 Task: Find connections with filter location Kemrī with filter topic #Strategywith filter profile language French with filter current company HDFC Bank with filter school Indraprastha Institute of Information Technology, Delhi with filter industry Appliances, Electrical, and Electronics Manufacturing with filter service category Personal Injury Law with filter keywords title Shareholders
Action: Mouse moved to (142, 237)
Screenshot: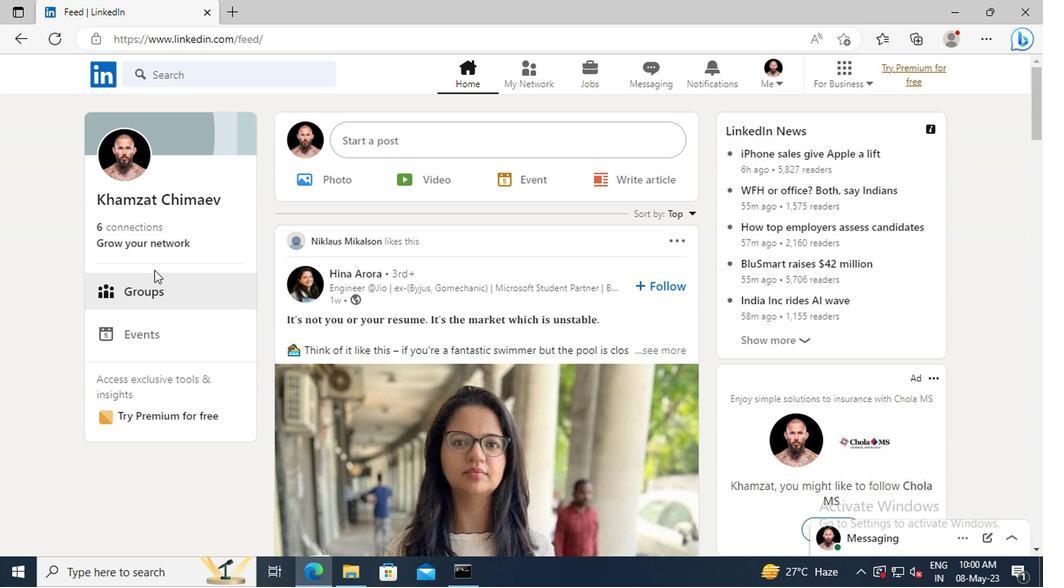 
Action: Mouse pressed left at (142, 237)
Screenshot: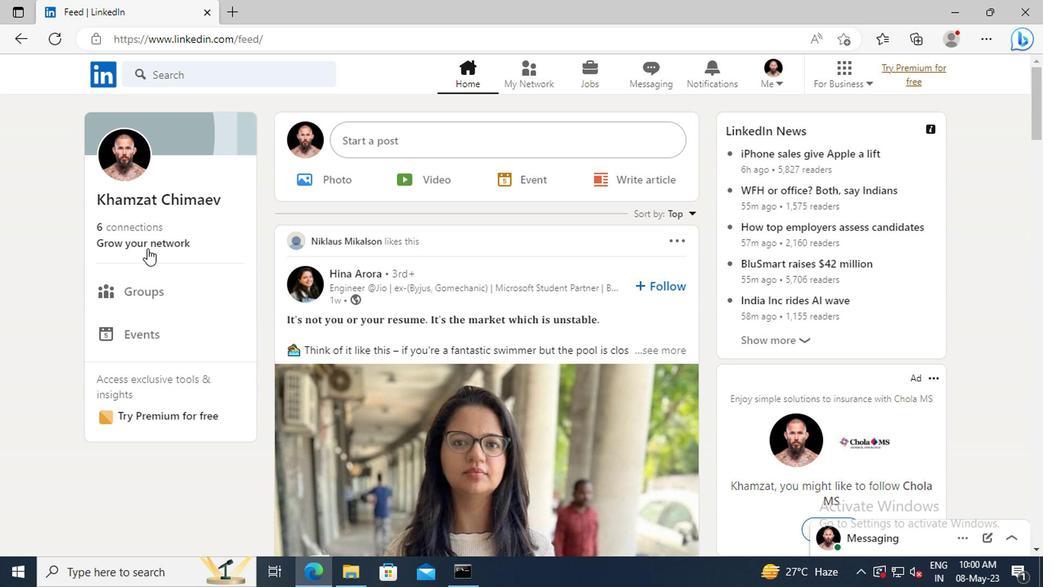
Action: Mouse moved to (154, 162)
Screenshot: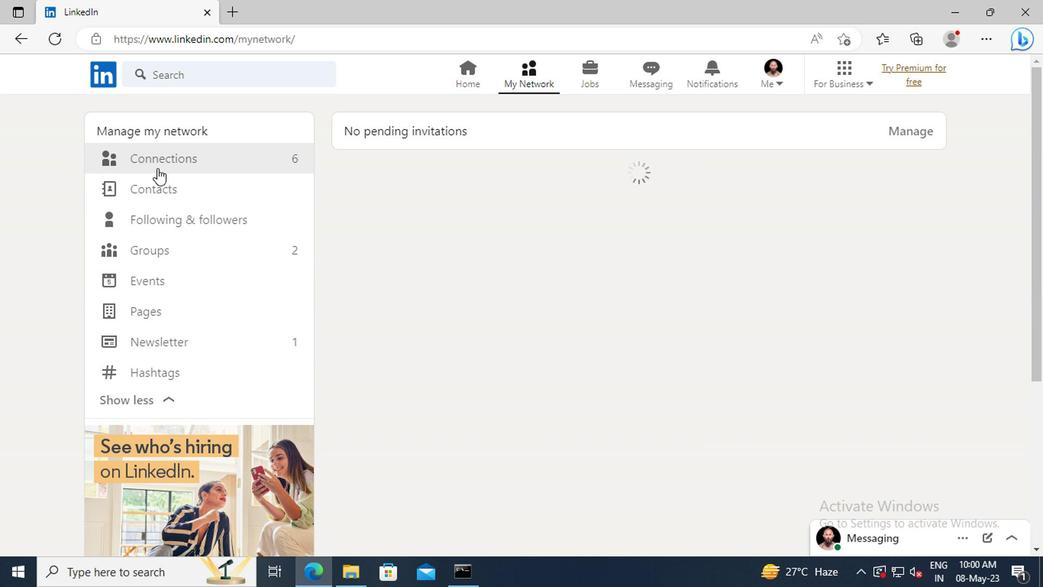 
Action: Mouse pressed left at (154, 162)
Screenshot: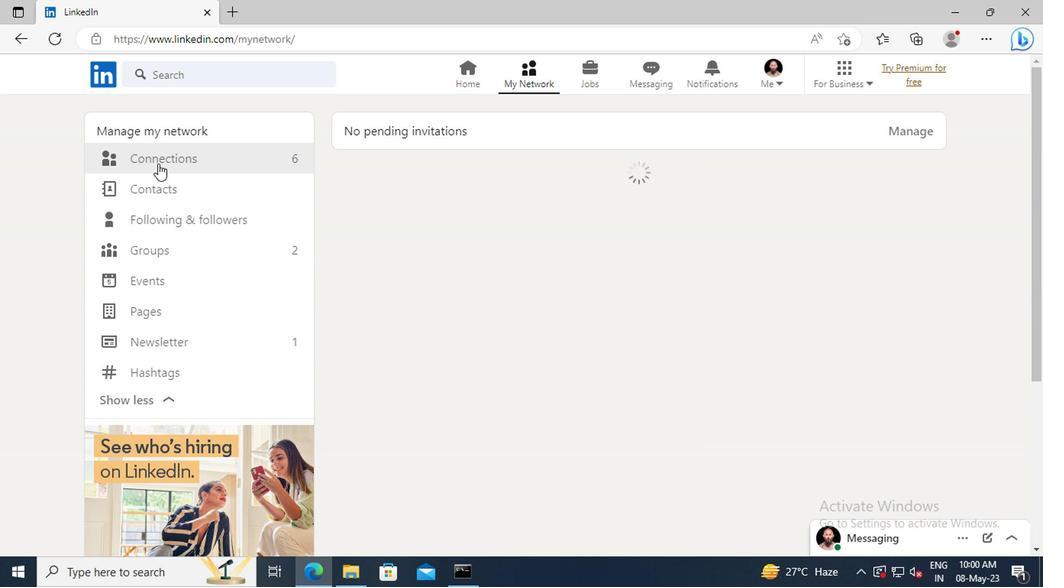 
Action: Mouse moved to (633, 162)
Screenshot: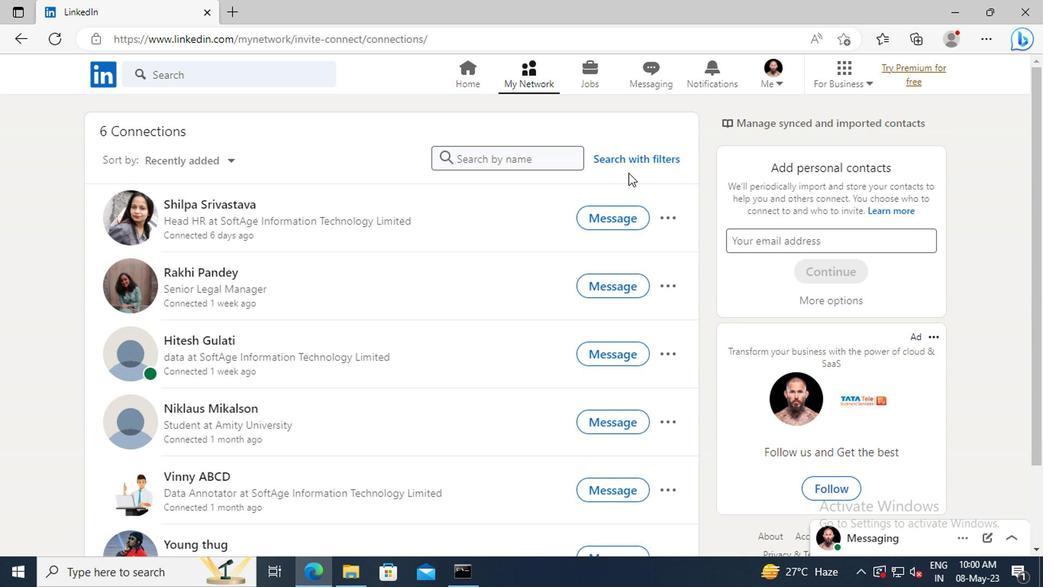 
Action: Mouse pressed left at (633, 162)
Screenshot: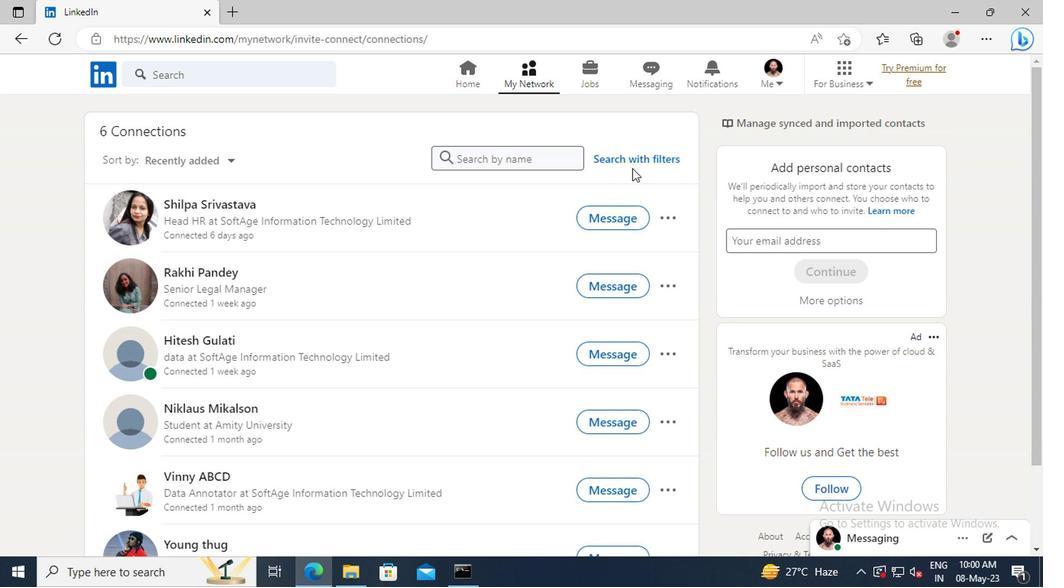 
Action: Mouse moved to (576, 120)
Screenshot: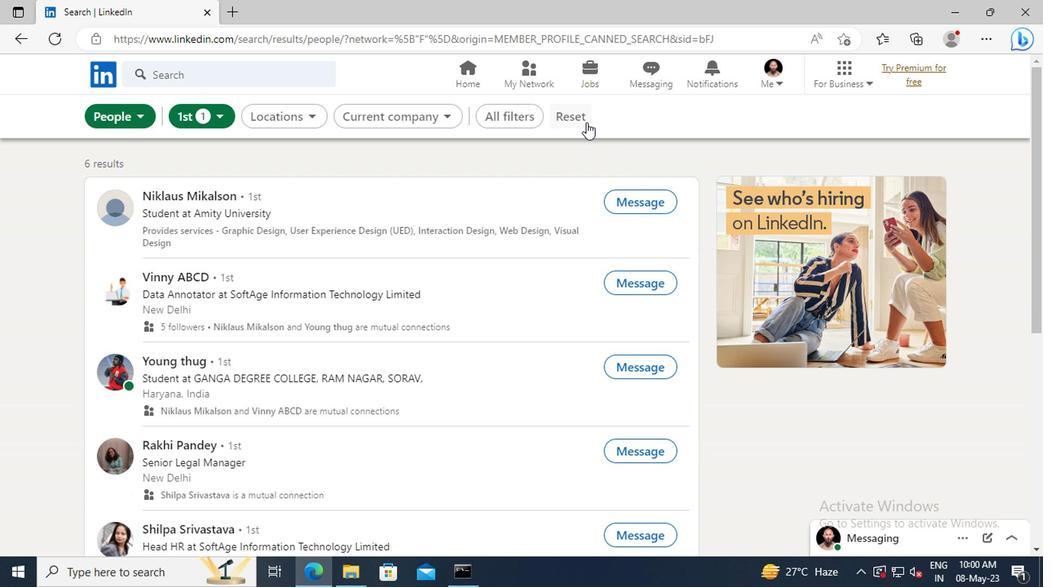 
Action: Mouse pressed left at (576, 120)
Screenshot: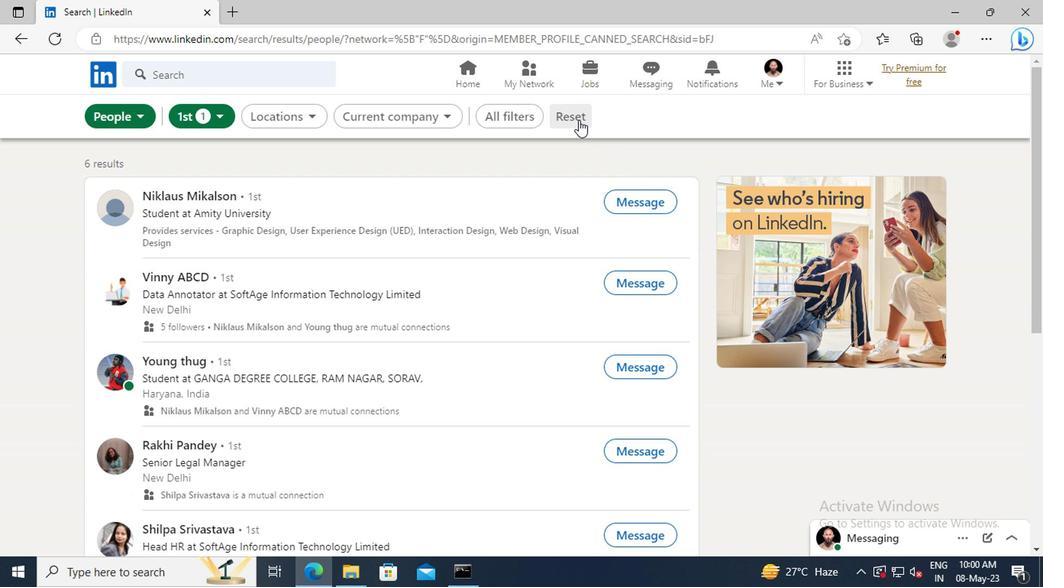
Action: Mouse moved to (556, 117)
Screenshot: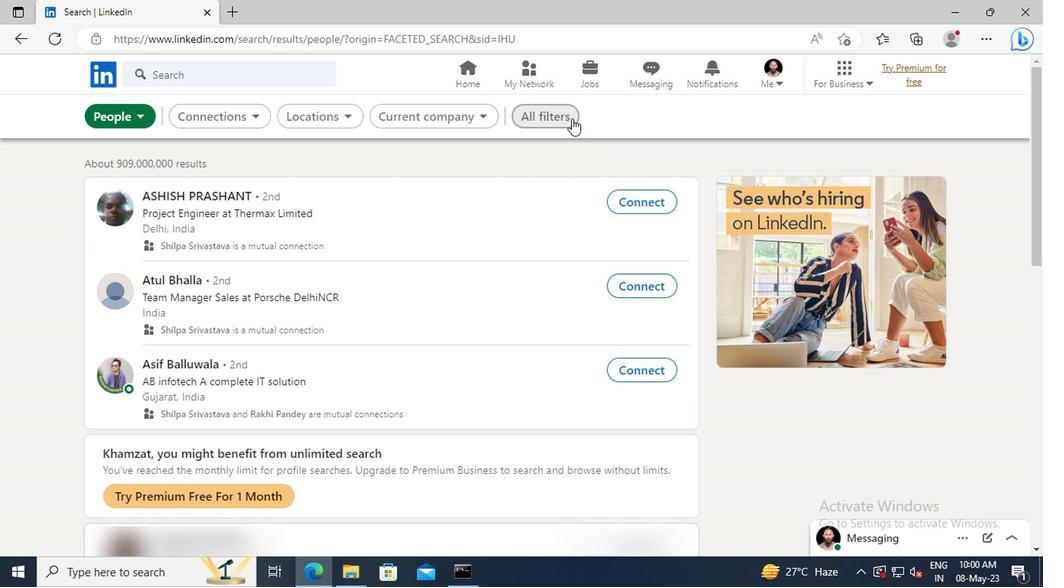 
Action: Mouse pressed left at (556, 117)
Screenshot: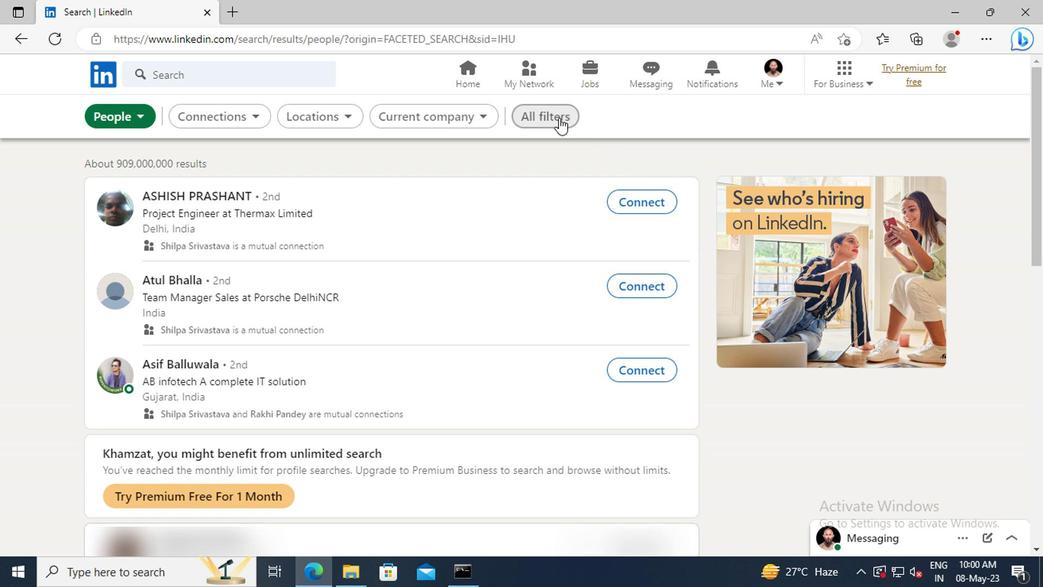 
Action: Mouse moved to (851, 294)
Screenshot: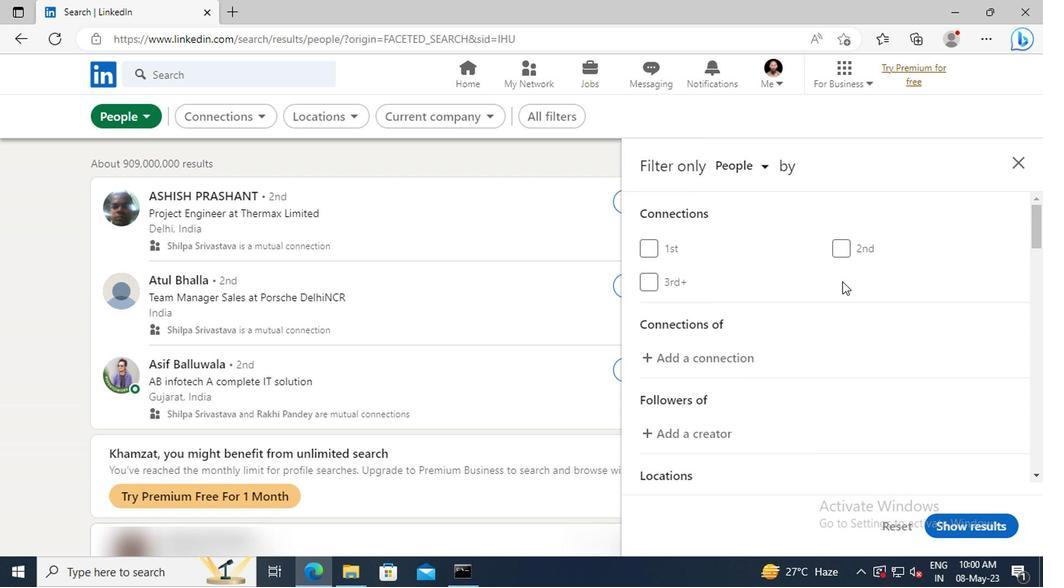 
Action: Mouse scrolled (851, 293) with delta (0, 0)
Screenshot: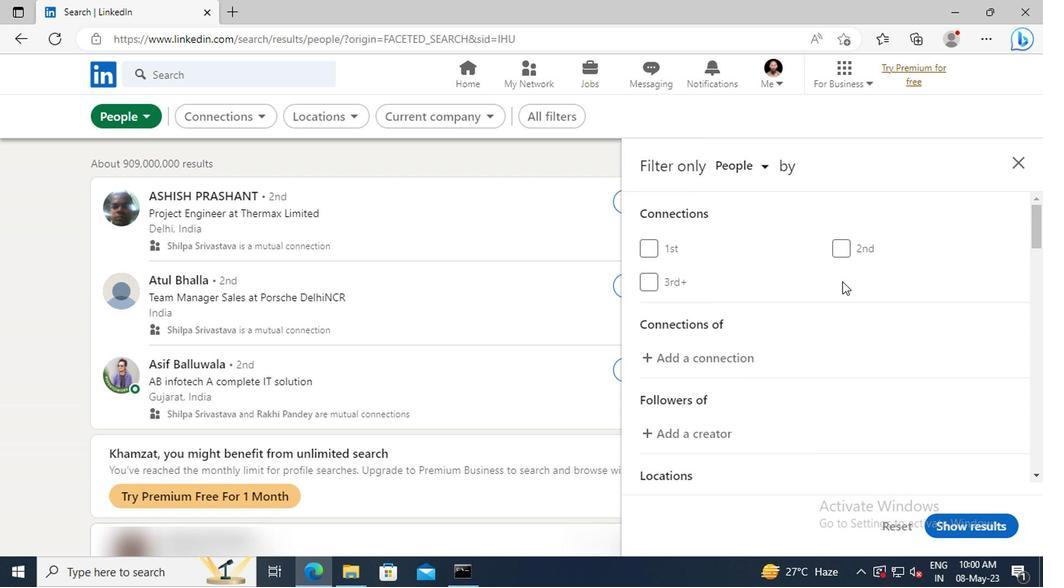 
Action: Mouse moved to (852, 295)
Screenshot: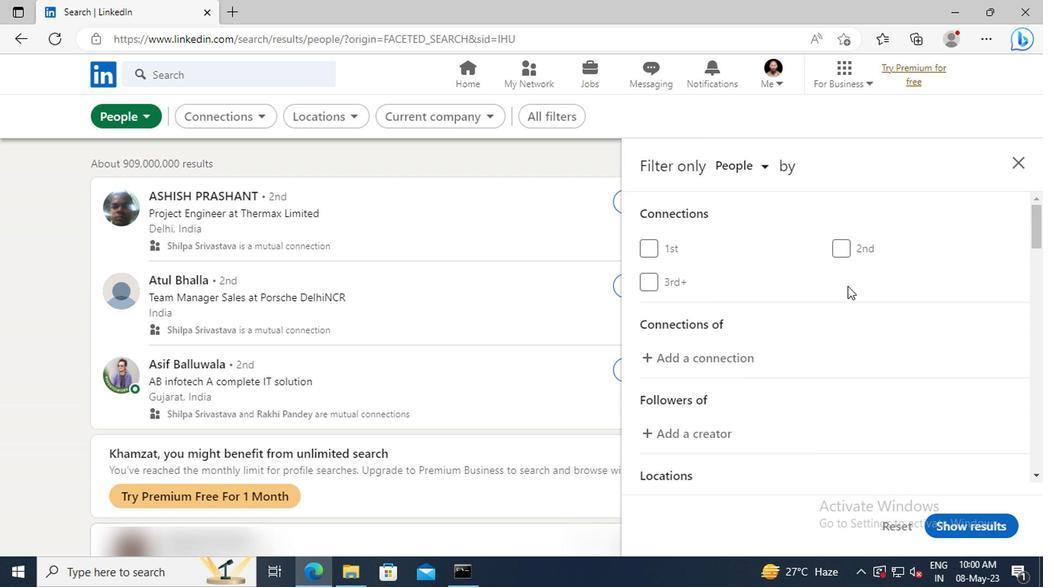 
Action: Mouse scrolled (852, 295) with delta (0, 0)
Screenshot: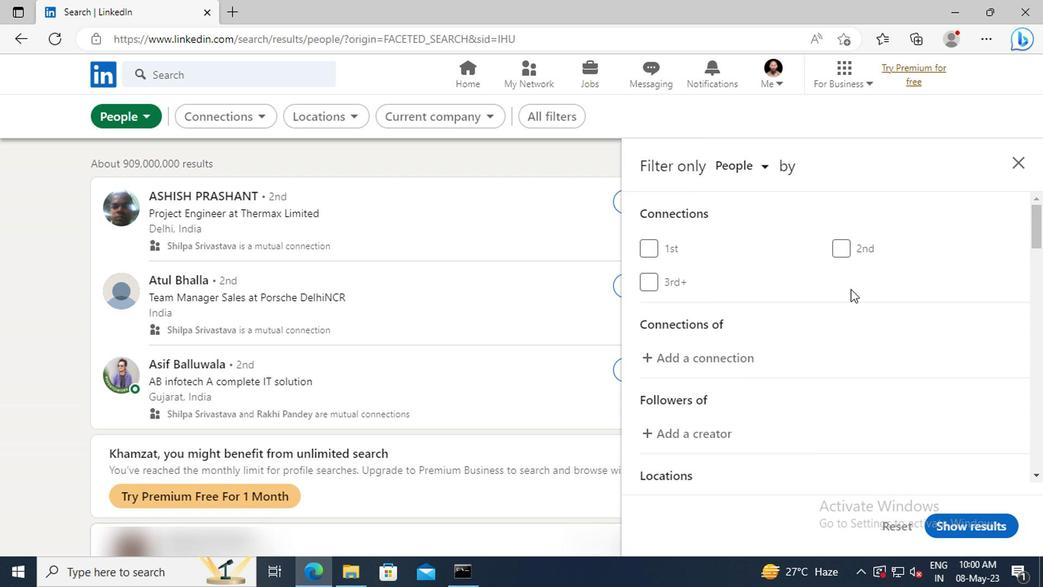 
Action: Mouse moved to (852, 296)
Screenshot: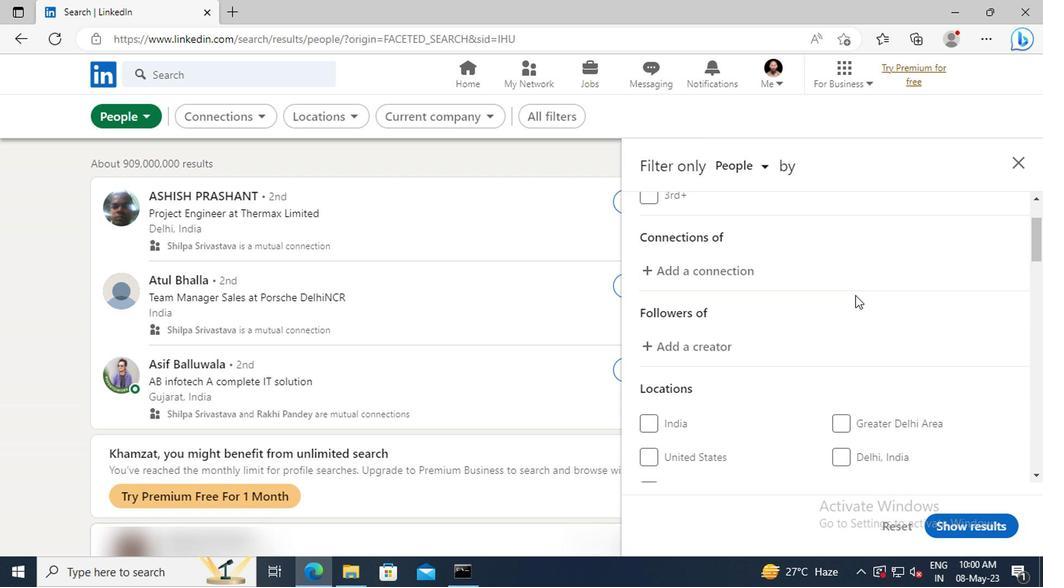 
Action: Mouse scrolled (852, 295) with delta (0, 0)
Screenshot: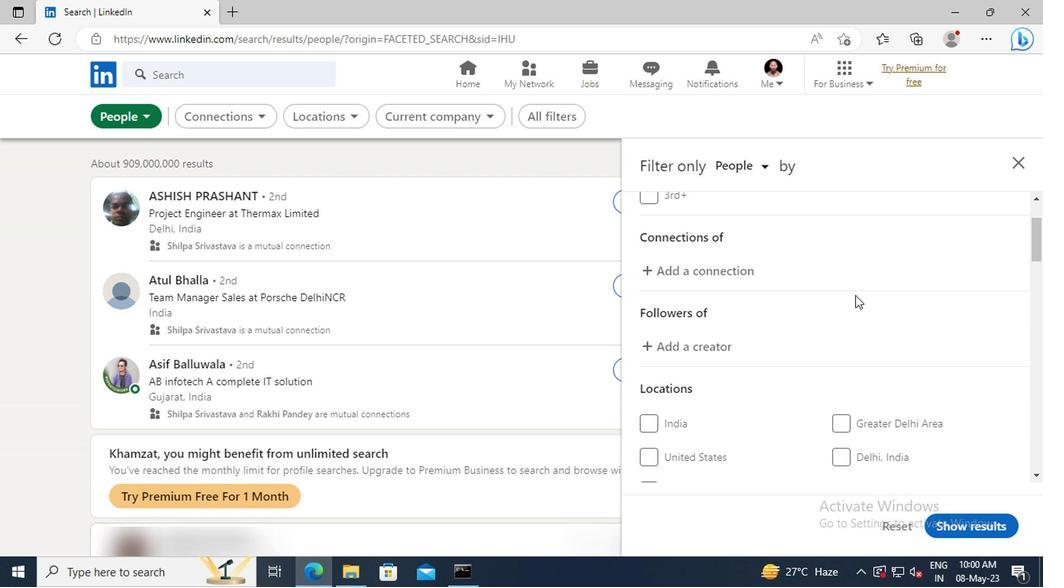
Action: Mouse scrolled (852, 295) with delta (0, 0)
Screenshot: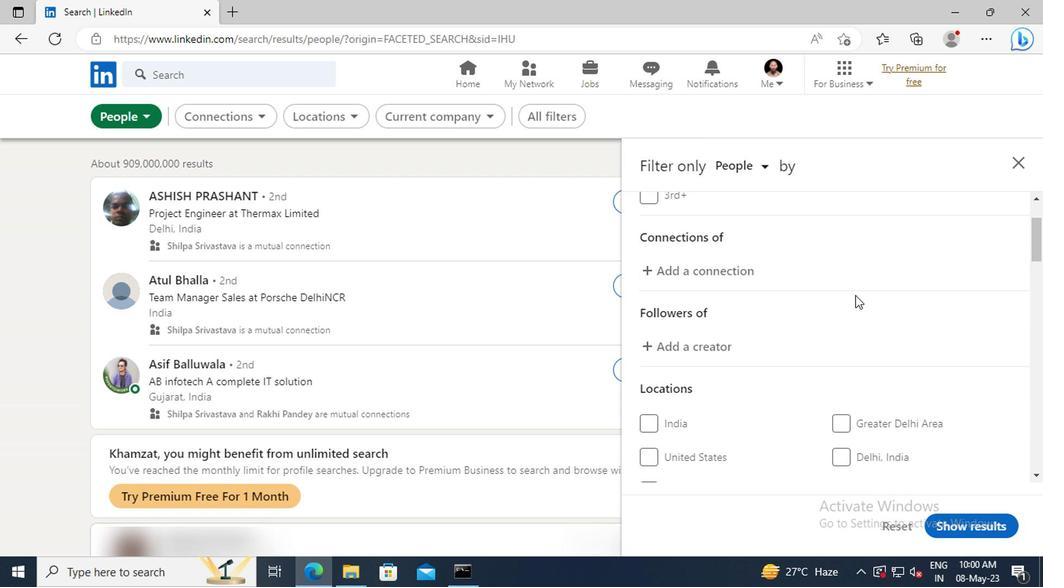 
Action: Mouse scrolled (852, 295) with delta (0, 0)
Screenshot: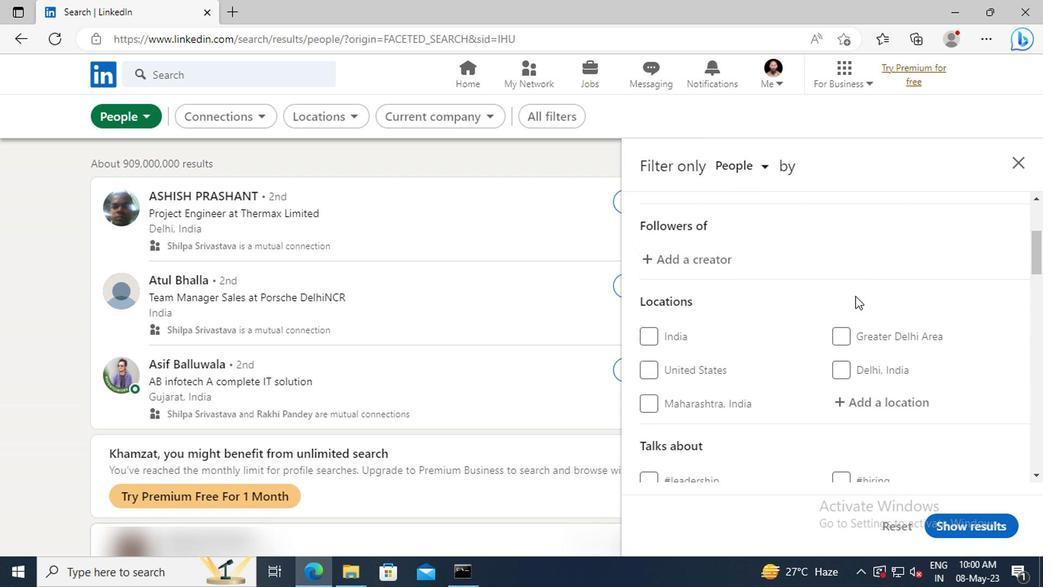 
Action: Mouse scrolled (852, 295) with delta (0, 0)
Screenshot: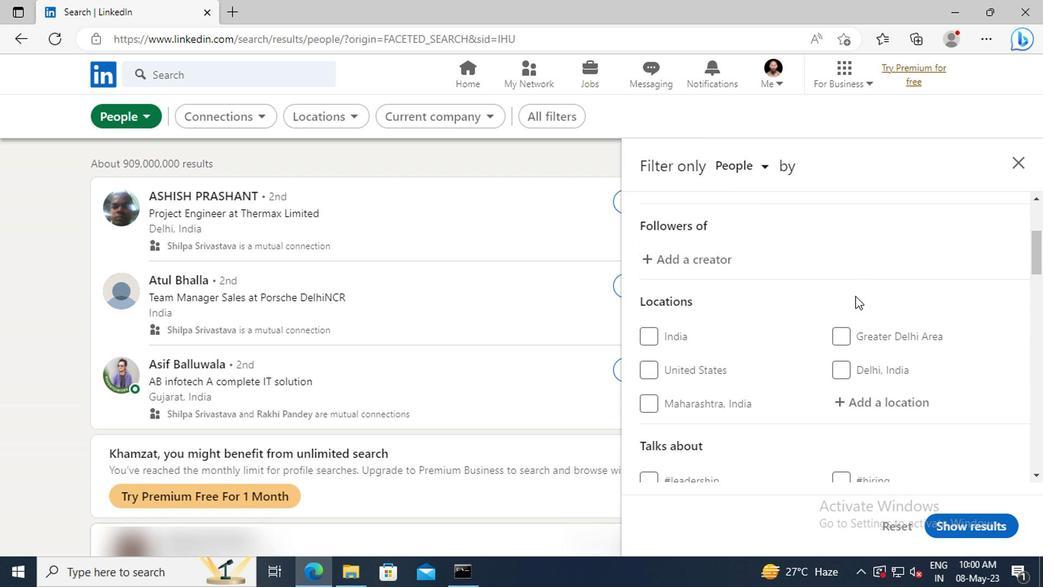 
Action: Mouse moved to (857, 315)
Screenshot: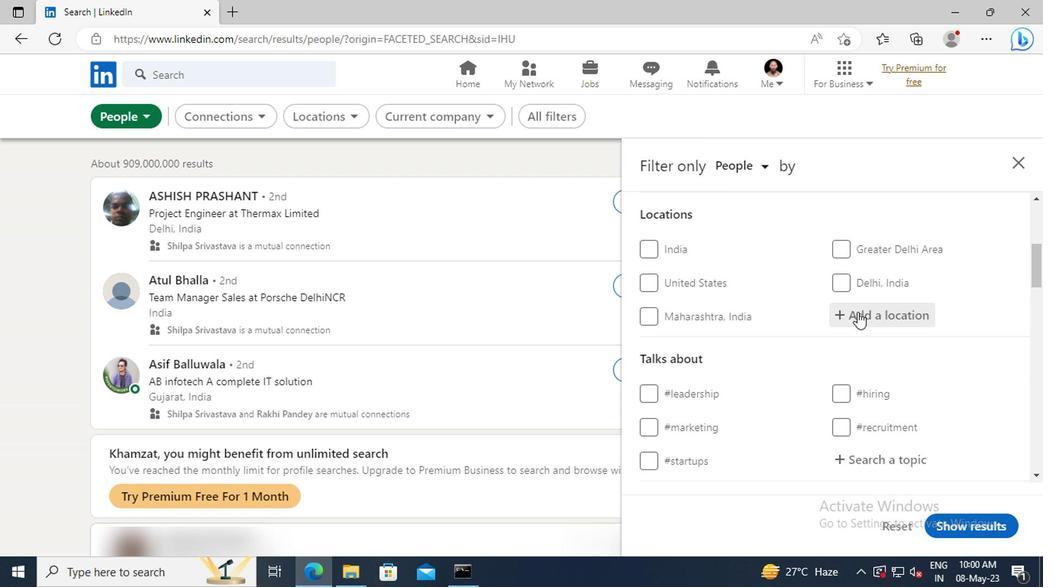 
Action: Mouse pressed left at (857, 315)
Screenshot: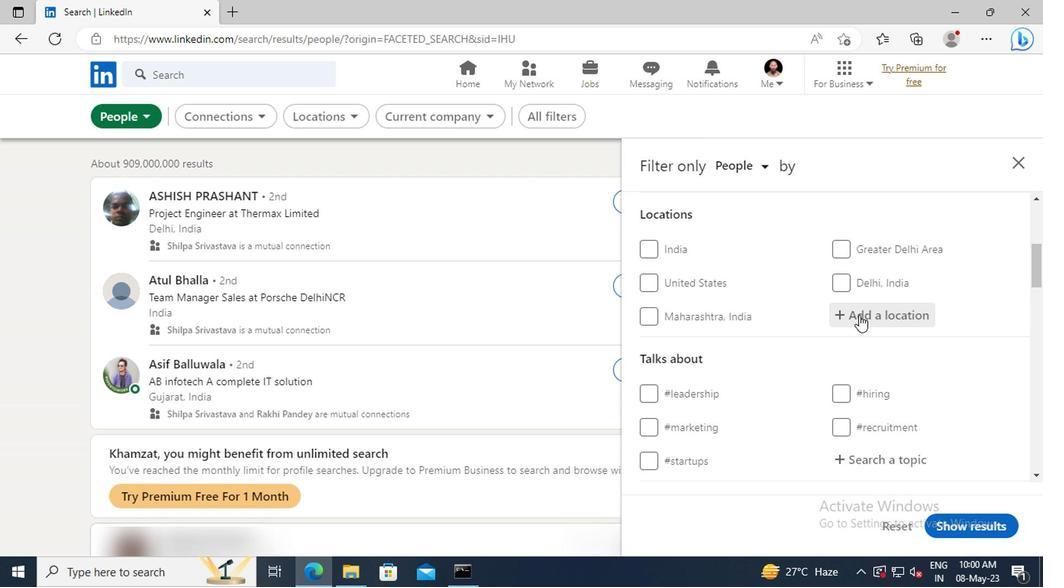 
Action: Key pressed <Key.shift>KEMRI<Key.enter>
Screenshot: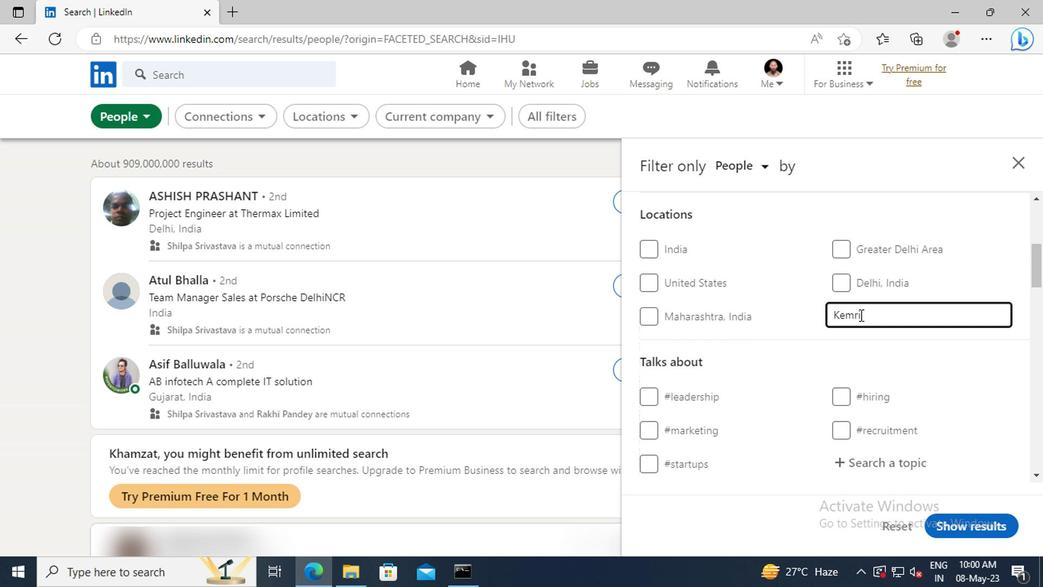 
Action: Mouse moved to (859, 318)
Screenshot: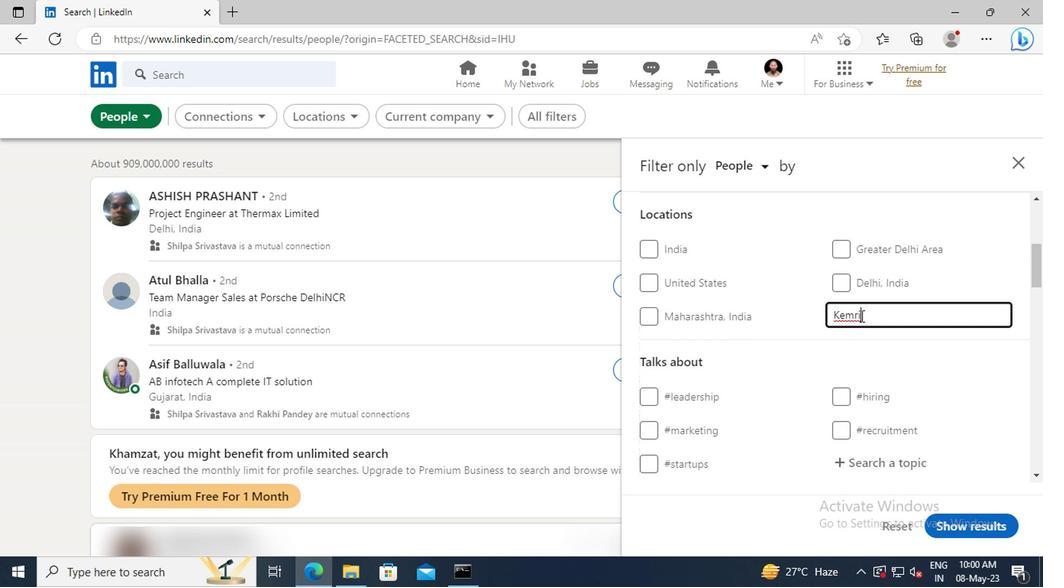 
Action: Mouse scrolled (859, 316) with delta (0, -1)
Screenshot: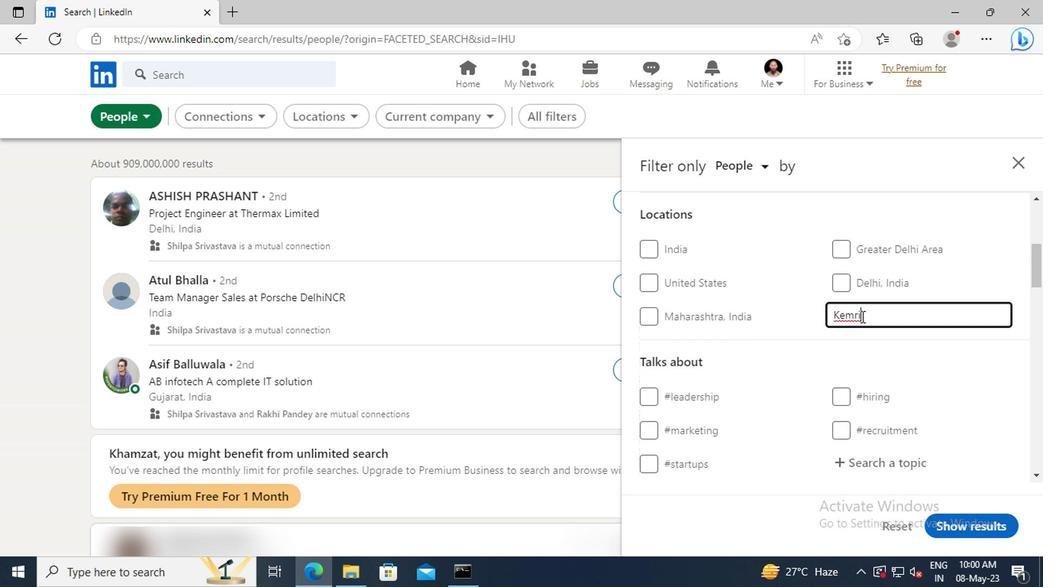 
Action: Mouse scrolled (859, 316) with delta (0, -1)
Screenshot: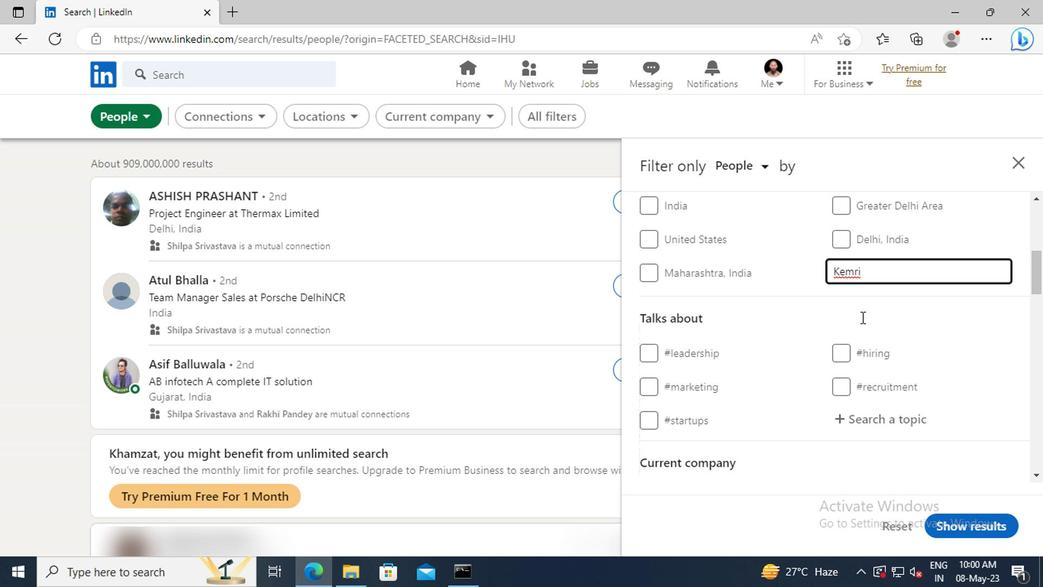 
Action: Mouse scrolled (859, 316) with delta (0, -1)
Screenshot: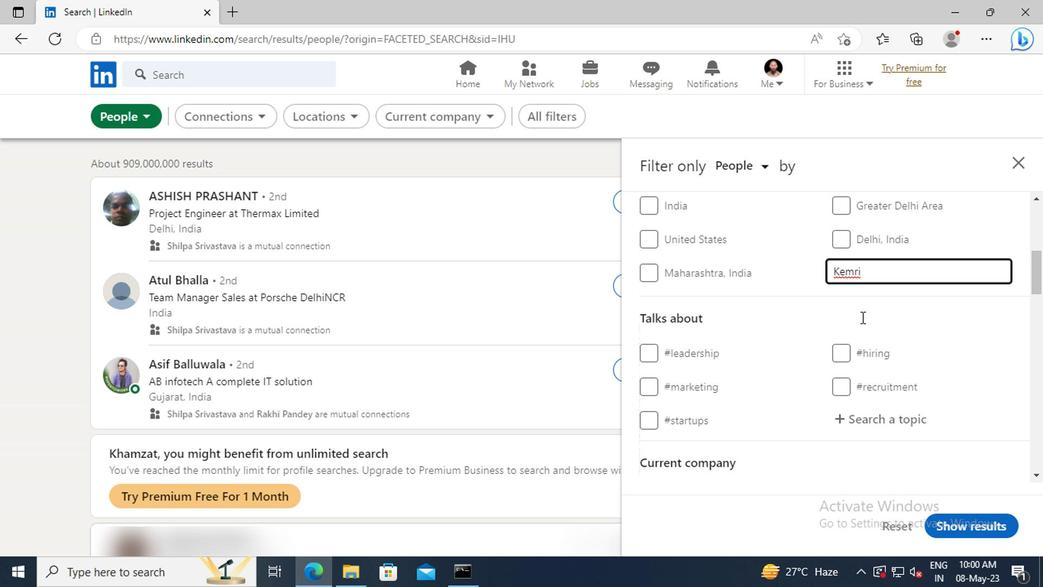 
Action: Mouse moved to (861, 331)
Screenshot: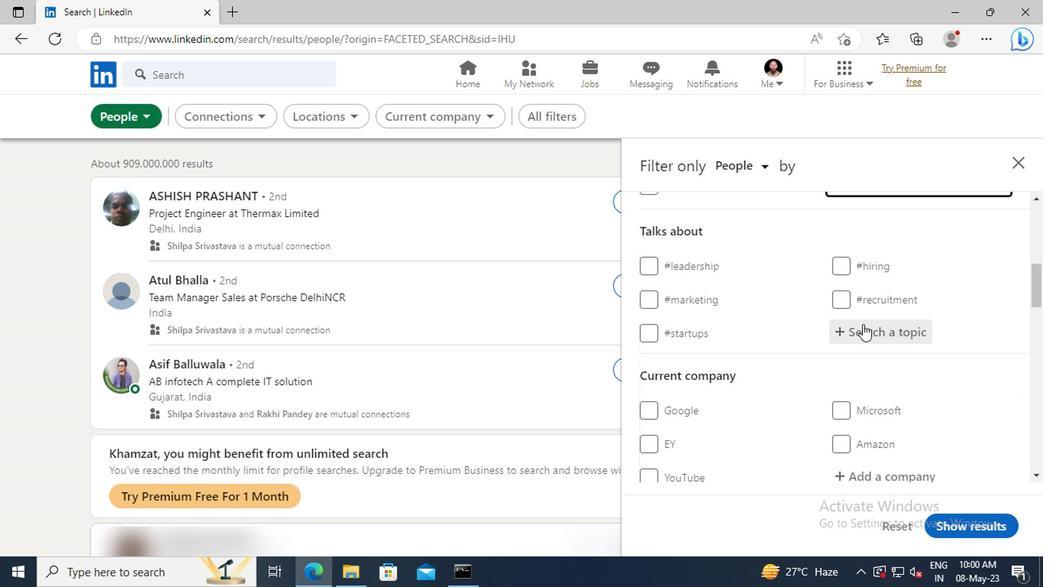 
Action: Mouse pressed left at (861, 331)
Screenshot: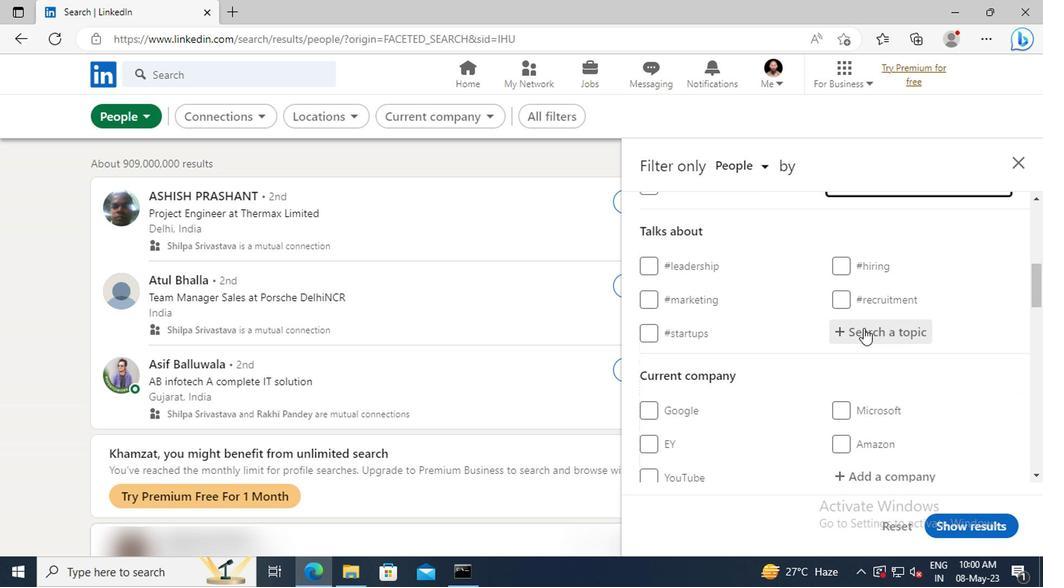 
Action: Mouse moved to (861, 331)
Screenshot: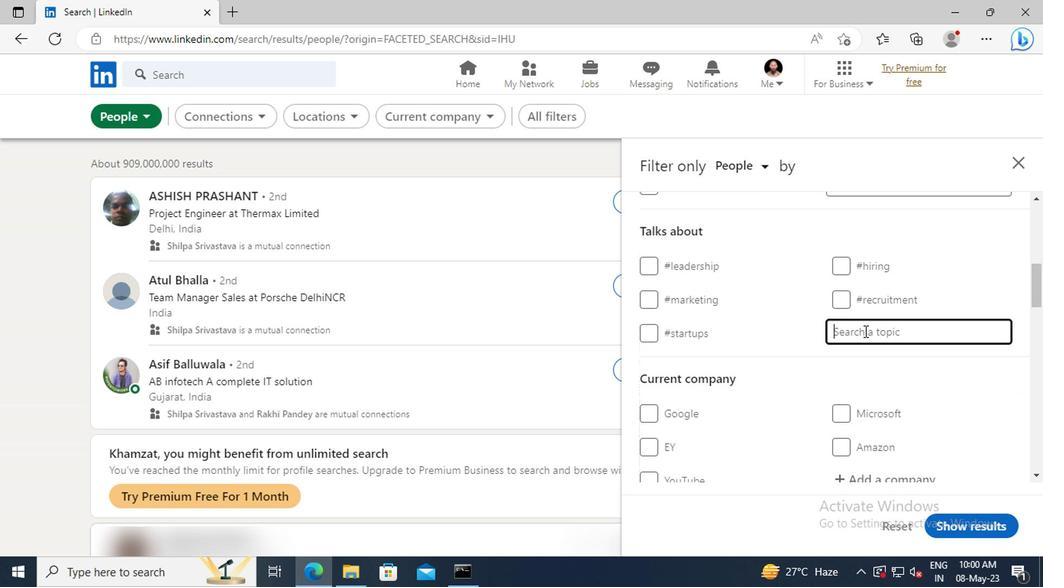 
Action: Key pressed <Key.shift>
Screenshot: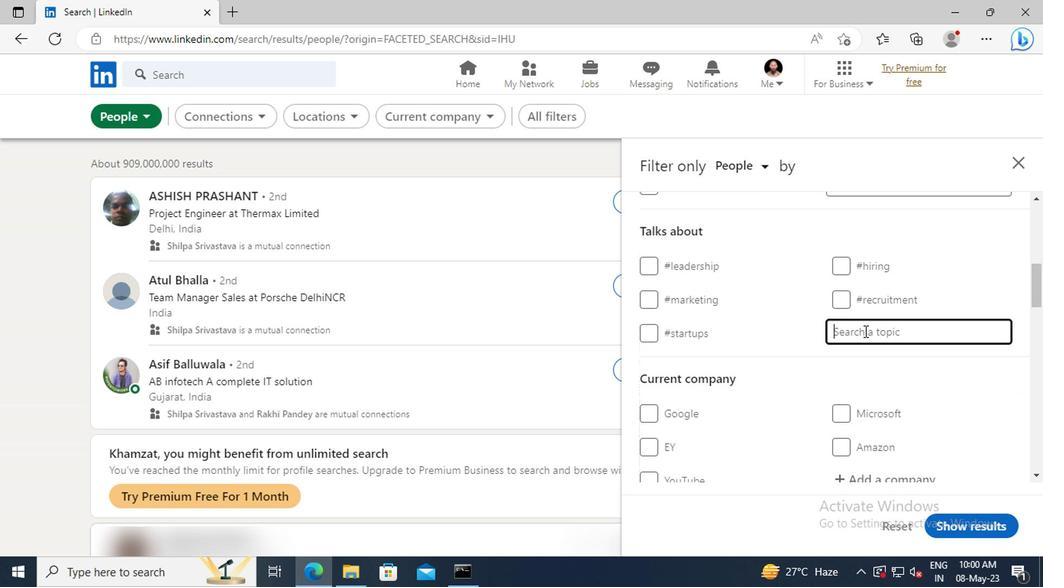 
Action: Mouse moved to (865, 334)
Screenshot: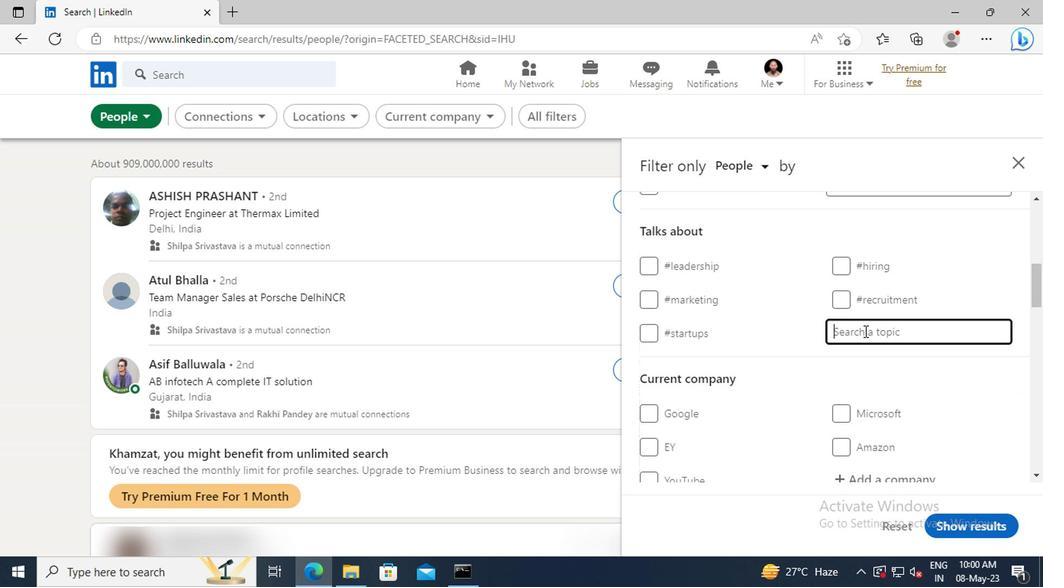 
Action: Key pressed STRATE
Screenshot: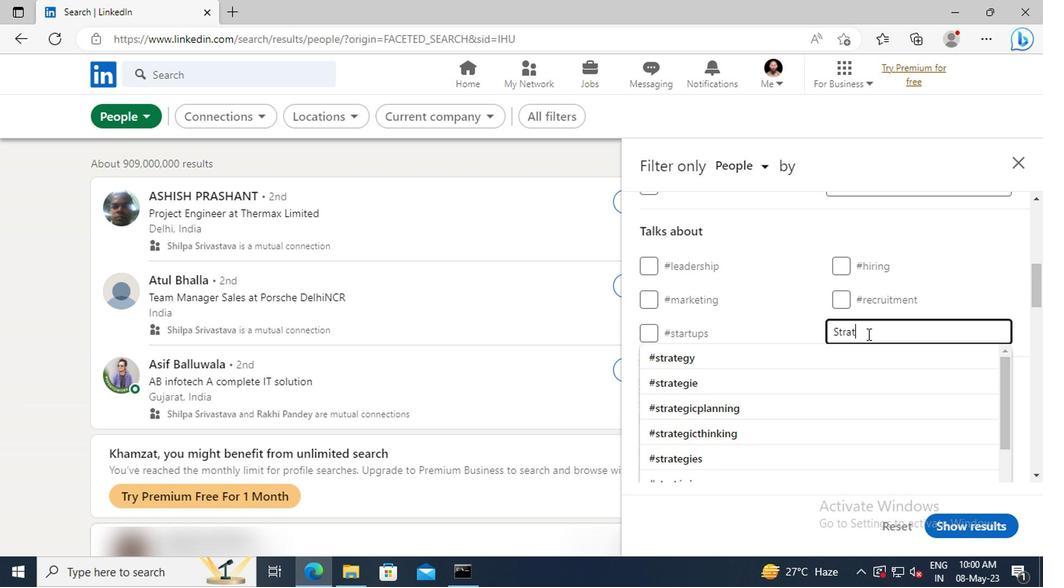 
Action: Mouse moved to (868, 357)
Screenshot: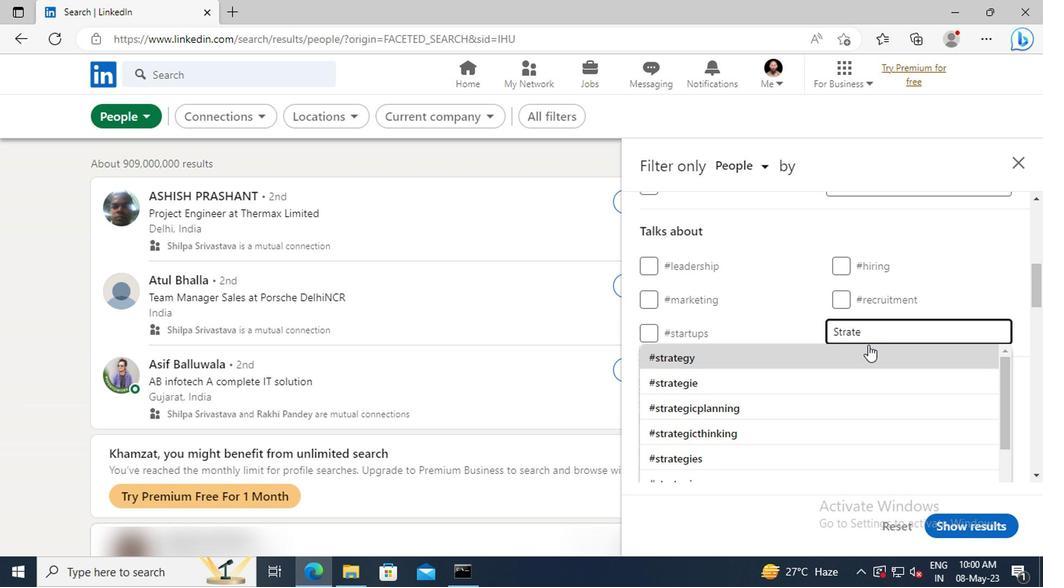 
Action: Mouse pressed left at (868, 357)
Screenshot: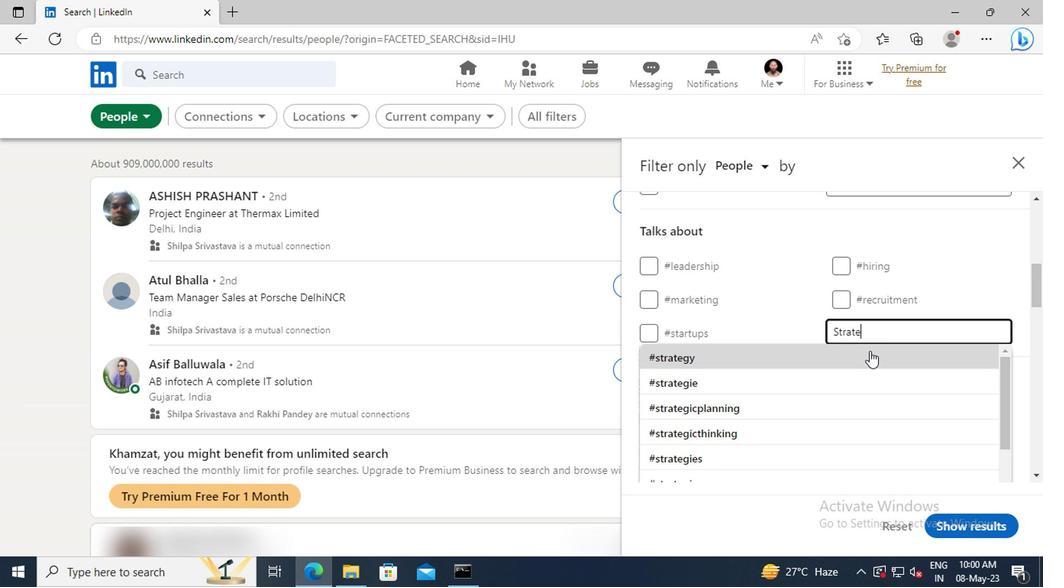 
Action: Mouse scrolled (868, 356) with delta (0, -1)
Screenshot: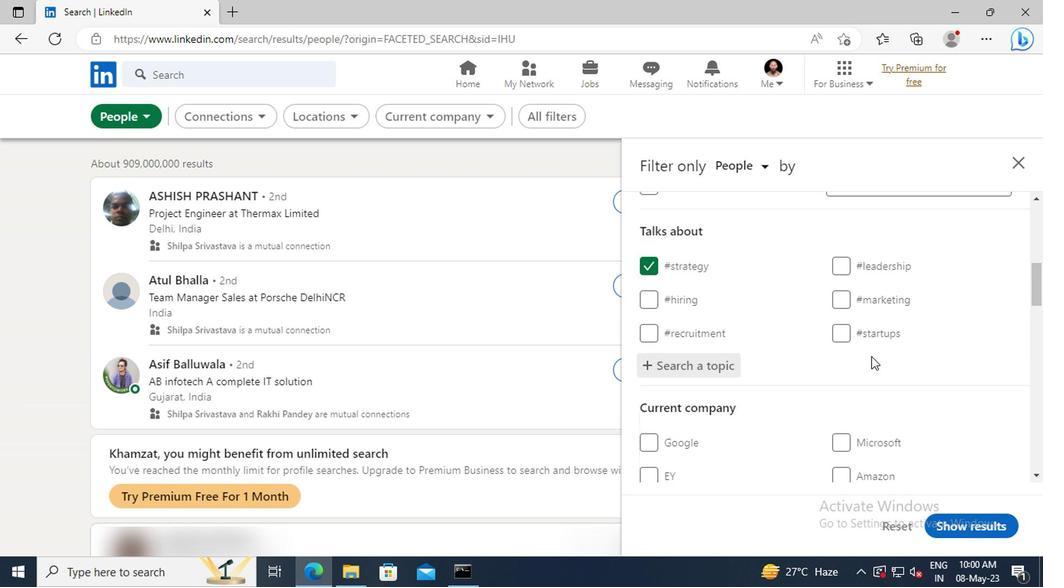 
Action: Mouse scrolled (868, 356) with delta (0, -1)
Screenshot: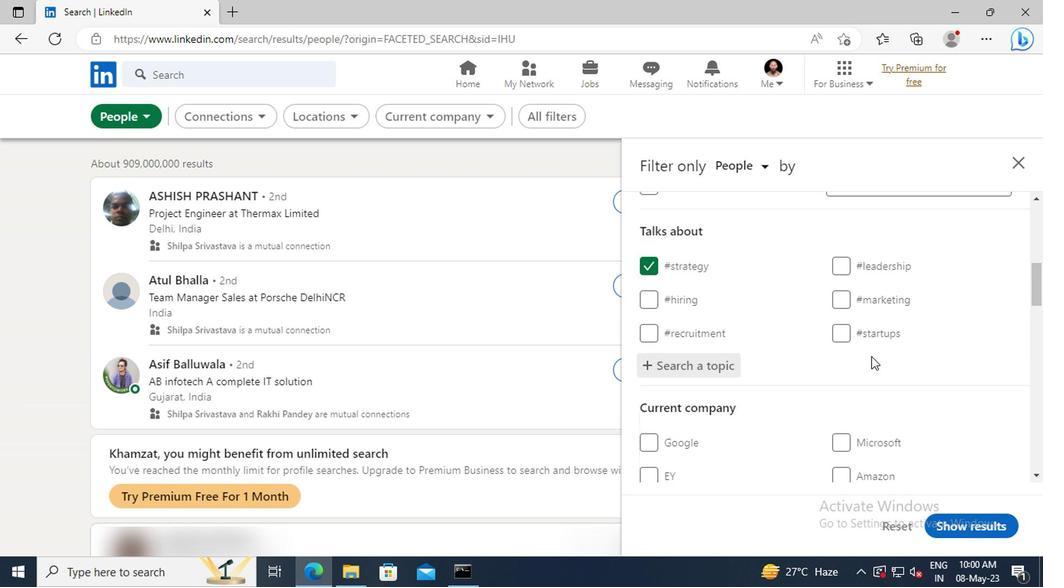 
Action: Mouse scrolled (868, 356) with delta (0, -1)
Screenshot: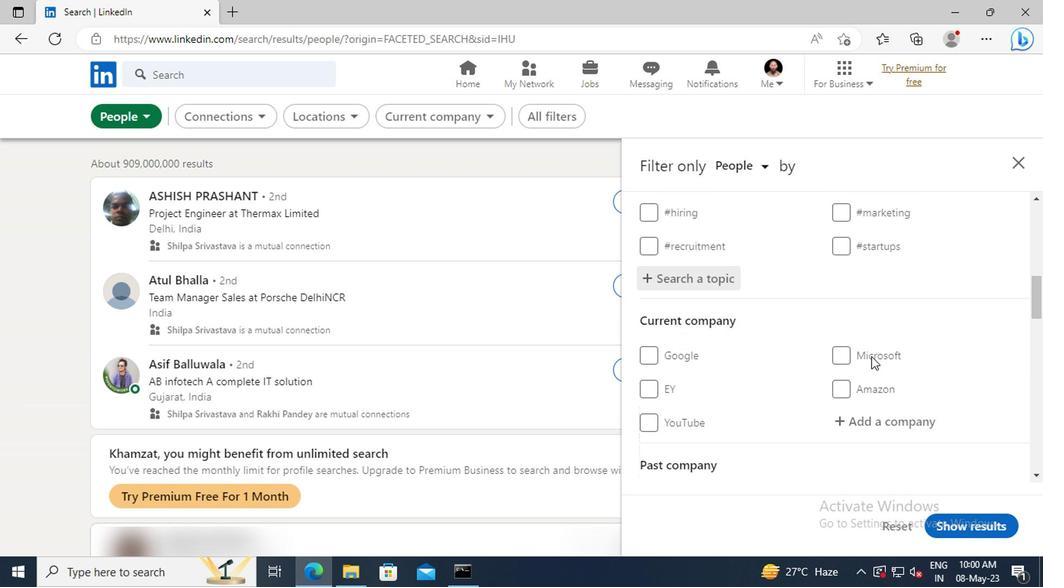 
Action: Mouse scrolled (868, 356) with delta (0, -1)
Screenshot: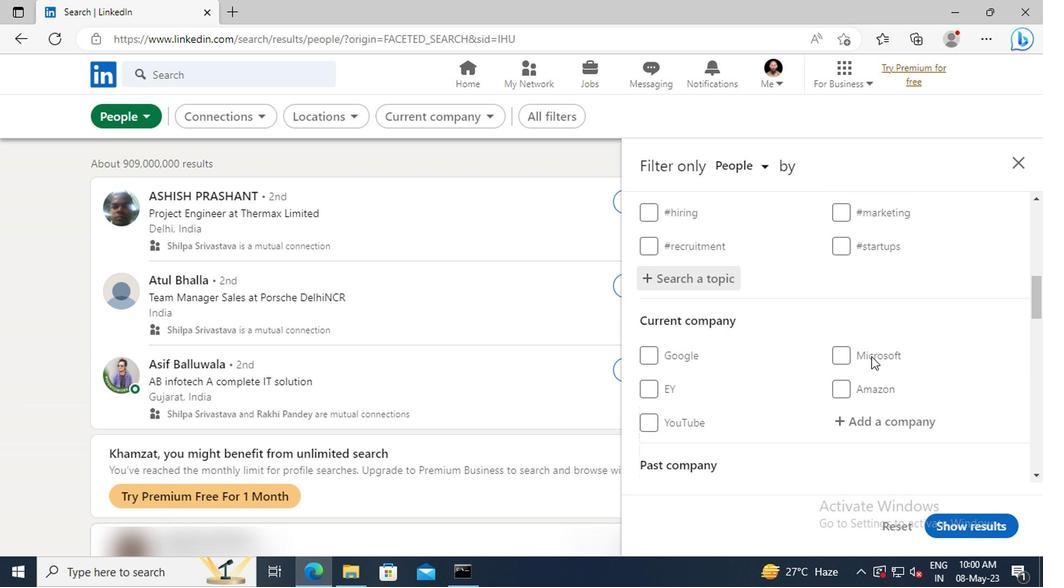 
Action: Mouse scrolled (868, 356) with delta (0, -1)
Screenshot: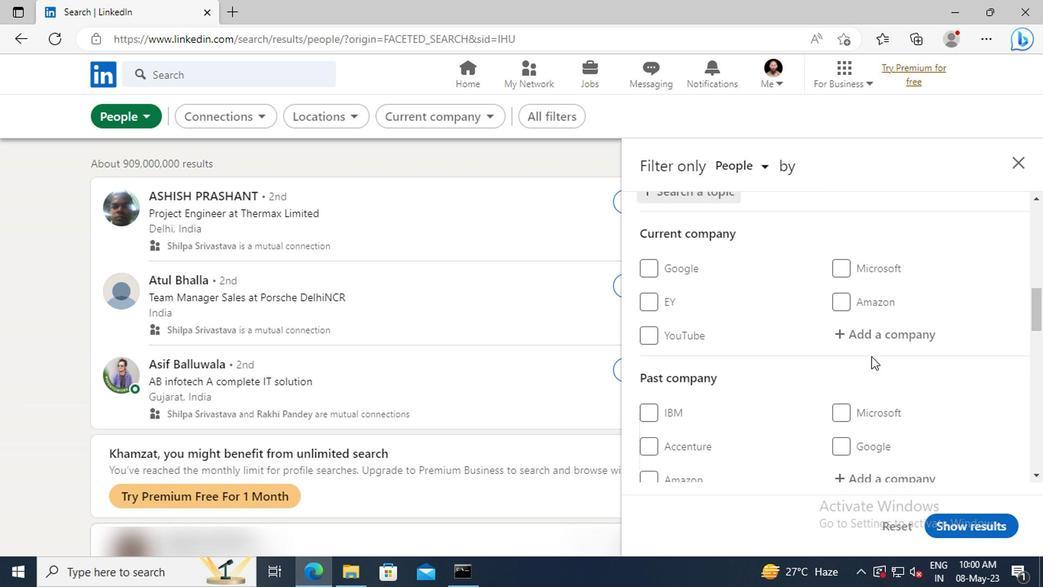 
Action: Mouse scrolled (868, 356) with delta (0, -1)
Screenshot: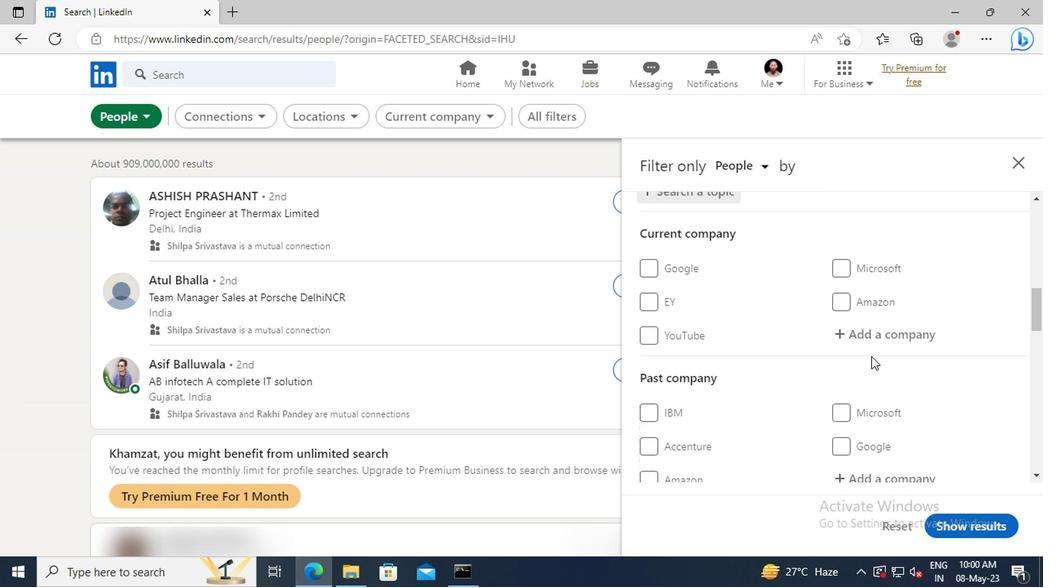 
Action: Mouse scrolled (868, 356) with delta (0, -1)
Screenshot: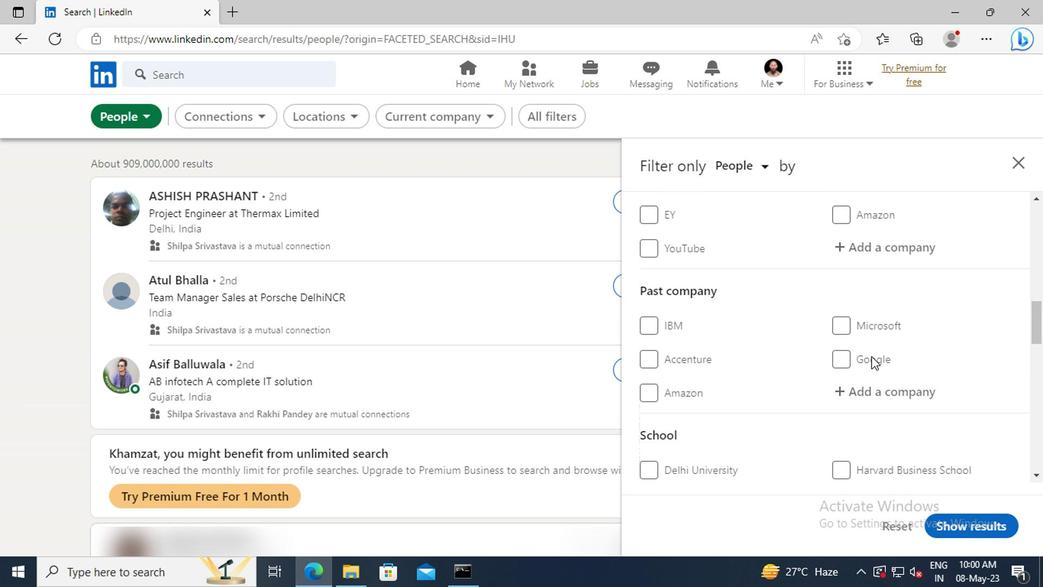 
Action: Mouse scrolled (868, 356) with delta (0, -1)
Screenshot: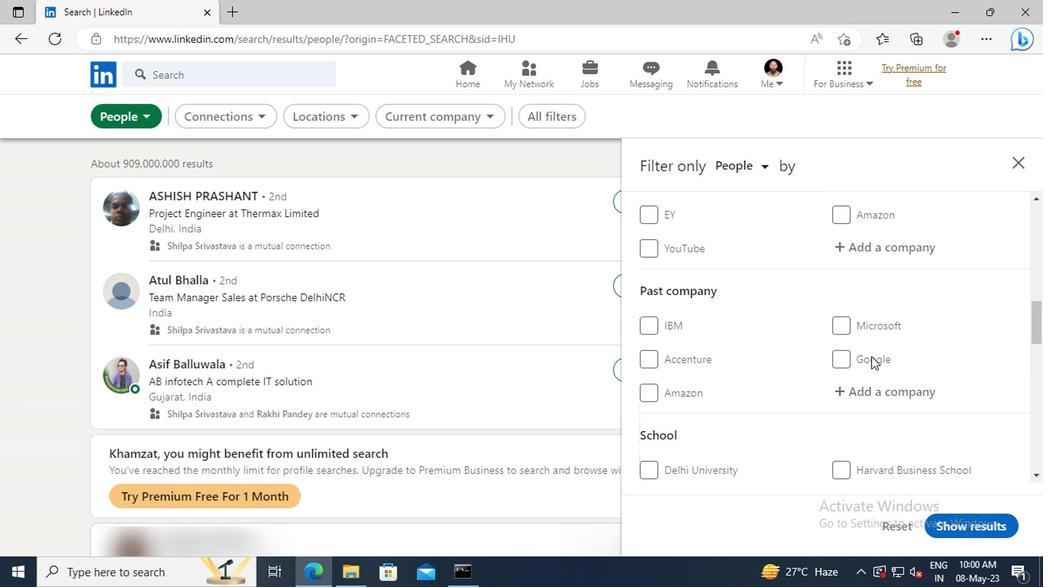 
Action: Mouse scrolled (868, 356) with delta (0, -1)
Screenshot: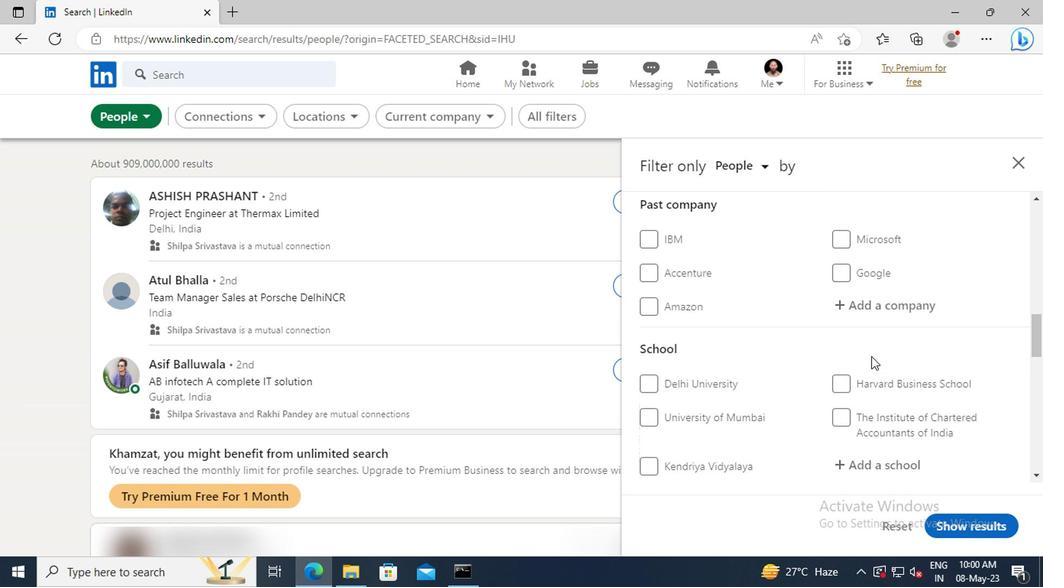 
Action: Mouse scrolled (868, 356) with delta (0, -1)
Screenshot: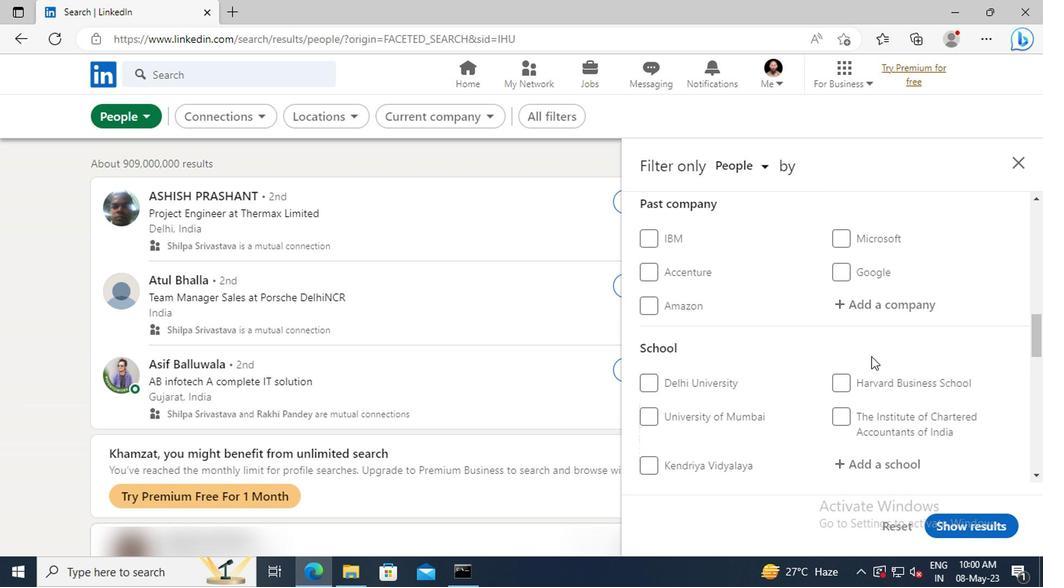 
Action: Mouse scrolled (868, 356) with delta (0, -1)
Screenshot: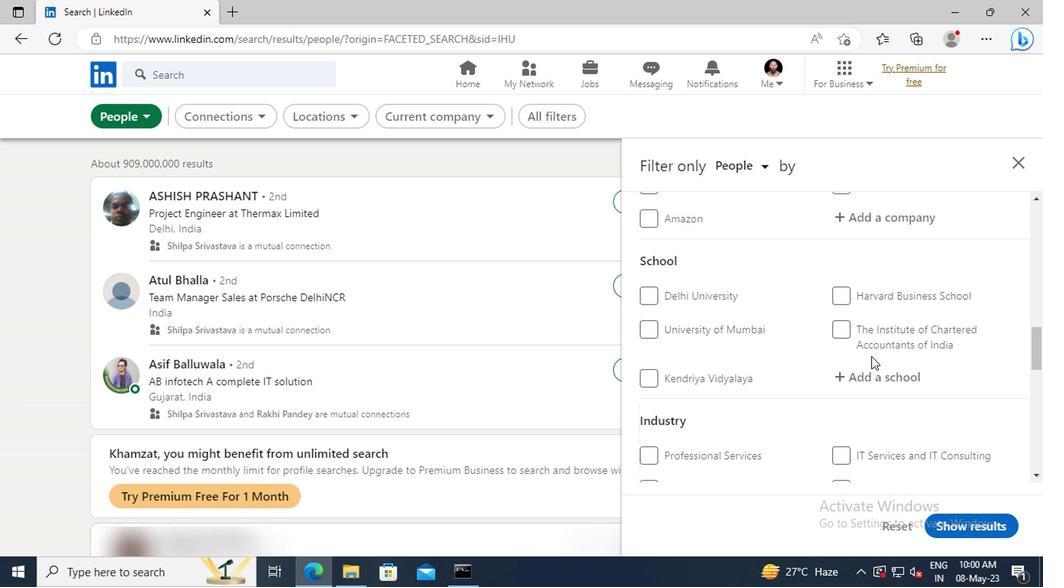 
Action: Mouse scrolled (868, 356) with delta (0, -1)
Screenshot: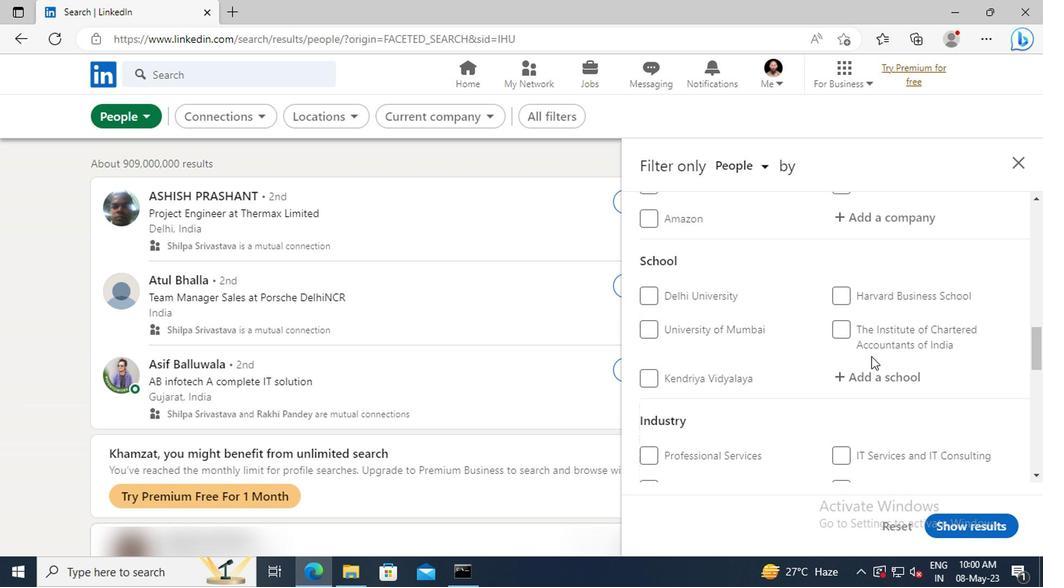 
Action: Mouse scrolled (868, 356) with delta (0, -1)
Screenshot: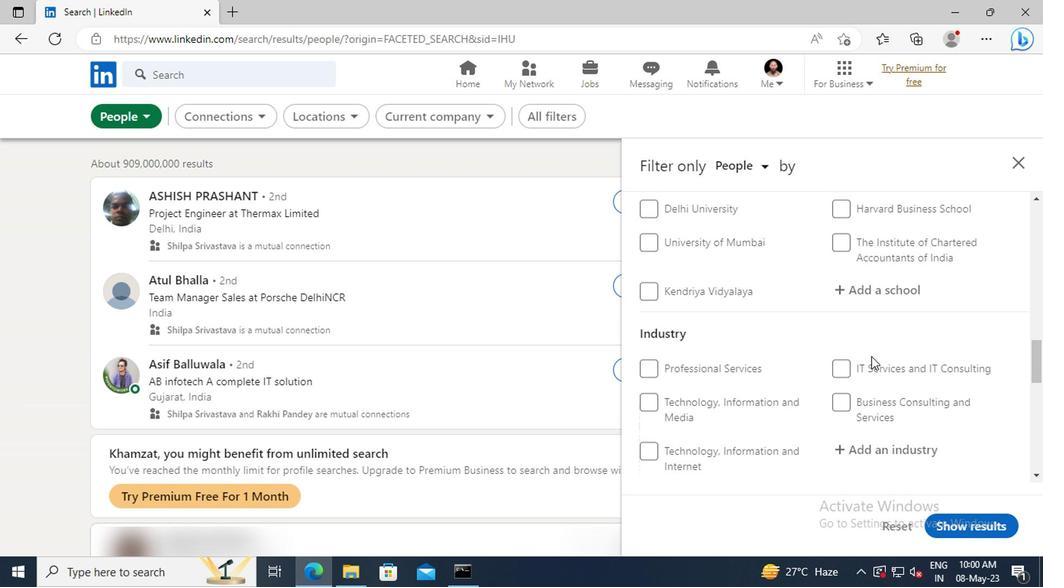 
Action: Mouse scrolled (868, 356) with delta (0, -1)
Screenshot: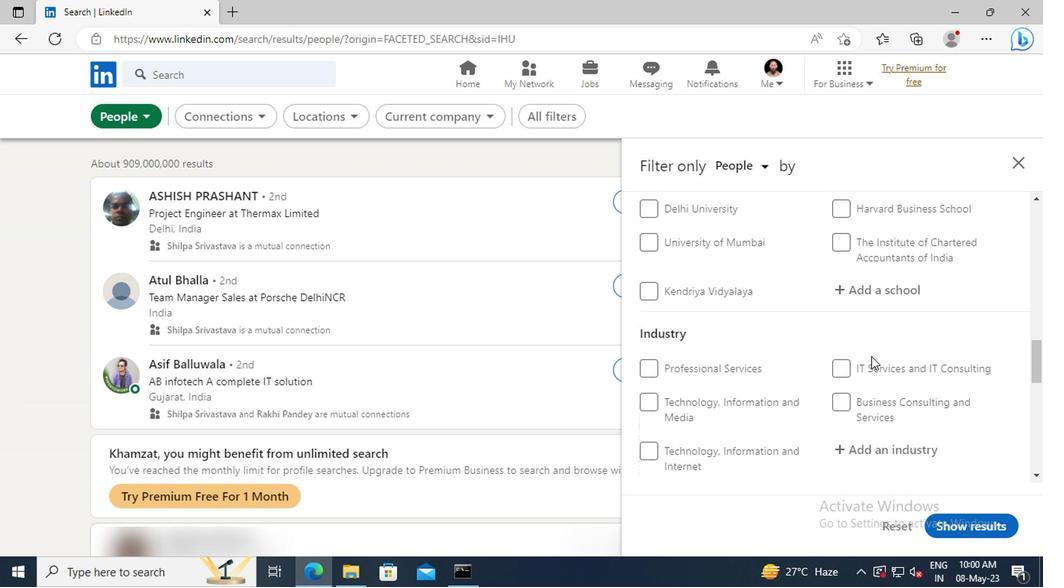 
Action: Mouse scrolled (868, 356) with delta (0, -1)
Screenshot: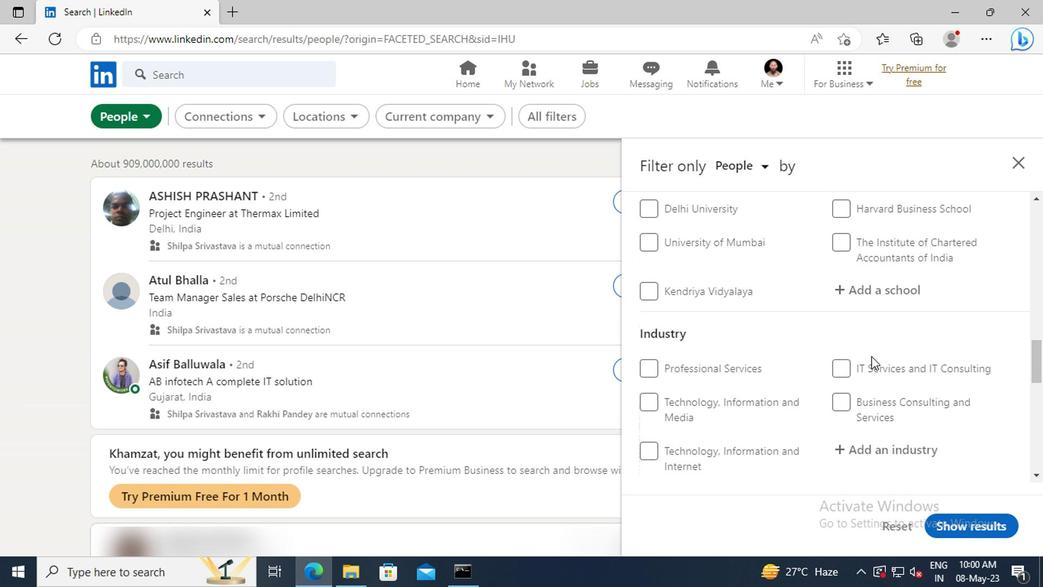 
Action: Mouse scrolled (868, 356) with delta (0, -1)
Screenshot: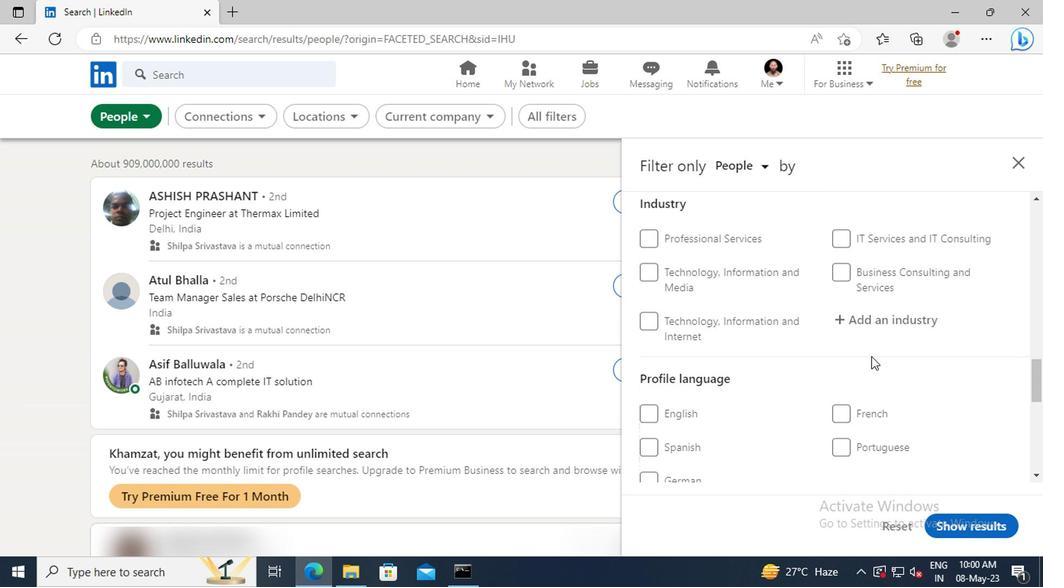 
Action: Mouse moved to (838, 370)
Screenshot: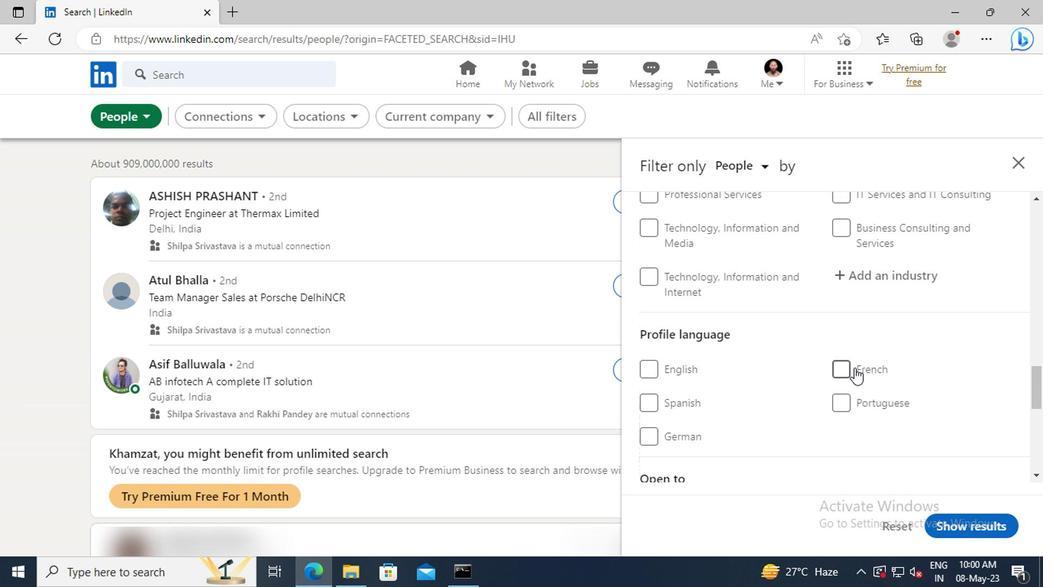 
Action: Mouse pressed left at (838, 370)
Screenshot: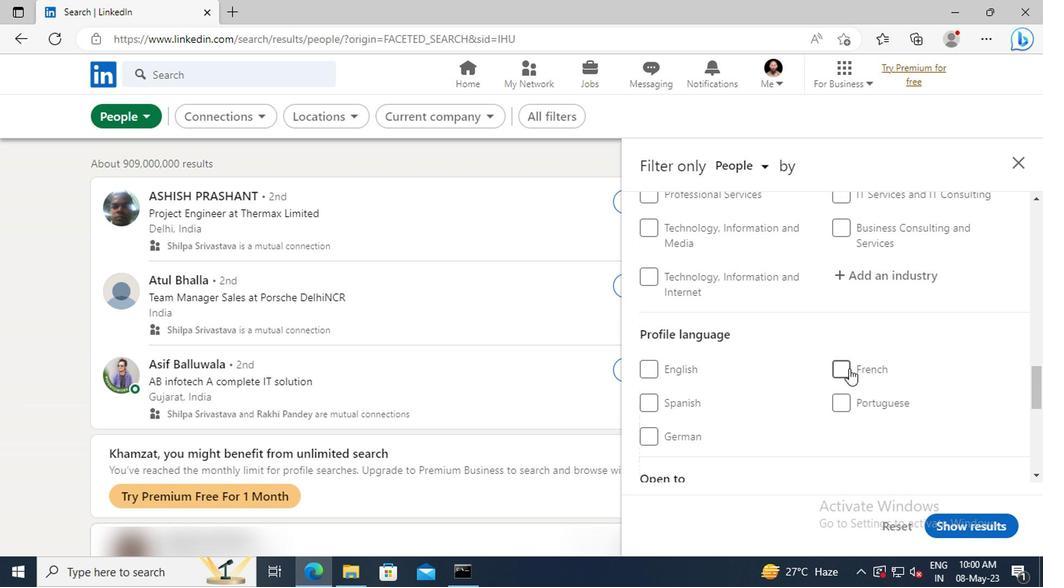 
Action: Mouse moved to (865, 344)
Screenshot: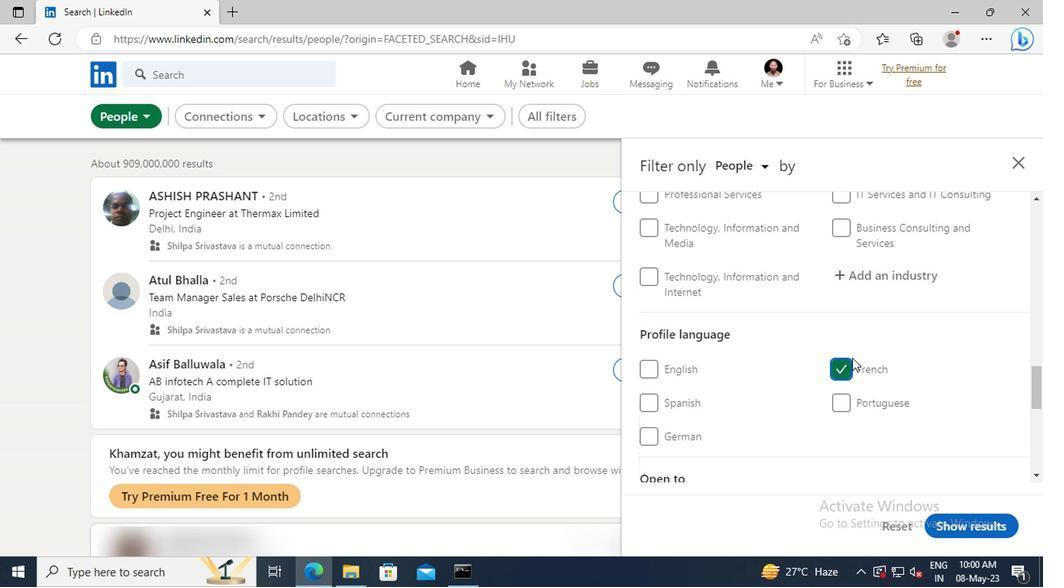 
Action: Mouse scrolled (865, 344) with delta (0, 0)
Screenshot: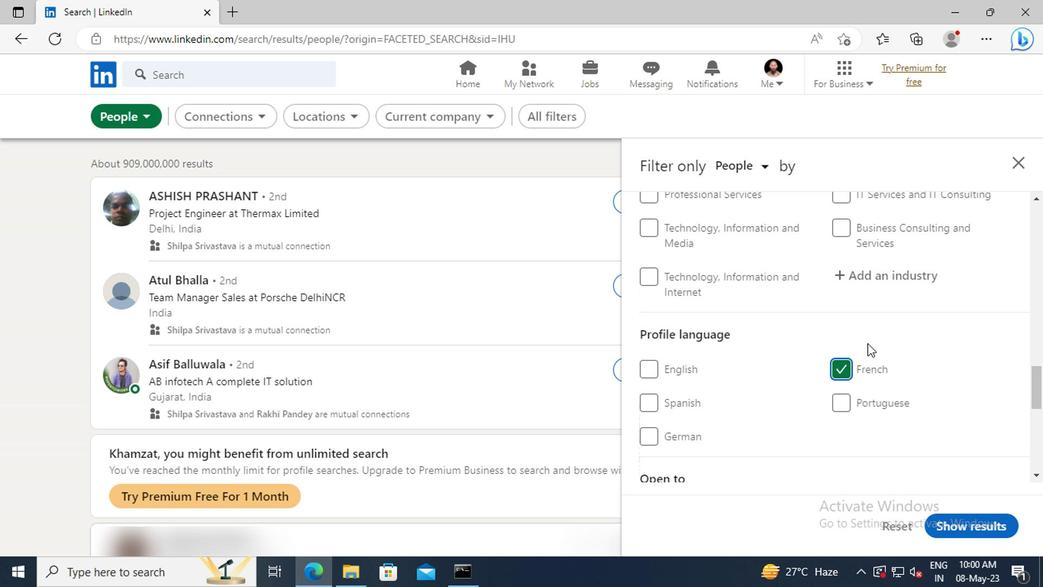 
Action: Mouse scrolled (865, 344) with delta (0, 0)
Screenshot: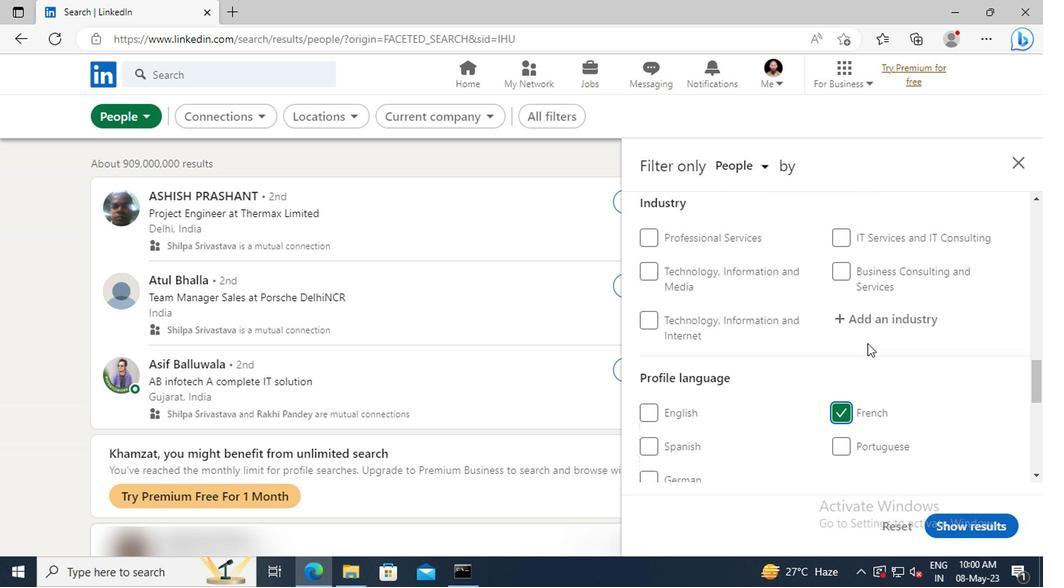 
Action: Mouse scrolled (865, 344) with delta (0, 0)
Screenshot: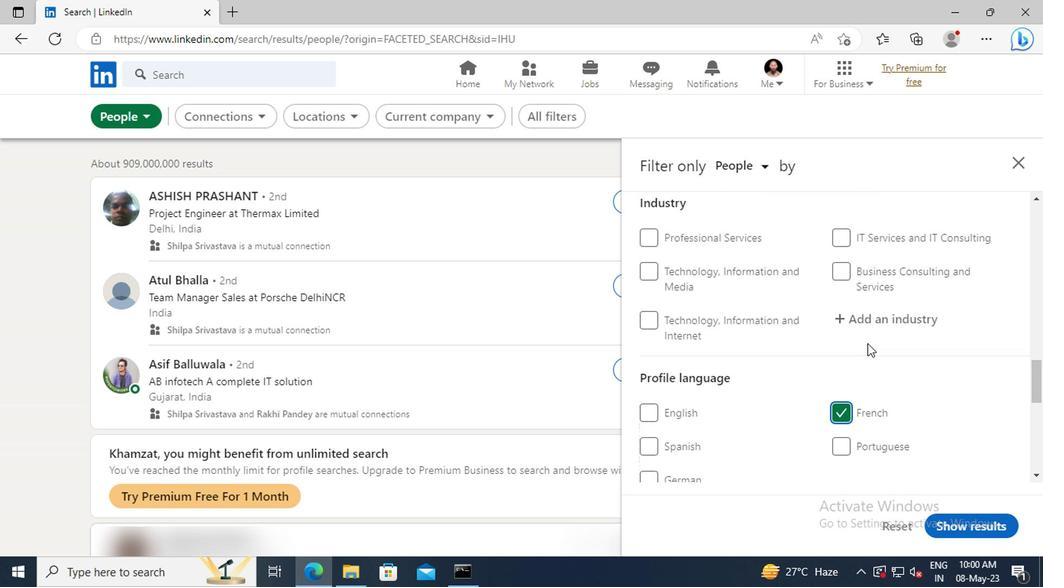 
Action: Mouse scrolled (865, 344) with delta (0, 0)
Screenshot: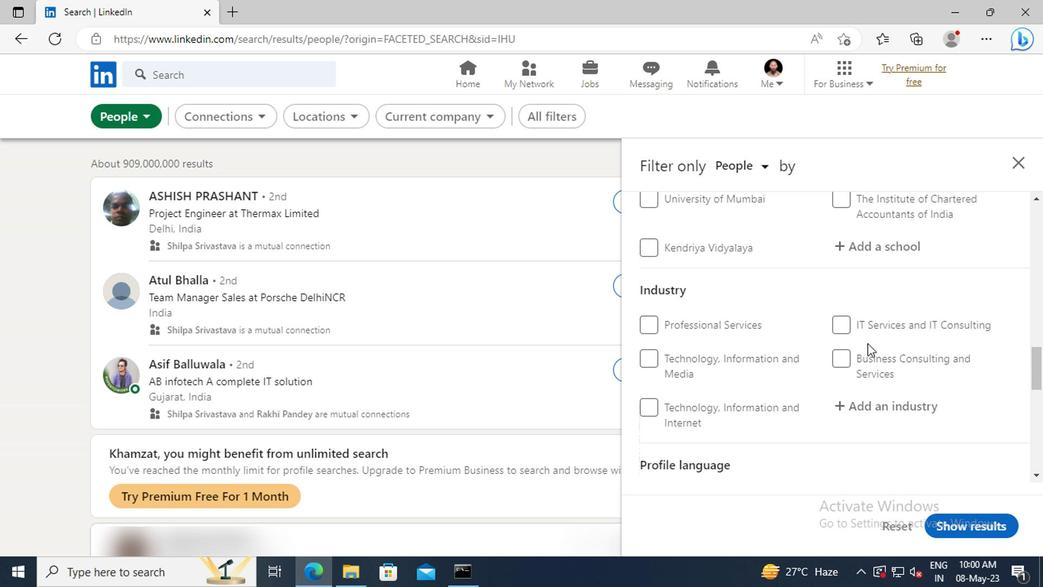 
Action: Mouse scrolled (865, 344) with delta (0, 0)
Screenshot: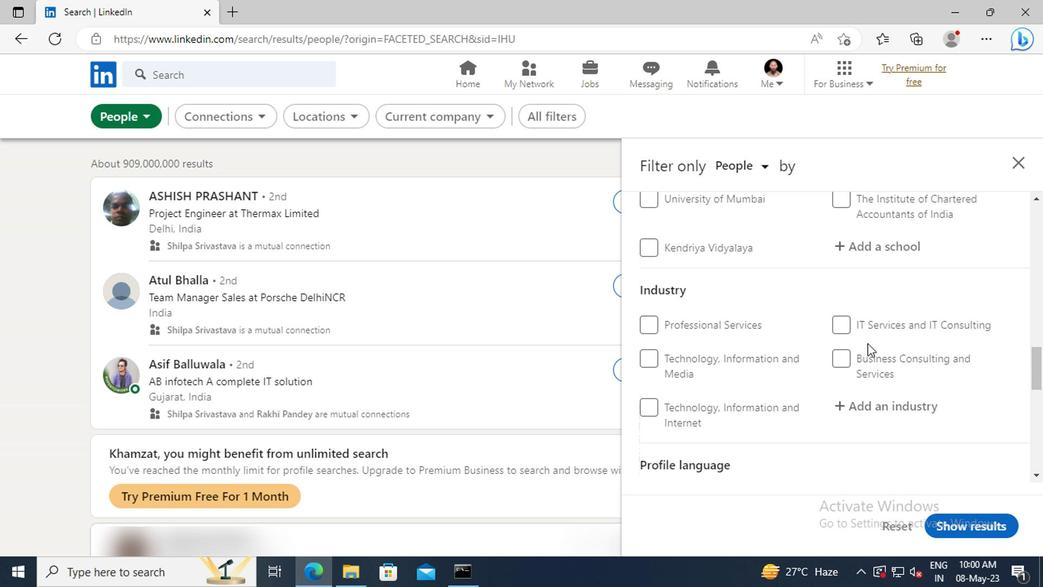 
Action: Mouse scrolled (865, 344) with delta (0, 0)
Screenshot: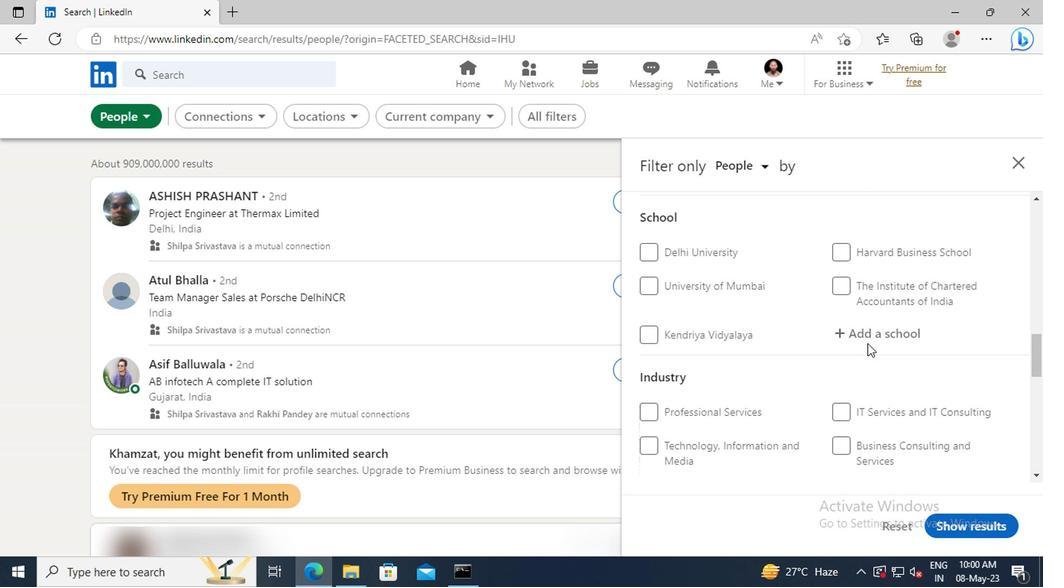 
Action: Mouse scrolled (865, 344) with delta (0, 0)
Screenshot: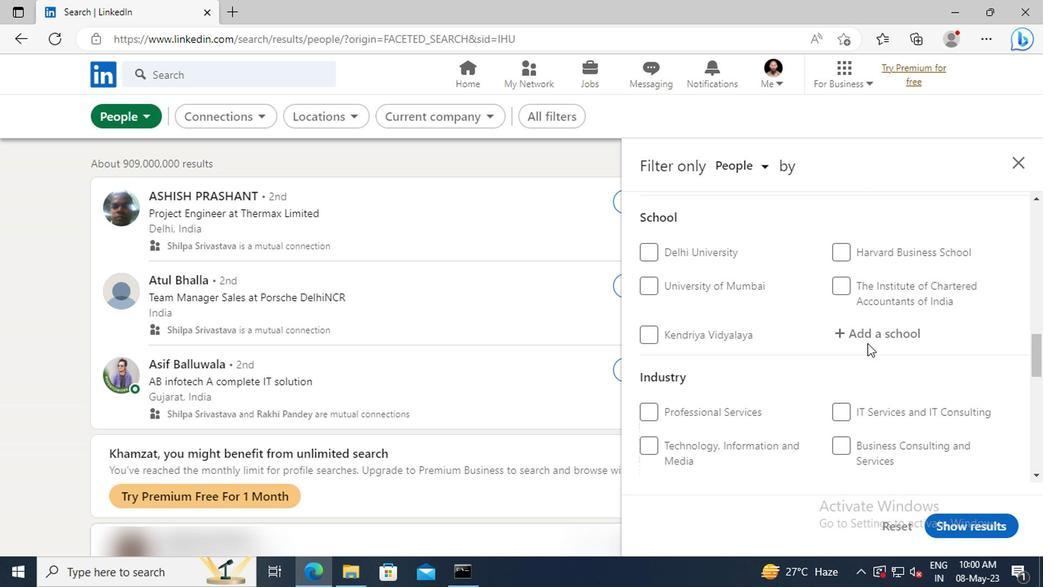 
Action: Mouse scrolled (865, 344) with delta (0, 0)
Screenshot: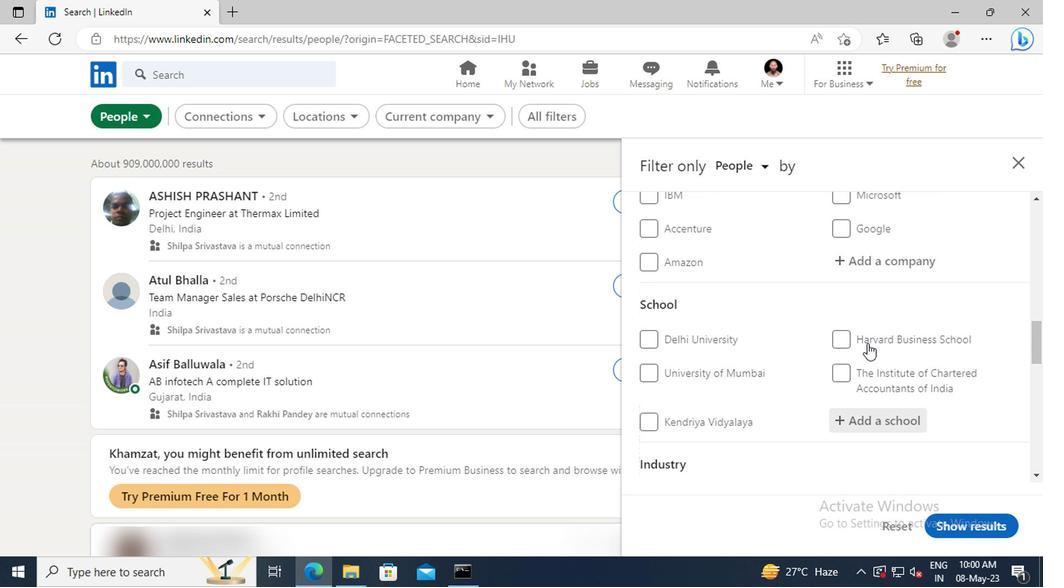 
Action: Mouse scrolled (865, 344) with delta (0, 0)
Screenshot: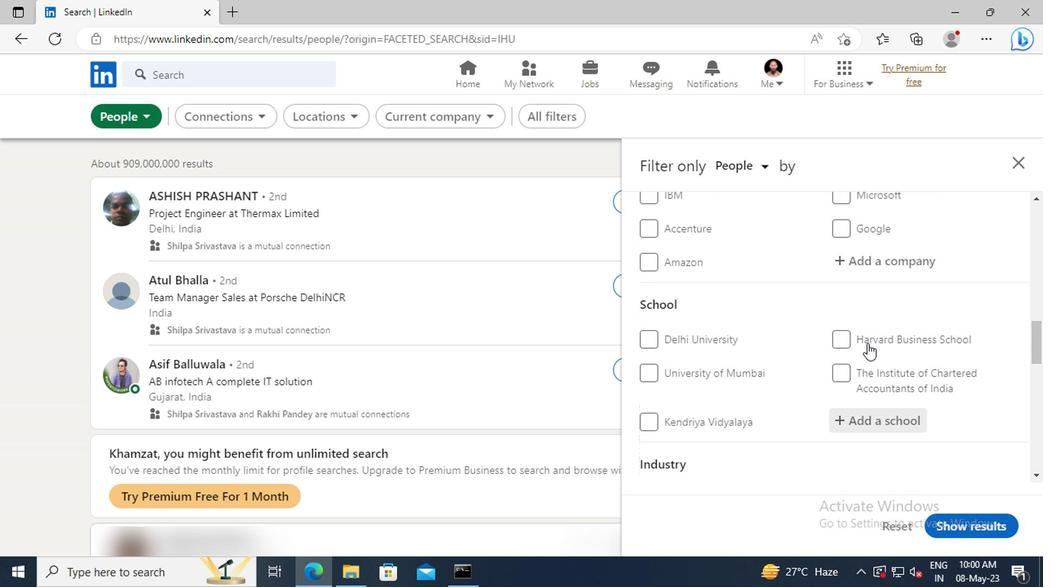 
Action: Mouse scrolled (865, 344) with delta (0, 0)
Screenshot: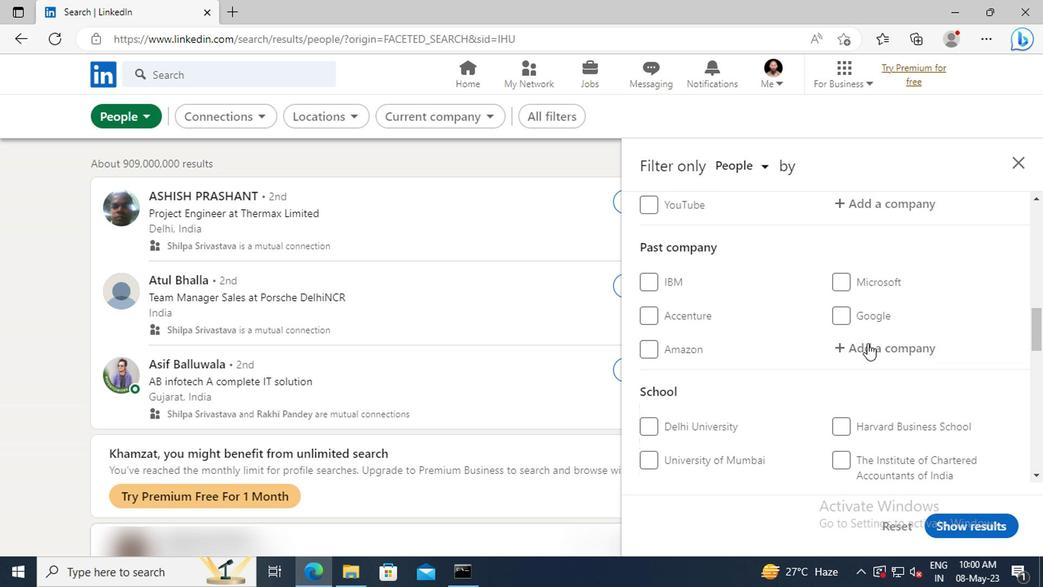 
Action: Mouse scrolled (865, 344) with delta (0, 0)
Screenshot: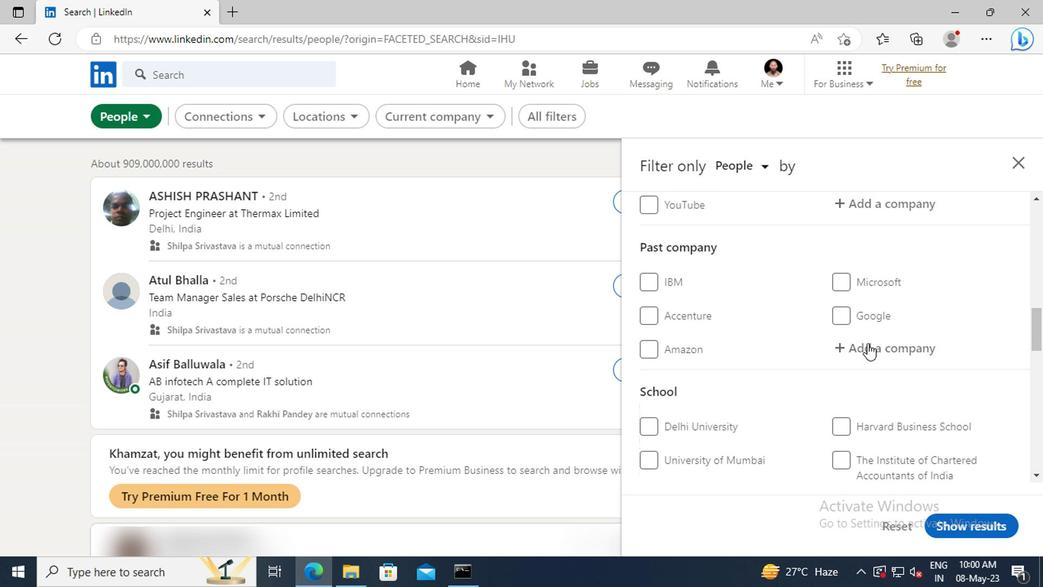 
Action: Mouse moved to (865, 343)
Screenshot: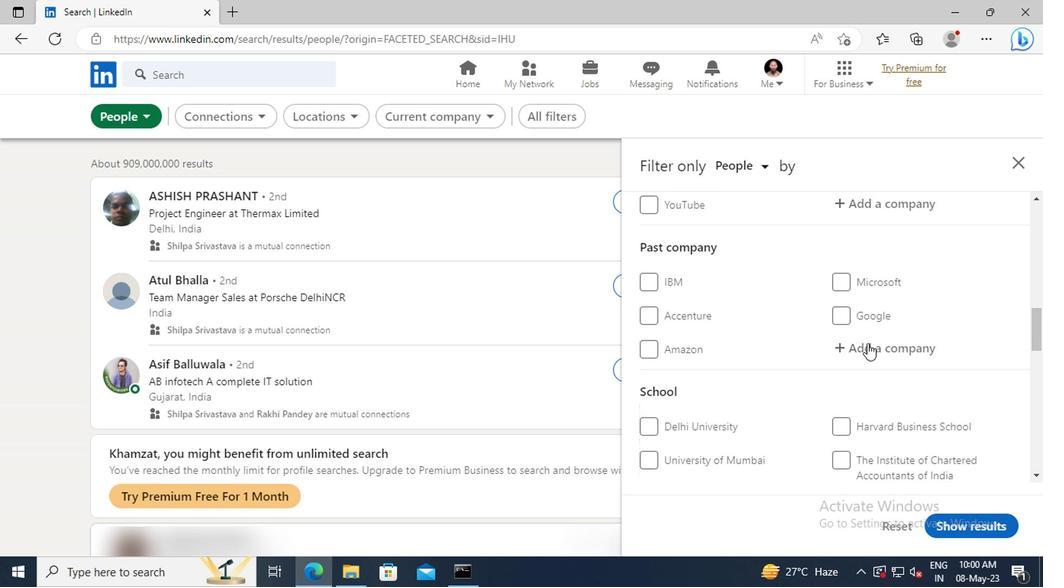 
Action: Mouse scrolled (865, 344) with delta (0, 1)
Screenshot: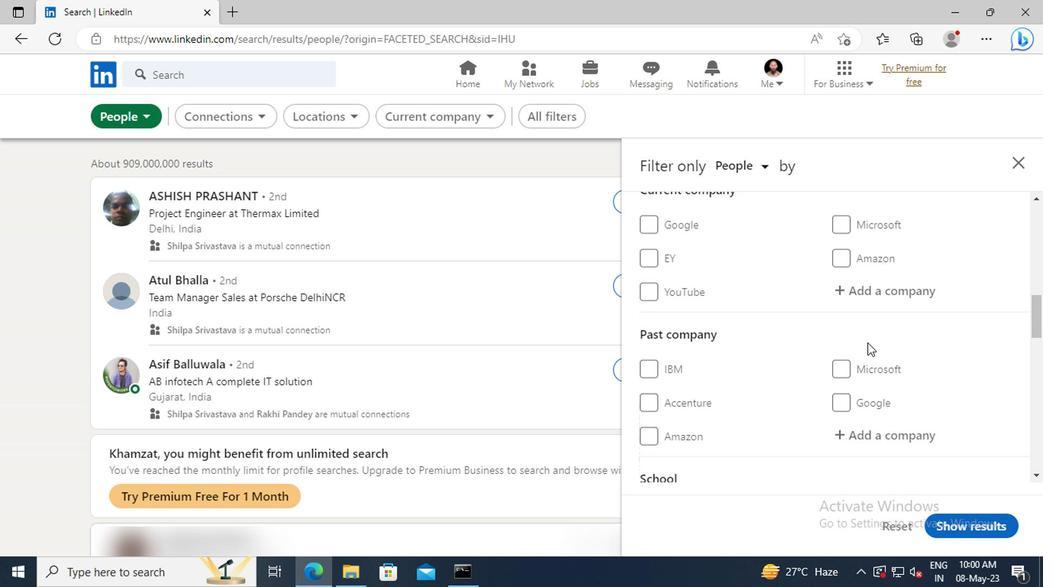 
Action: Mouse moved to (855, 337)
Screenshot: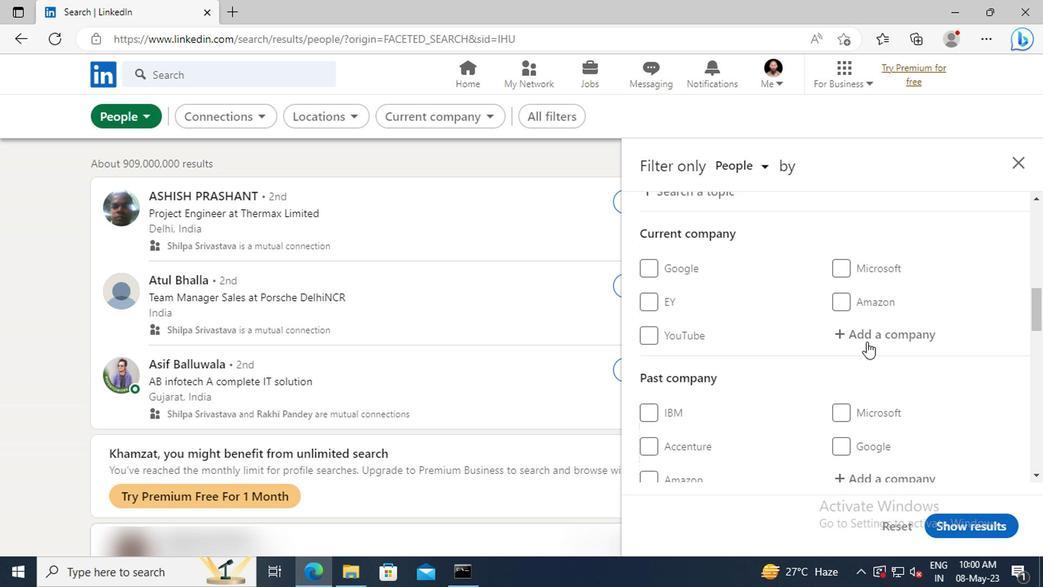 
Action: Mouse pressed left at (855, 337)
Screenshot: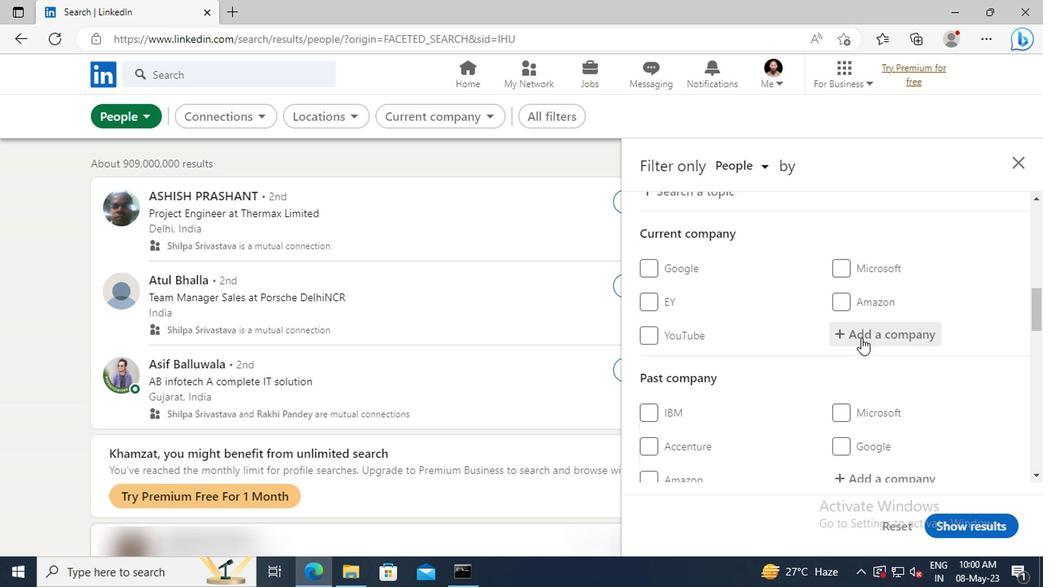 
Action: Key pressed <Key.shift>HDFC<Key.space><Key.shift>B
Screenshot: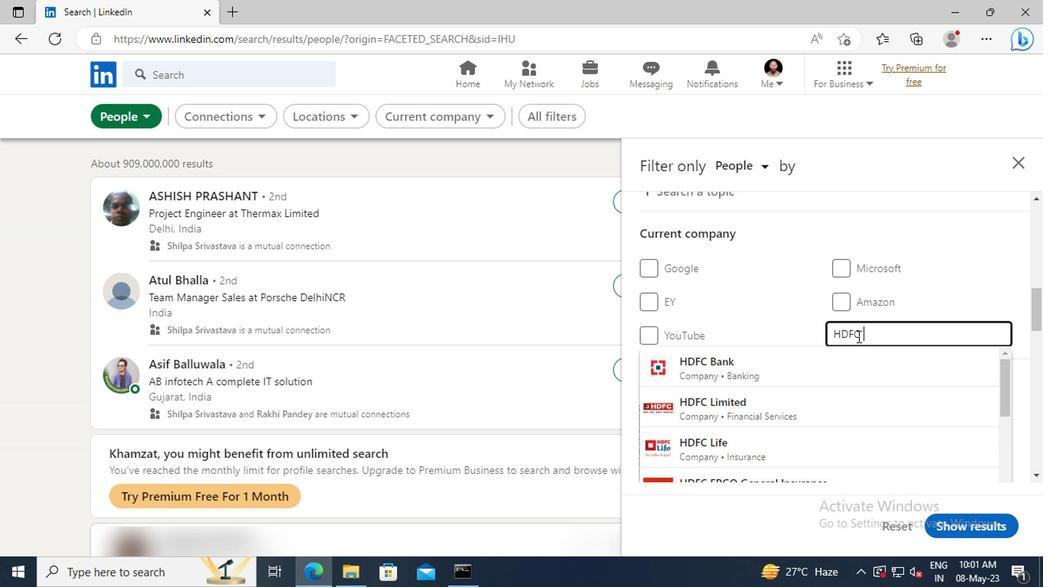 
Action: Mouse moved to (857, 359)
Screenshot: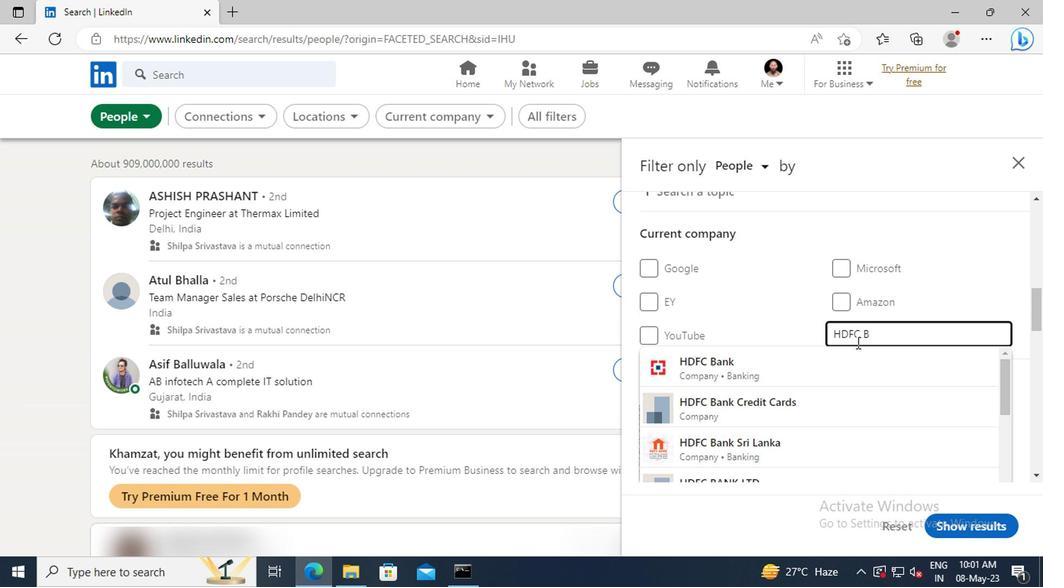 
Action: Mouse pressed left at (857, 359)
Screenshot: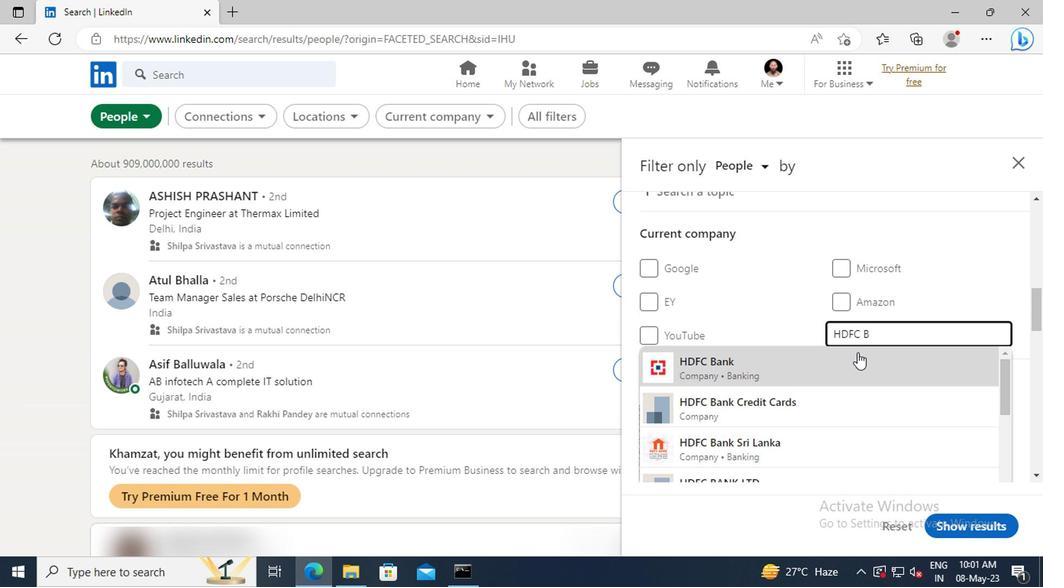 
Action: Mouse moved to (859, 359)
Screenshot: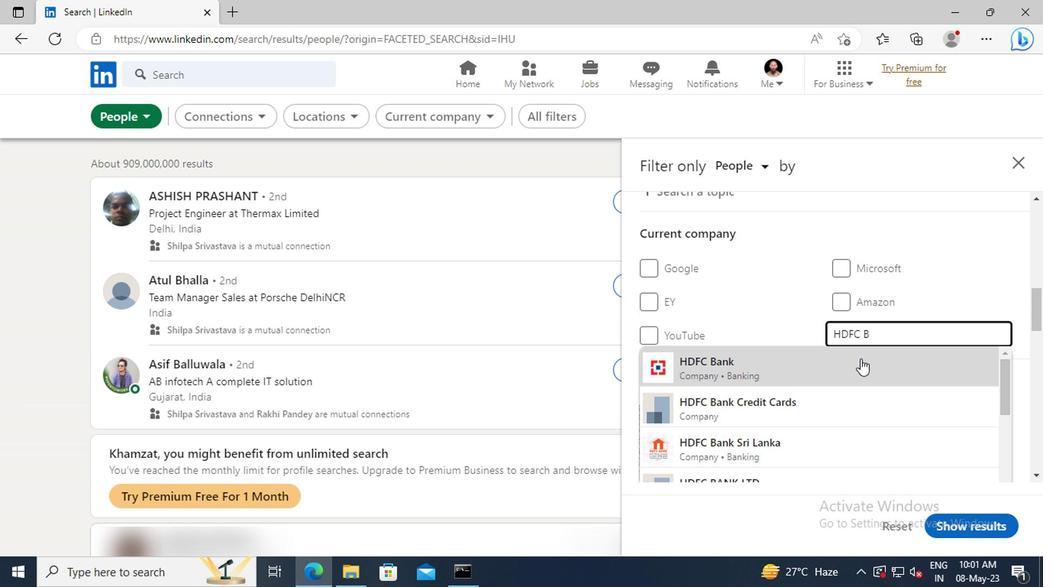 
Action: Mouse scrolled (859, 358) with delta (0, -1)
Screenshot: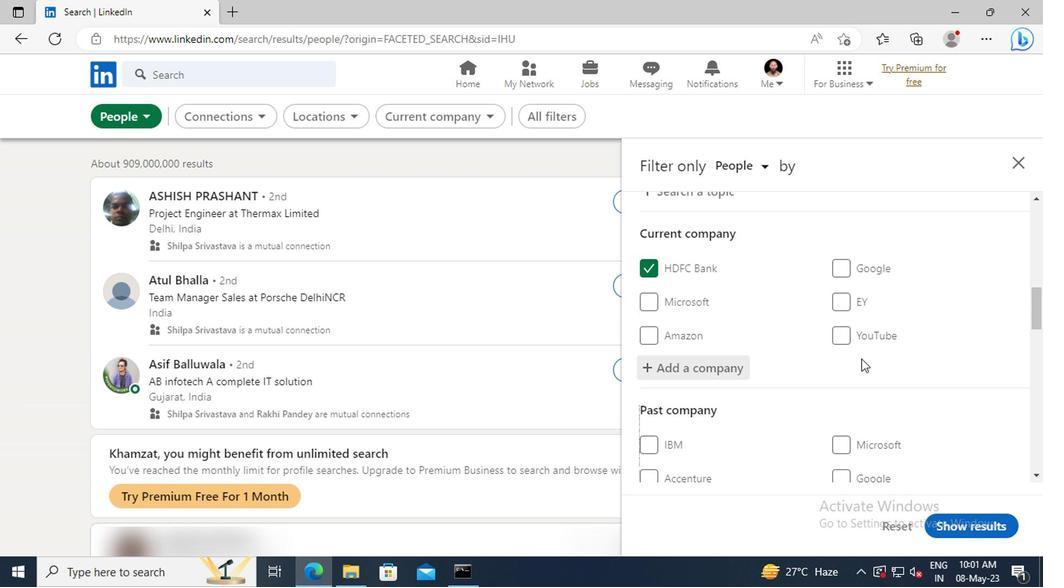 
Action: Mouse scrolled (859, 358) with delta (0, -1)
Screenshot: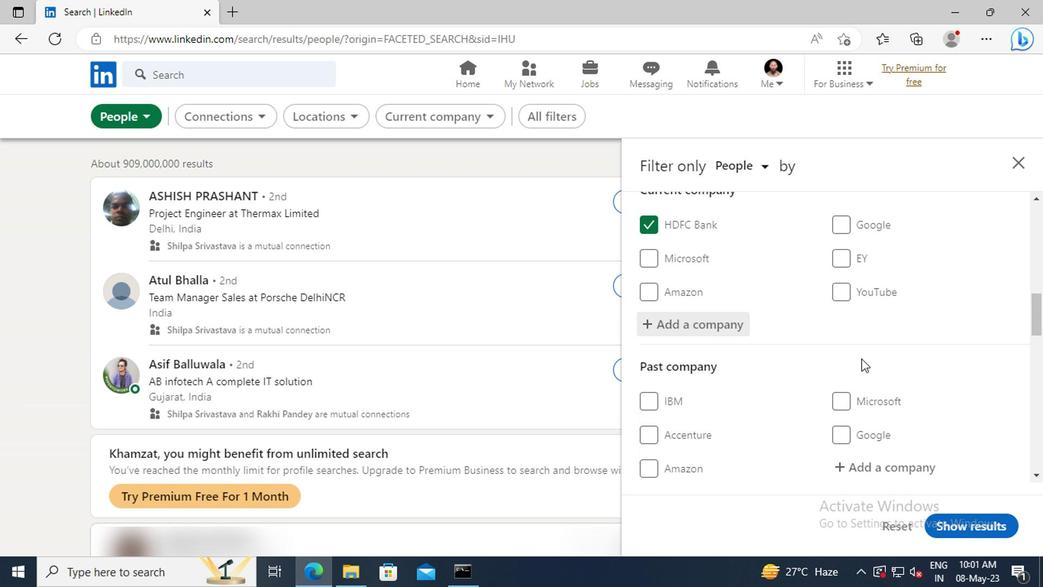 
Action: Mouse scrolled (859, 358) with delta (0, -1)
Screenshot: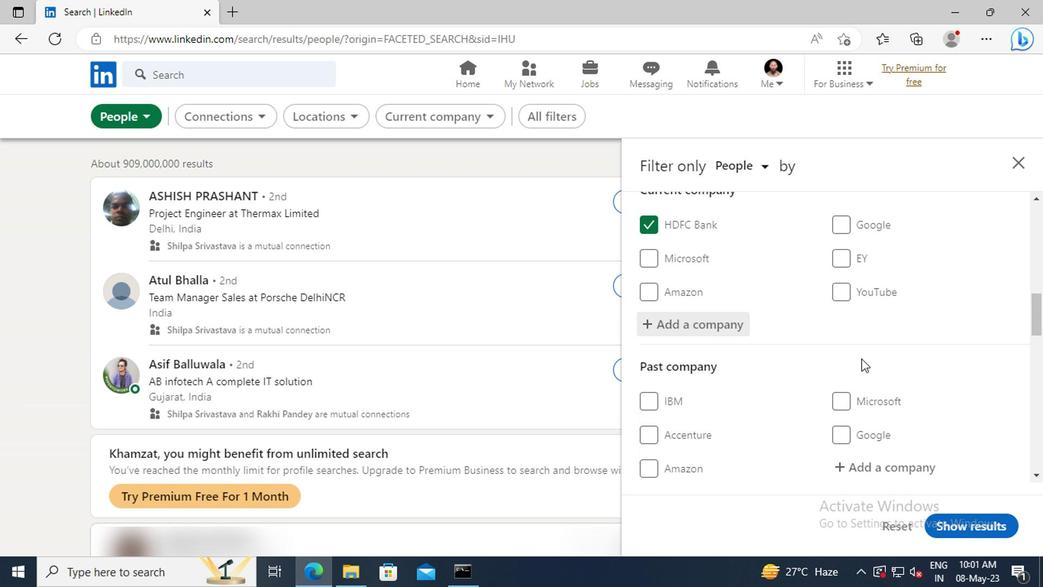 
Action: Mouse scrolled (859, 358) with delta (0, -1)
Screenshot: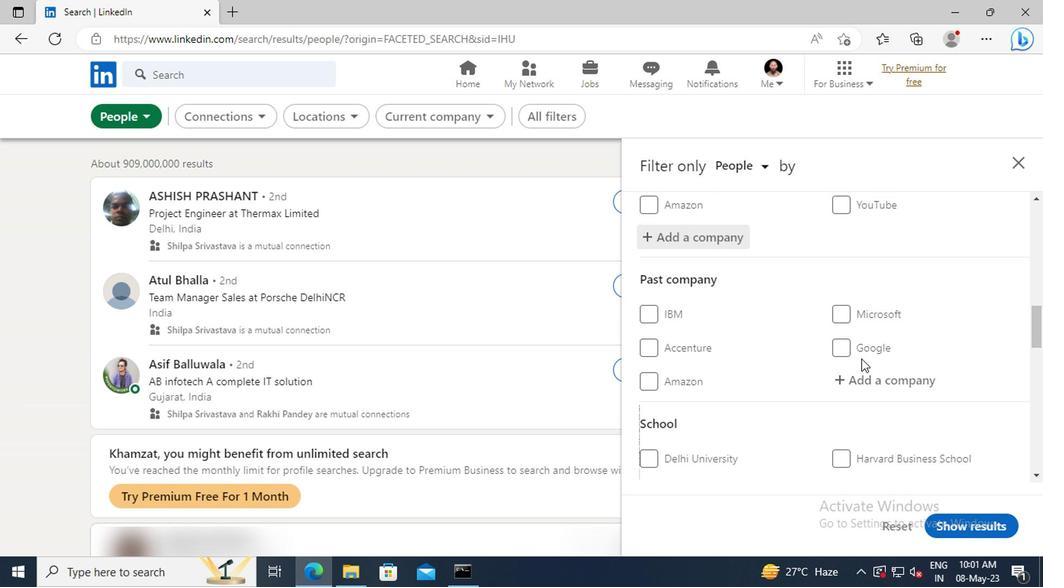 
Action: Mouse scrolled (859, 358) with delta (0, -1)
Screenshot: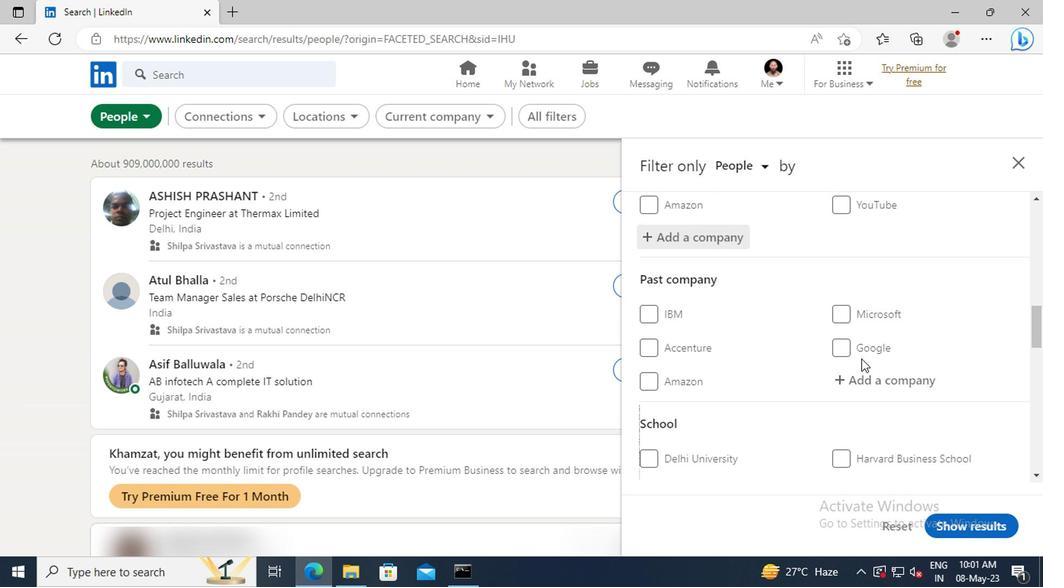 
Action: Mouse scrolled (859, 358) with delta (0, -1)
Screenshot: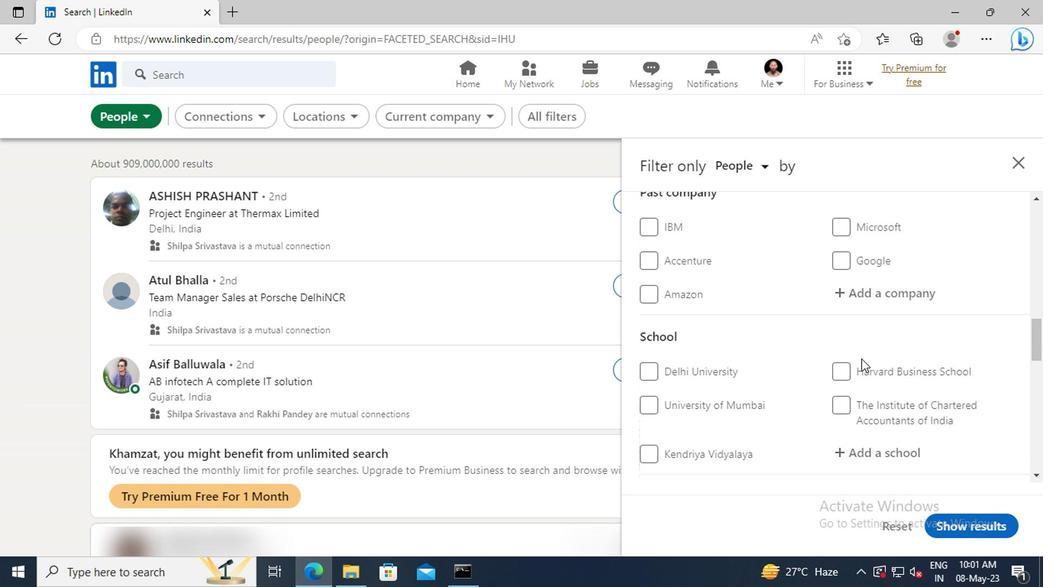 
Action: Mouse scrolled (859, 358) with delta (0, -1)
Screenshot: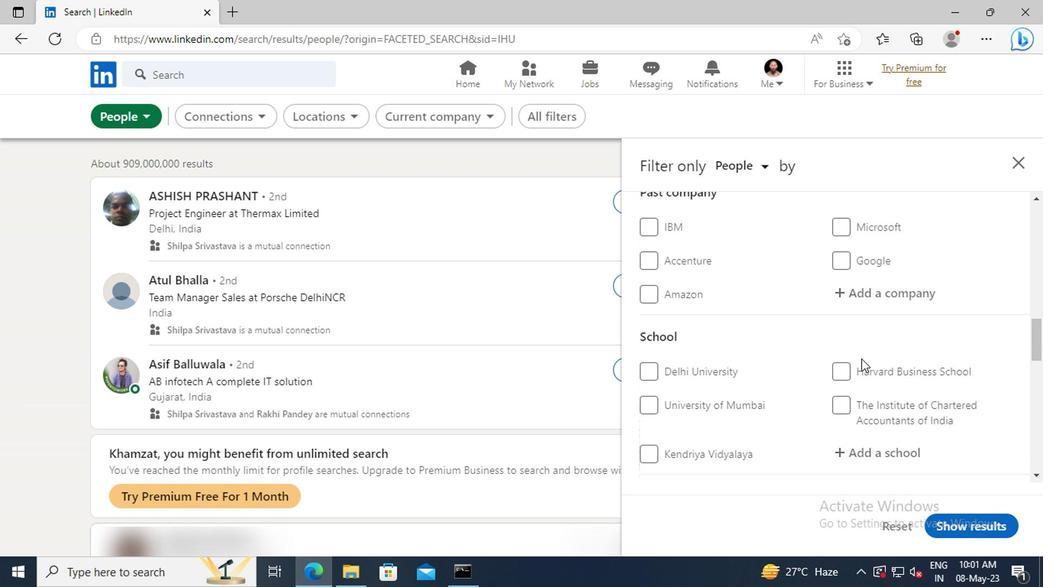
Action: Mouse moved to (860, 368)
Screenshot: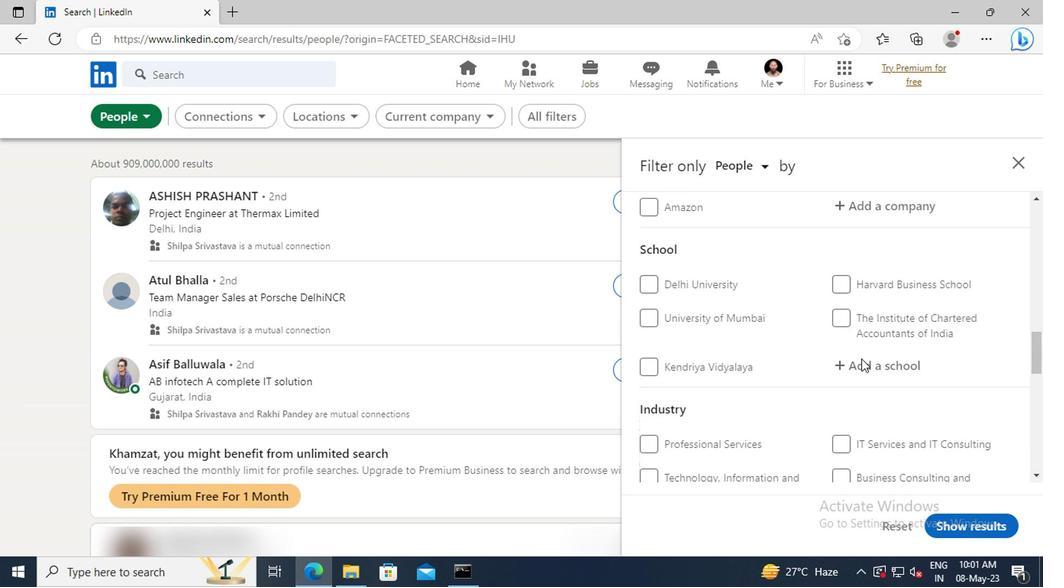 
Action: Mouse pressed left at (860, 368)
Screenshot: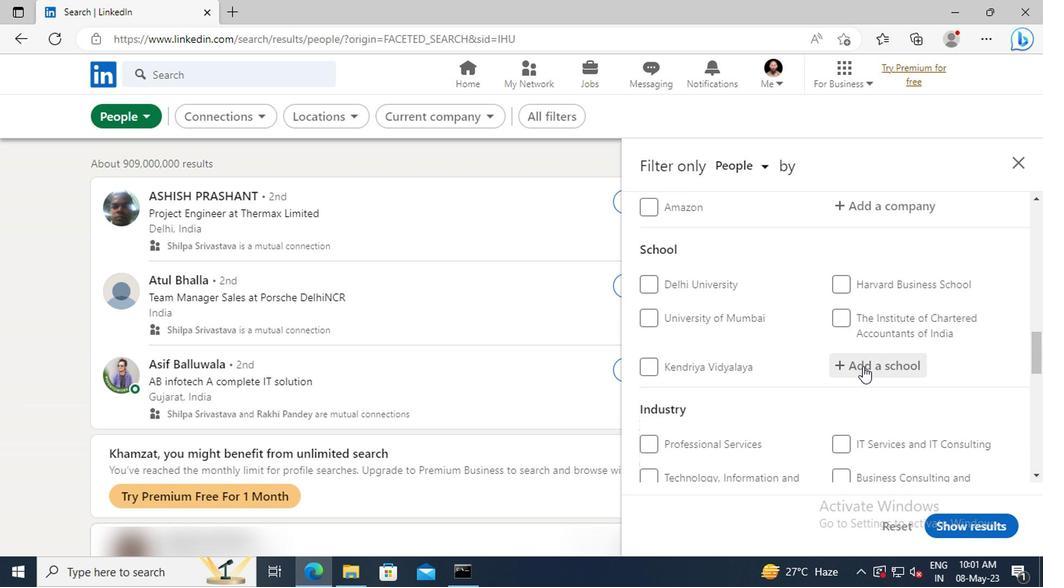 
Action: Key pressed <Key.shift>I
Screenshot: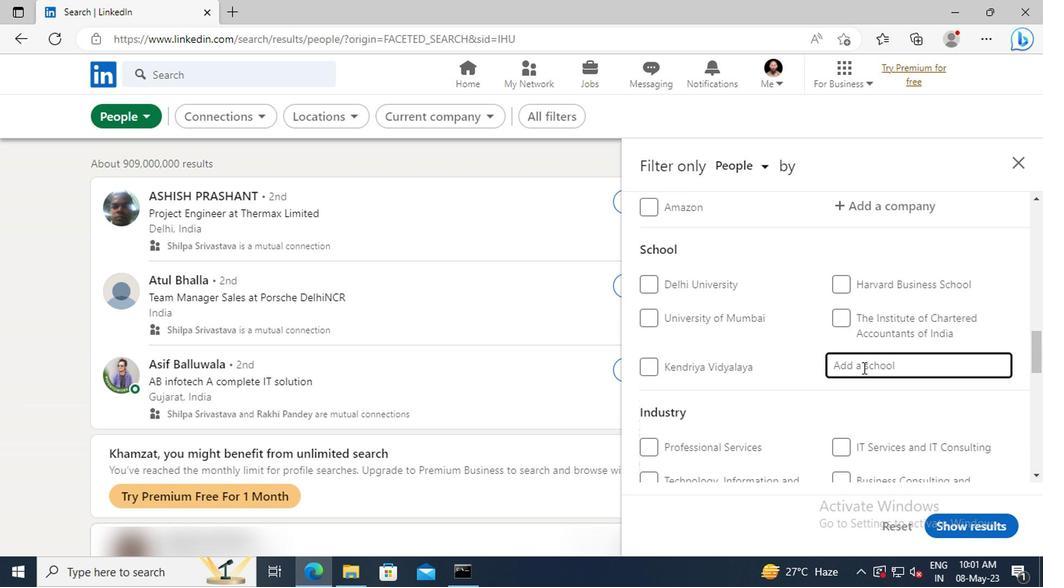 
Action: Mouse moved to (861, 368)
Screenshot: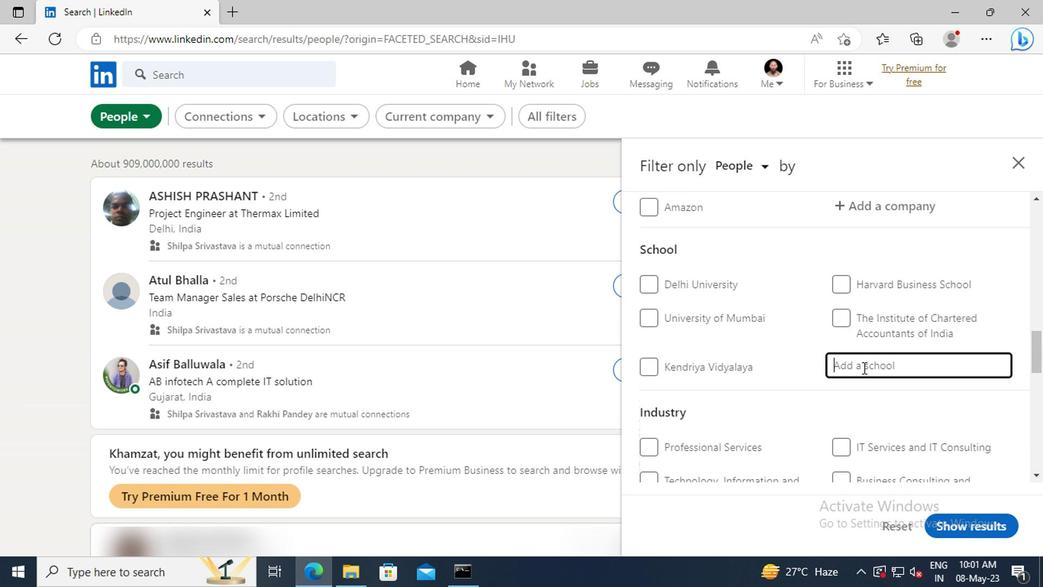 
Action: Key pressed NDRAPRASTHA<Key.space><Key.shift>IN
Screenshot: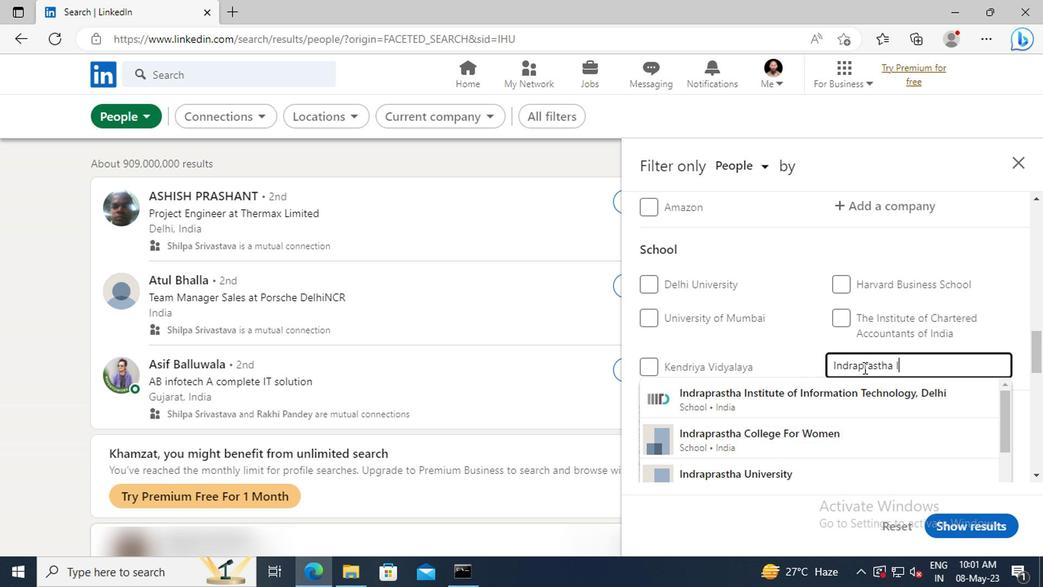 
Action: Mouse moved to (864, 385)
Screenshot: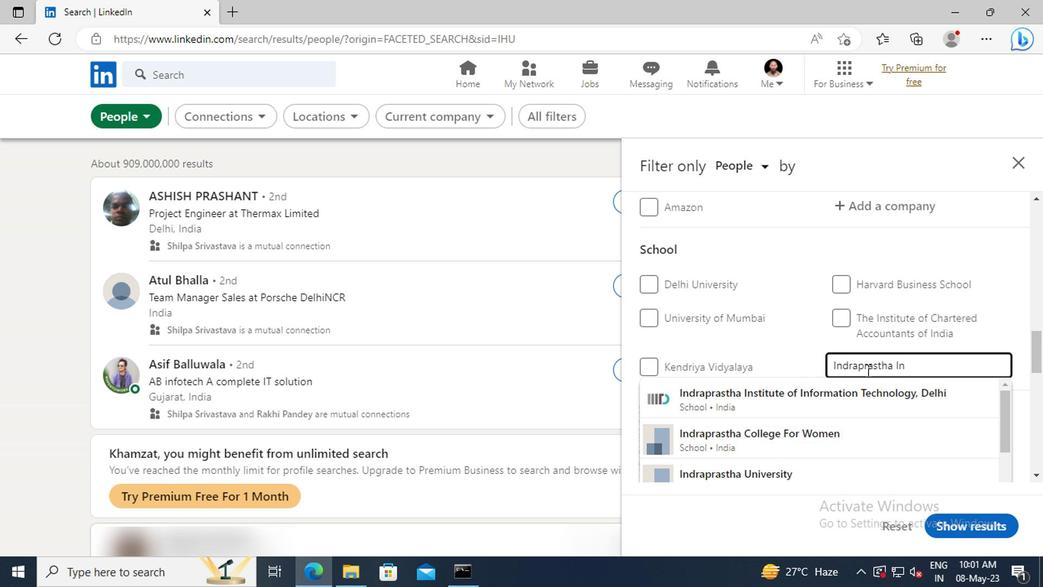 
Action: Mouse pressed left at (864, 385)
Screenshot: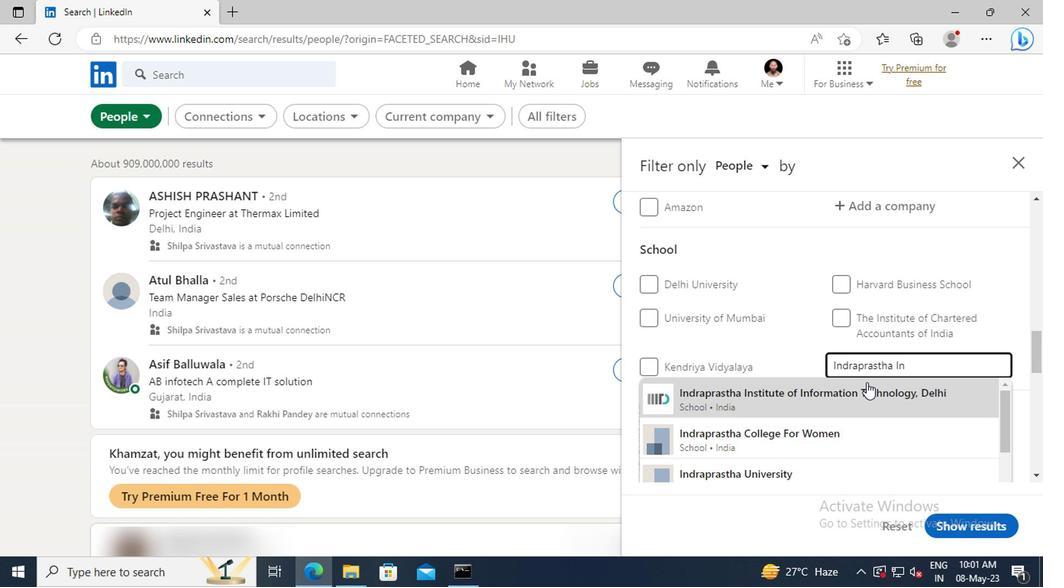 
Action: Mouse moved to (864, 386)
Screenshot: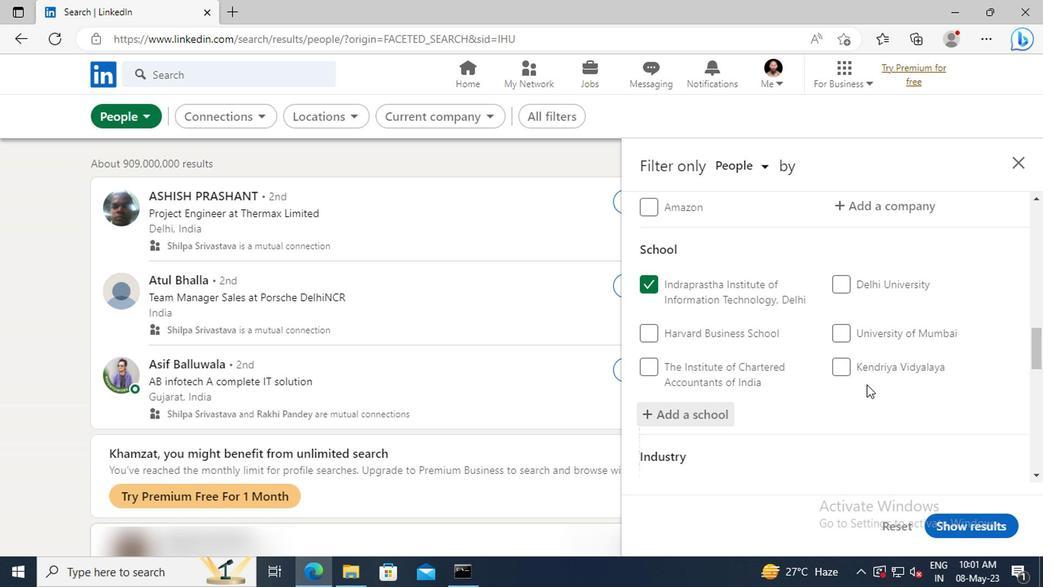 
Action: Mouse scrolled (864, 385) with delta (0, 0)
Screenshot: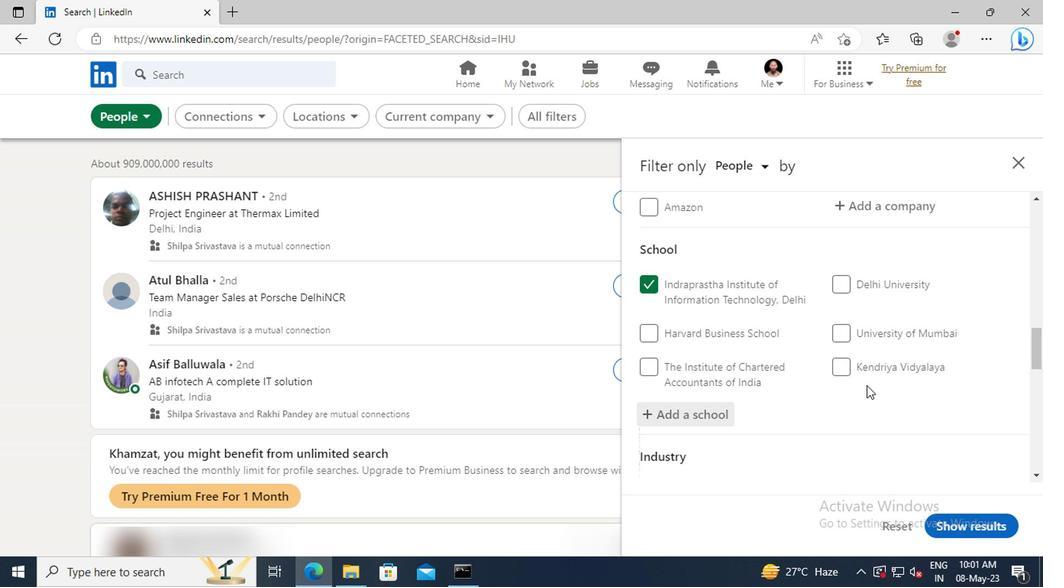 
Action: Mouse moved to (864, 384)
Screenshot: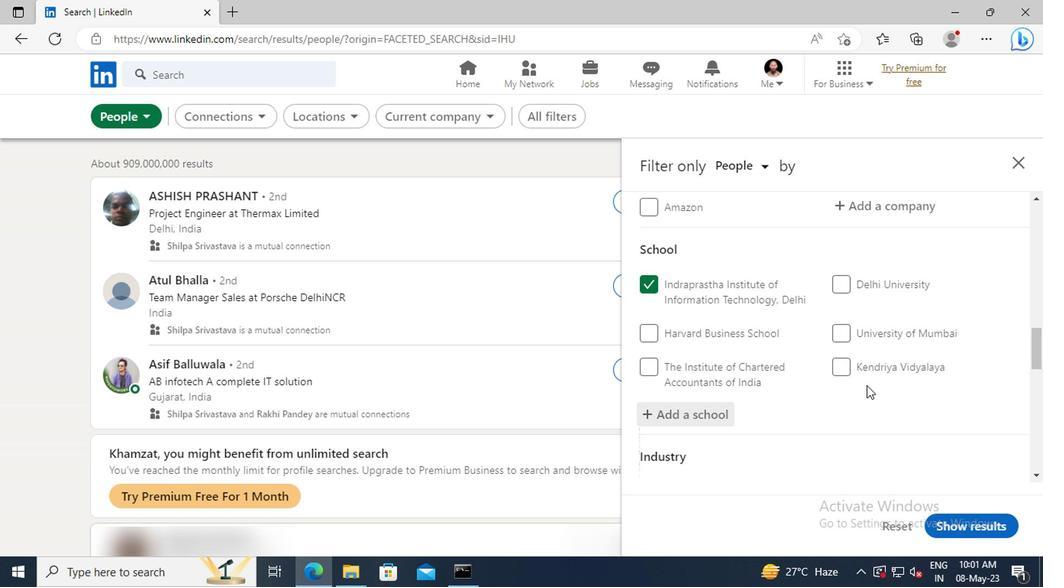 
Action: Mouse scrolled (864, 383) with delta (0, 0)
Screenshot: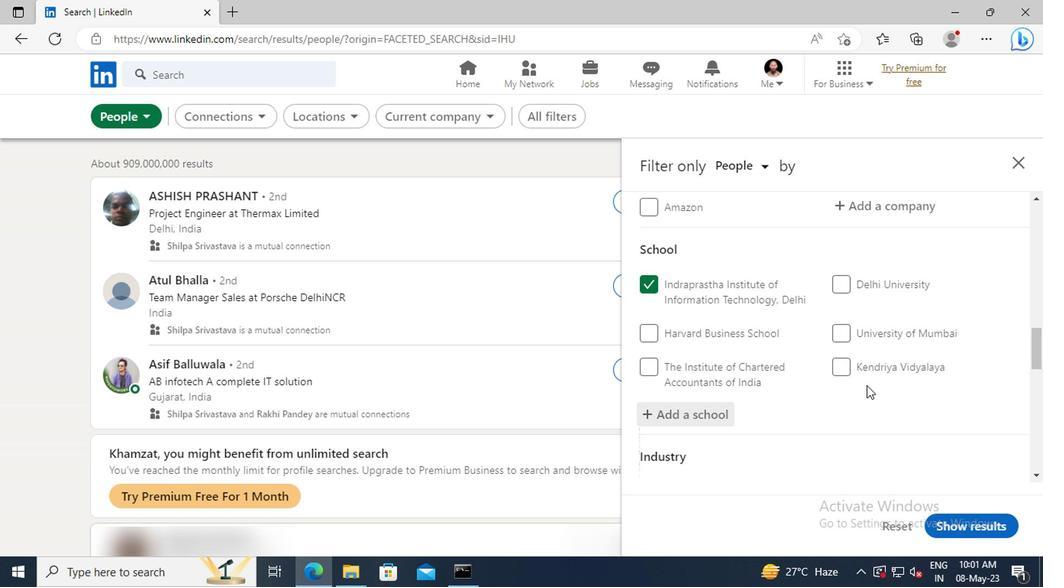 
Action: Mouse moved to (861, 367)
Screenshot: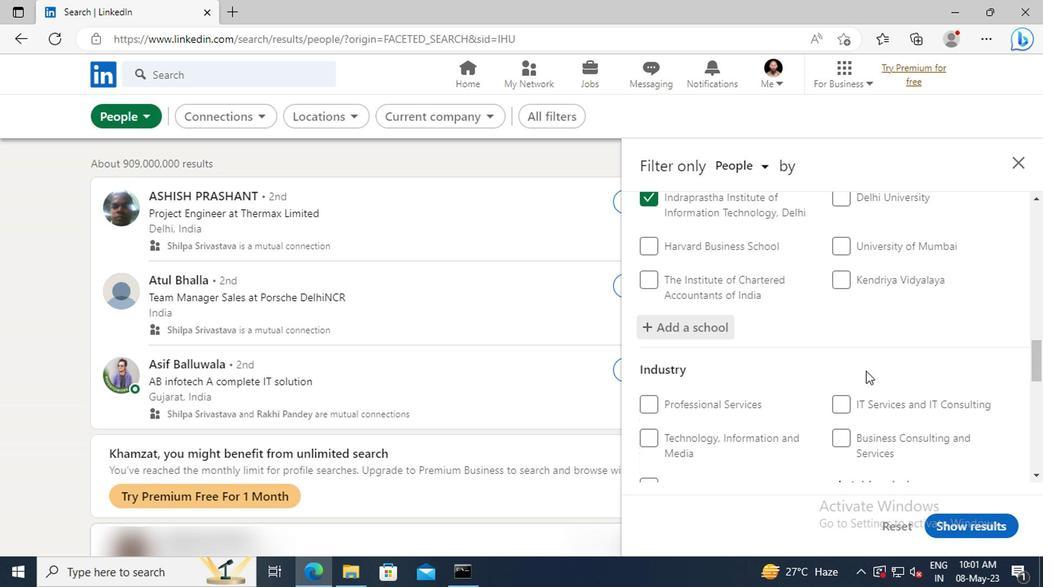 
Action: Mouse scrolled (861, 367) with delta (0, 0)
Screenshot: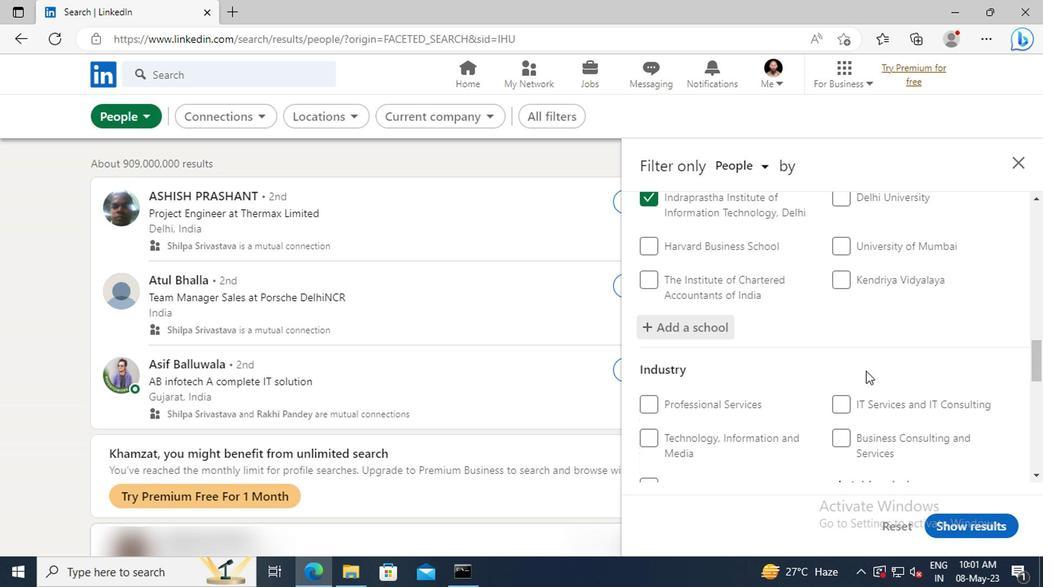 
Action: Mouse moved to (861, 367)
Screenshot: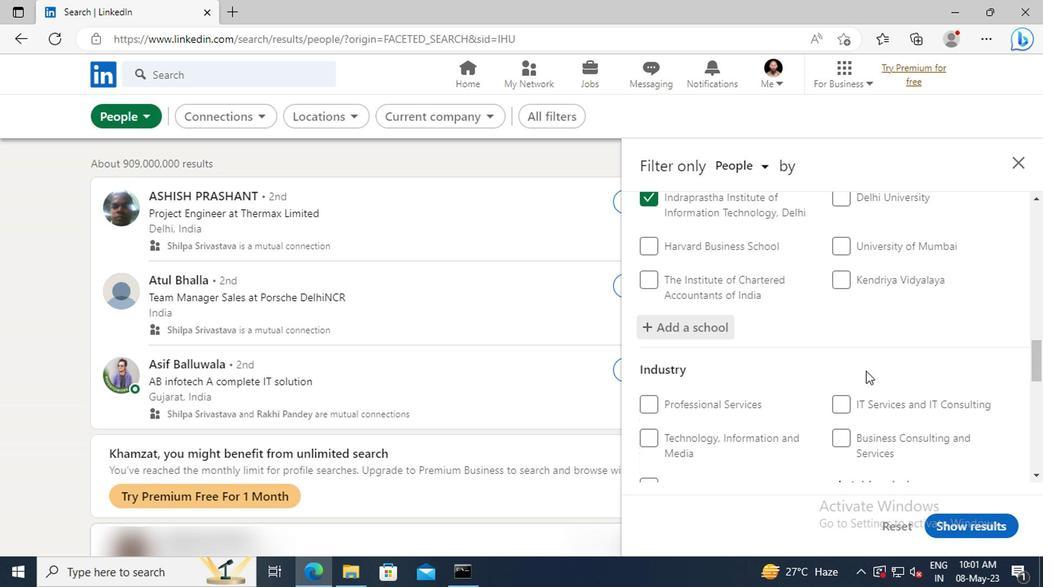 
Action: Mouse scrolled (861, 365) with delta (0, -1)
Screenshot: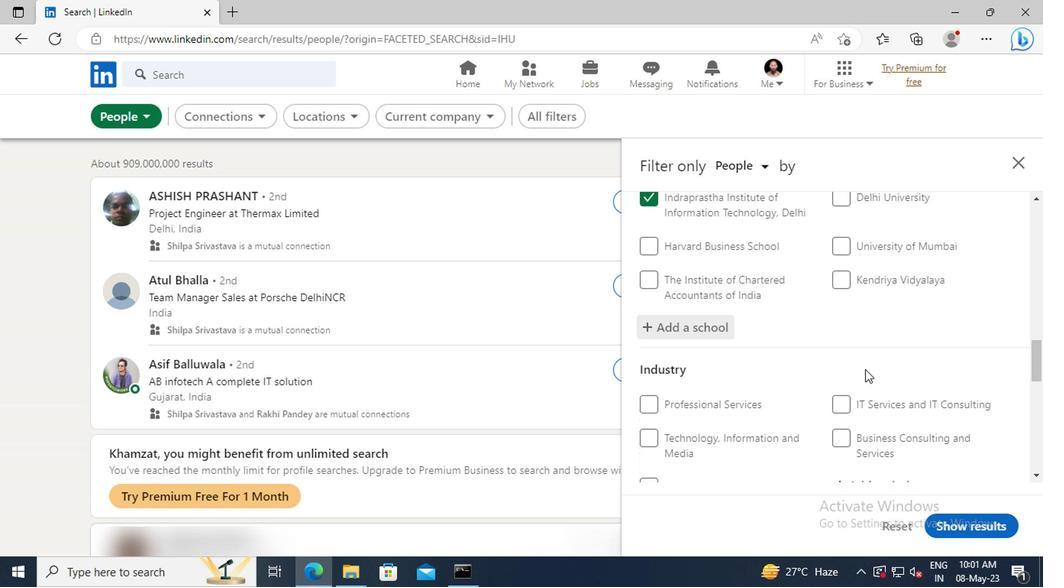 
Action: Mouse moved to (859, 364)
Screenshot: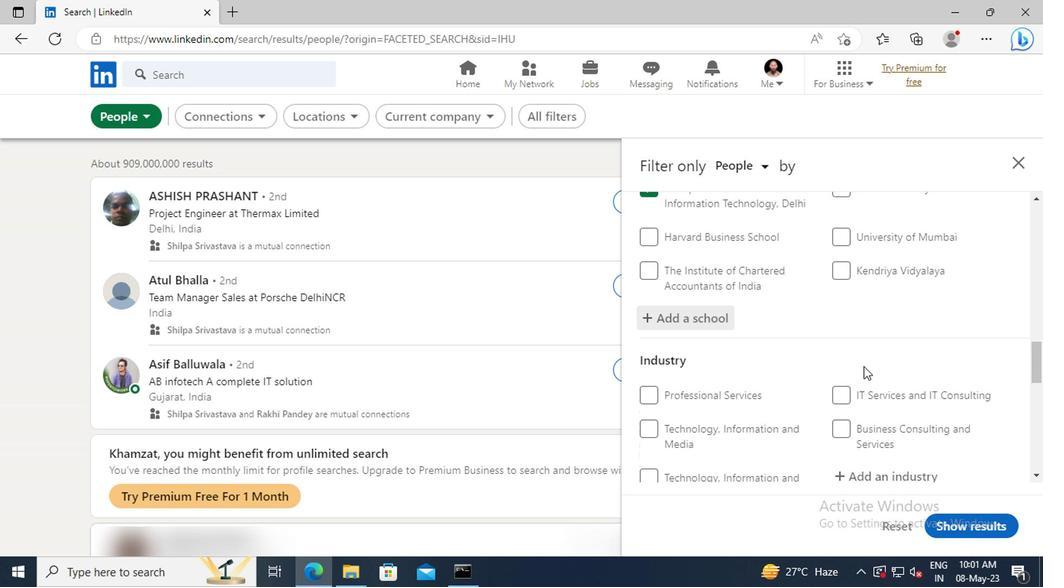 
Action: Mouse scrolled (859, 363) with delta (0, -1)
Screenshot: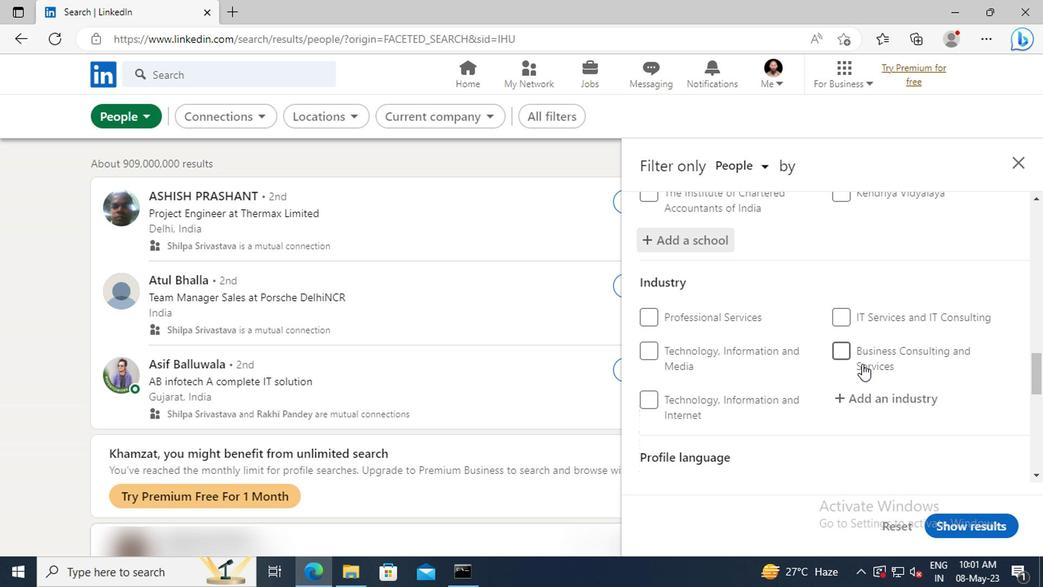 
Action: Mouse moved to (859, 361)
Screenshot: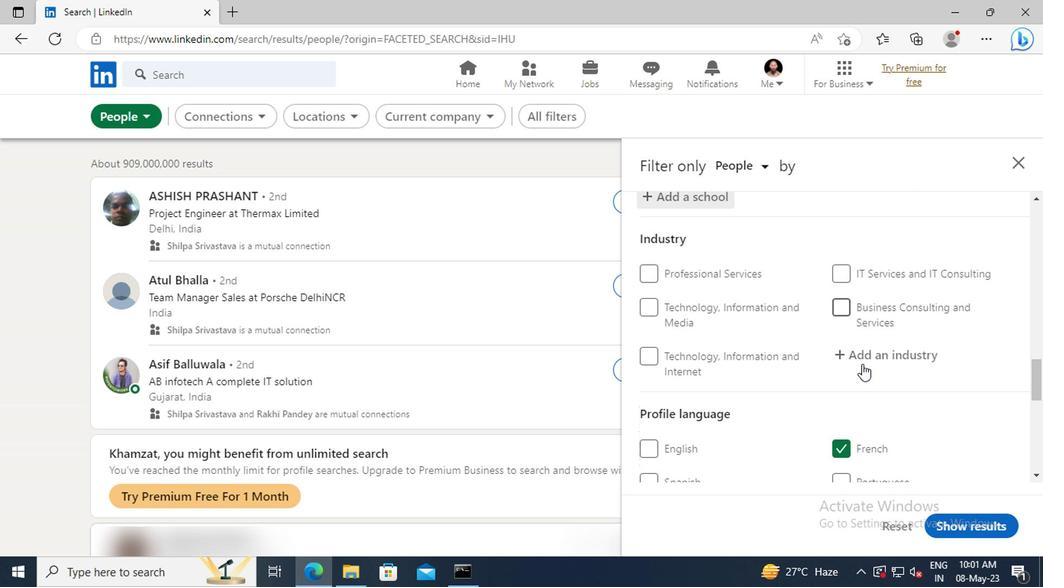 
Action: Mouse pressed left at (859, 361)
Screenshot: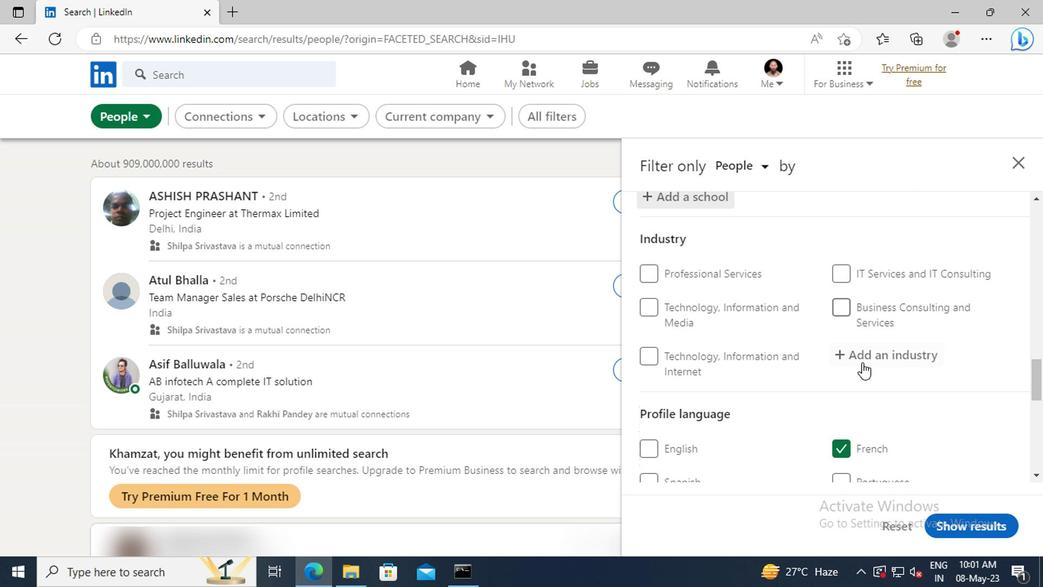 
Action: Key pressed <Key.shift>APPLIAN
Screenshot: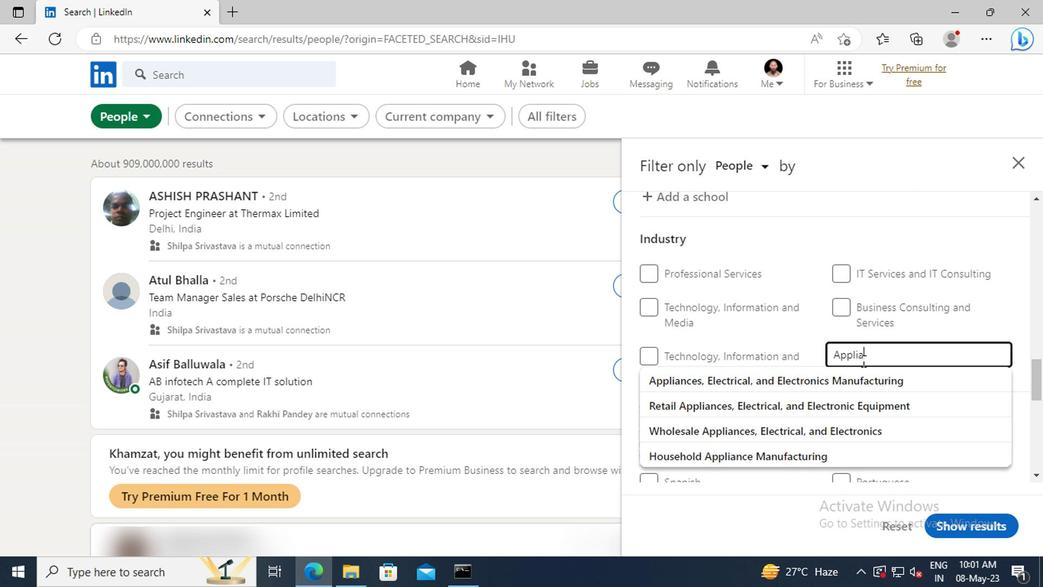 
Action: Mouse moved to (865, 372)
Screenshot: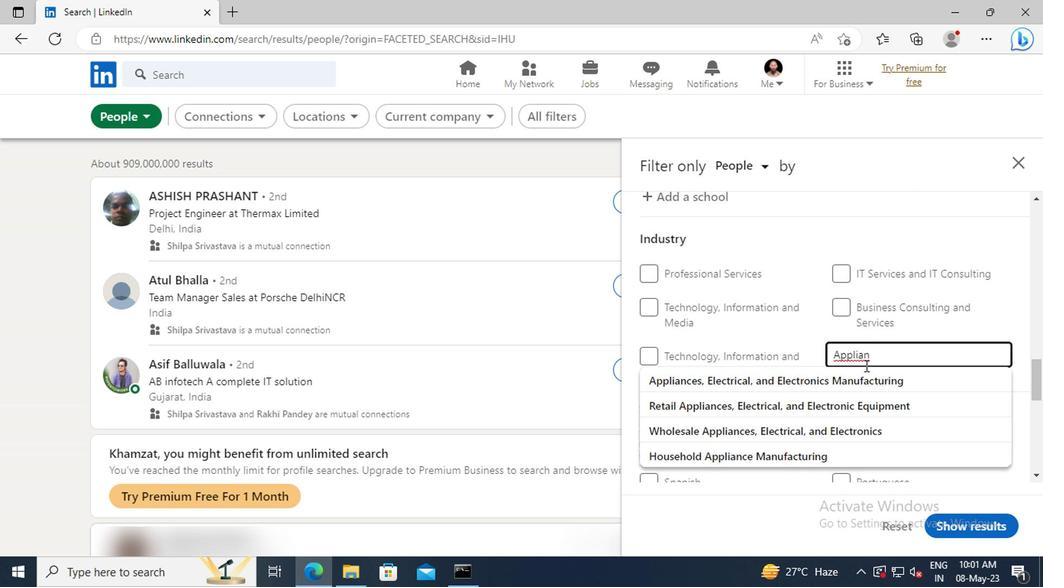 
Action: Mouse pressed left at (865, 372)
Screenshot: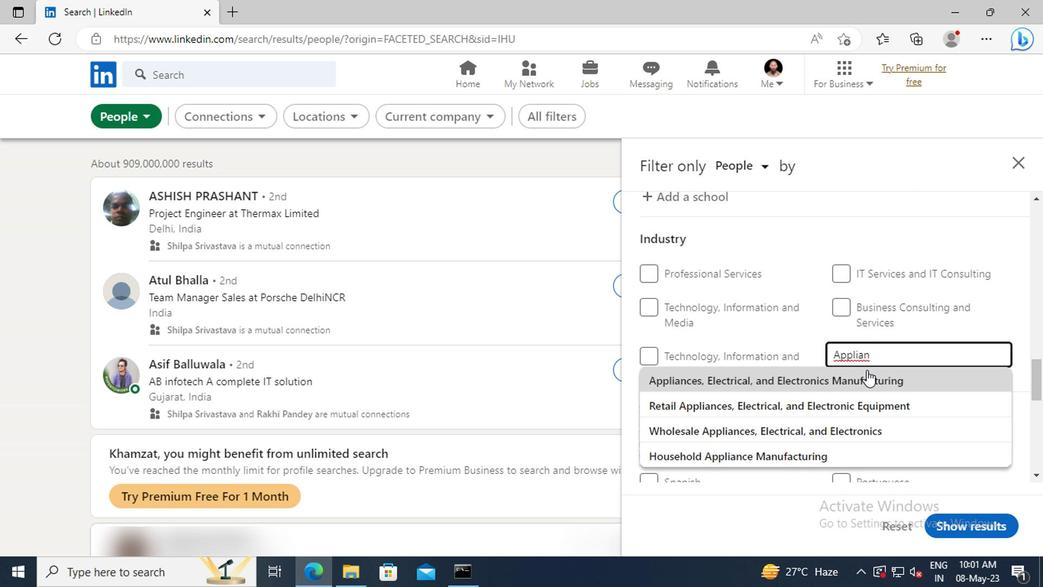 
Action: Mouse scrolled (865, 372) with delta (0, 0)
Screenshot: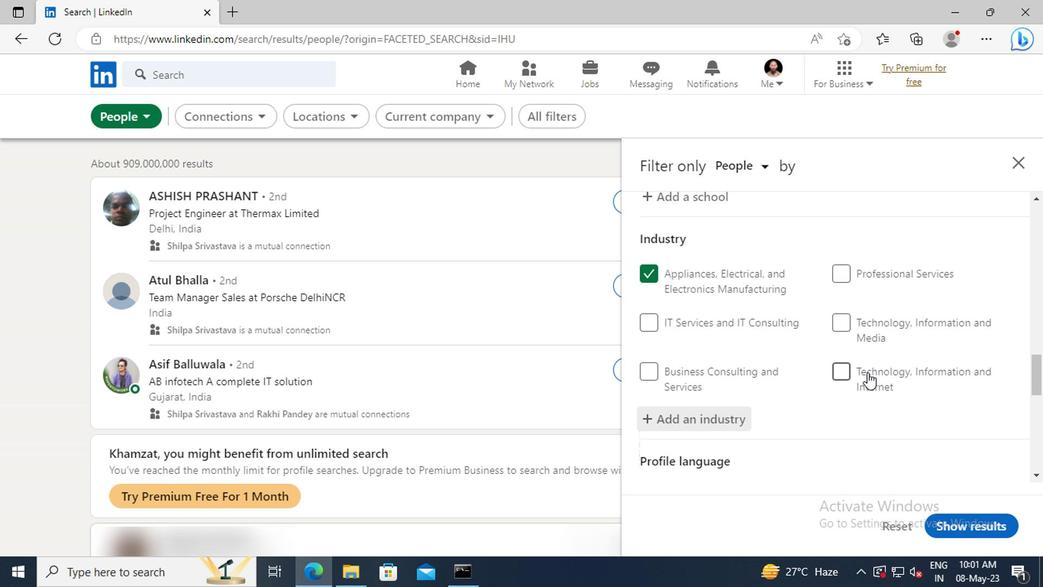 
Action: Mouse scrolled (865, 372) with delta (0, 0)
Screenshot: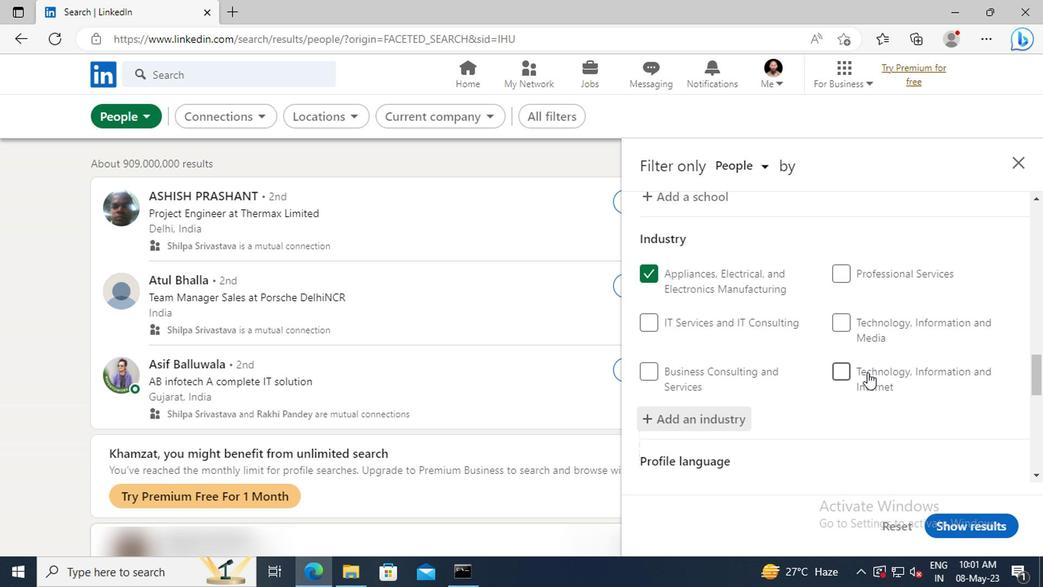 
Action: Mouse scrolled (865, 372) with delta (0, 0)
Screenshot: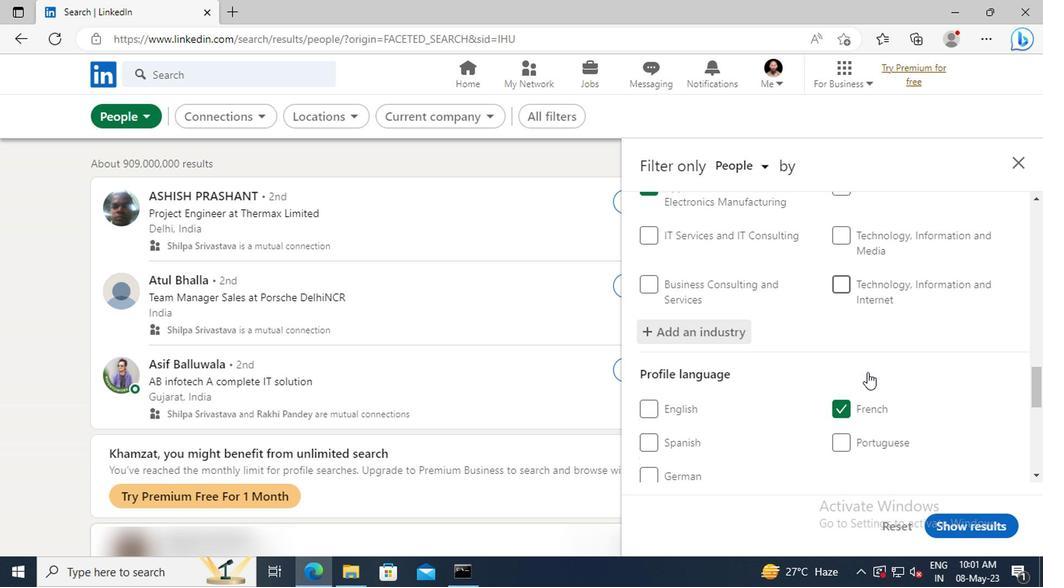 
Action: Mouse scrolled (865, 372) with delta (0, 0)
Screenshot: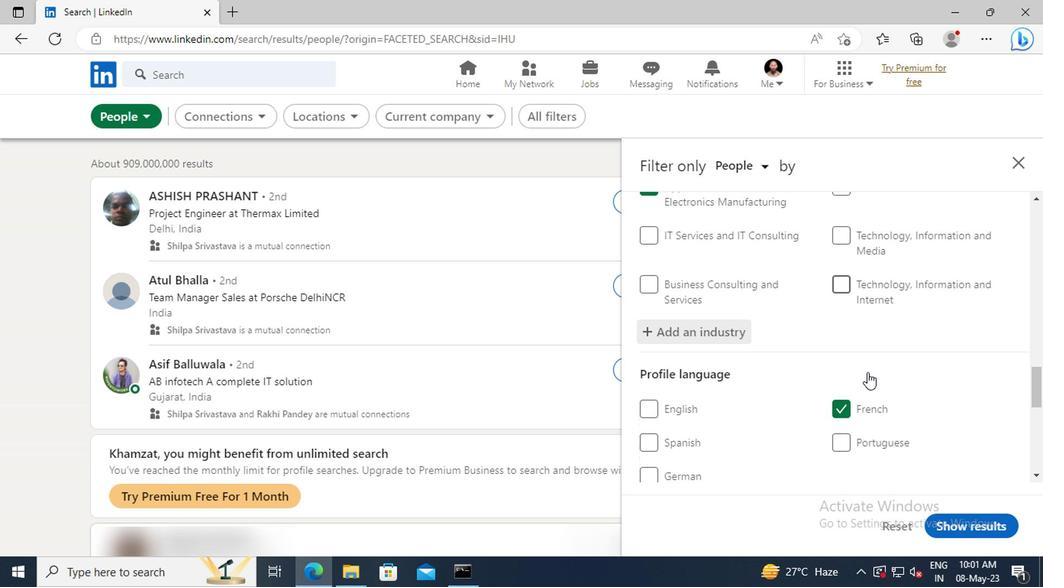 
Action: Mouse moved to (865, 371)
Screenshot: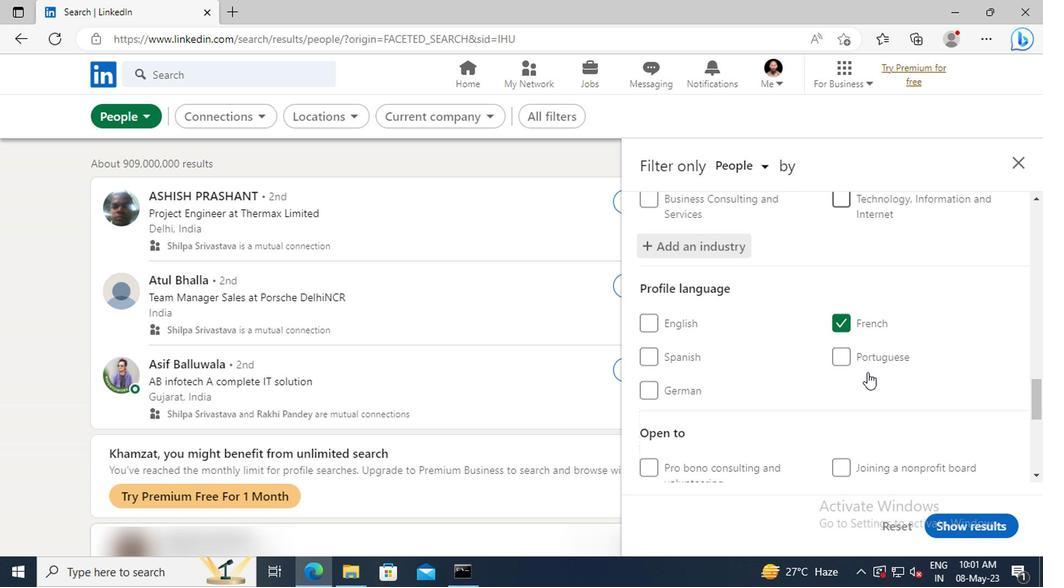 
Action: Mouse scrolled (865, 370) with delta (0, 0)
Screenshot: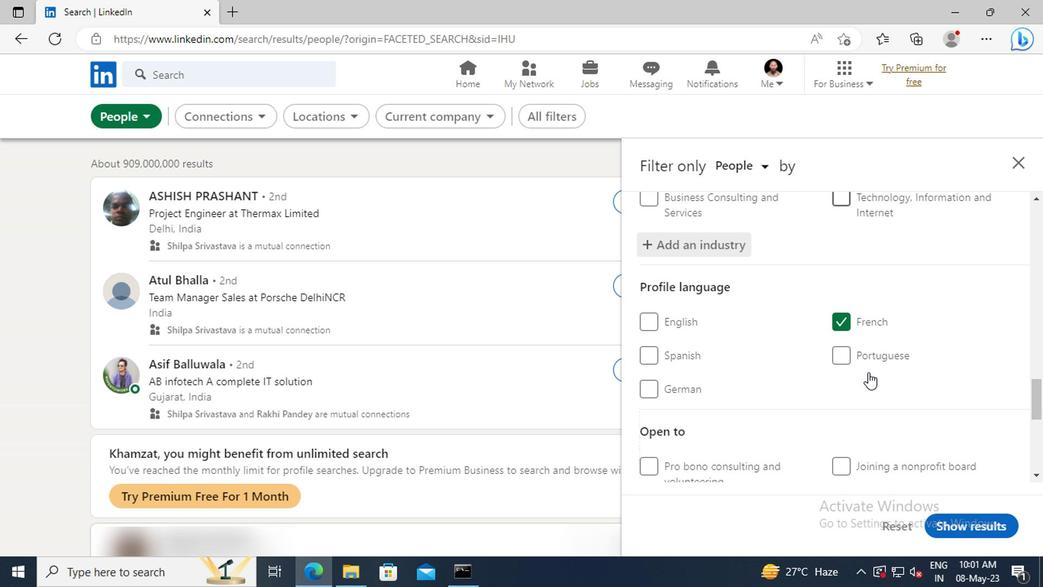 
Action: Mouse moved to (865, 370)
Screenshot: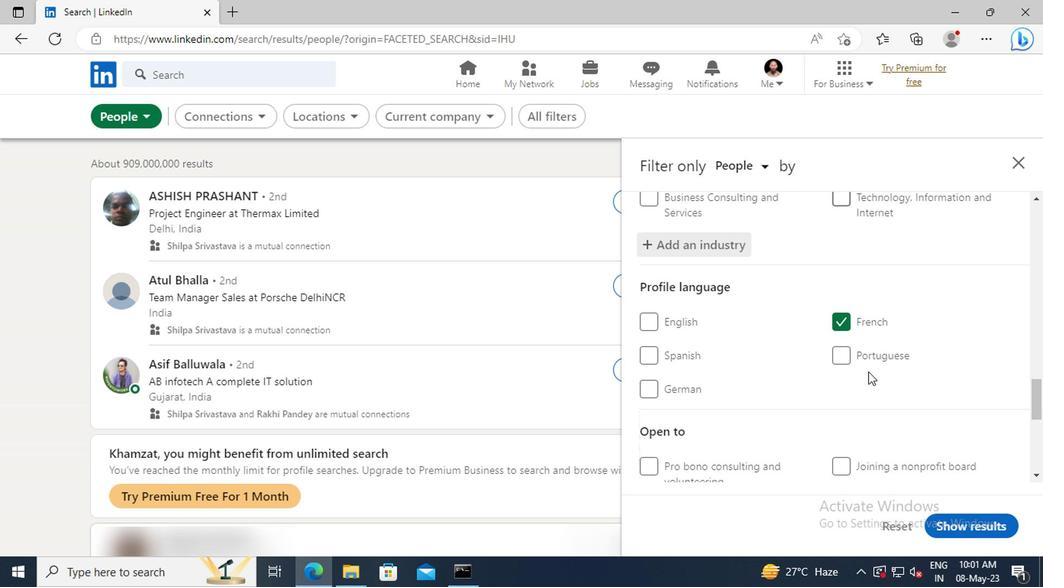 
Action: Mouse scrolled (865, 370) with delta (0, 0)
Screenshot: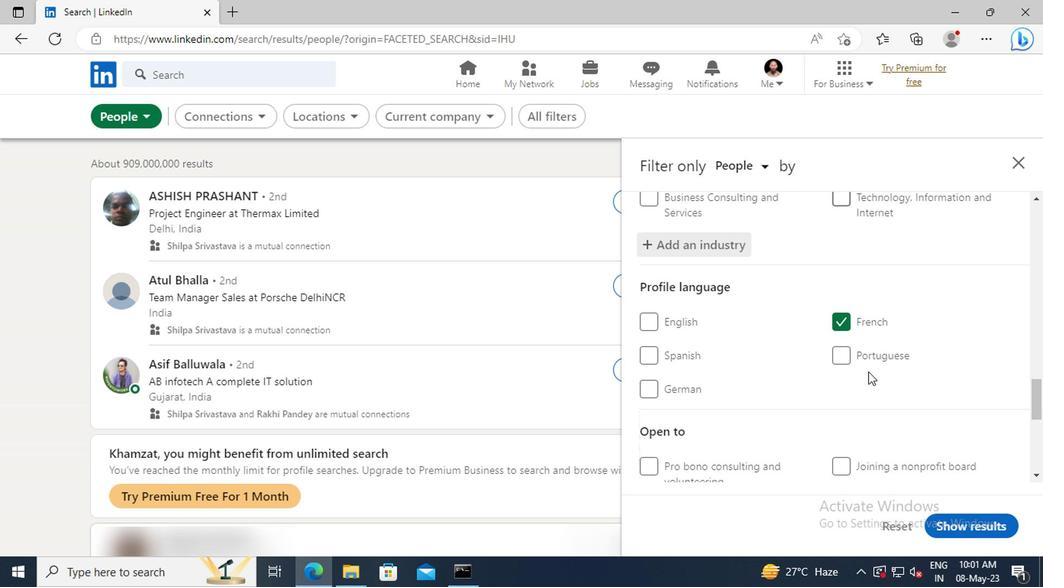 
Action: Mouse moved to (861, 361)
Screenshot: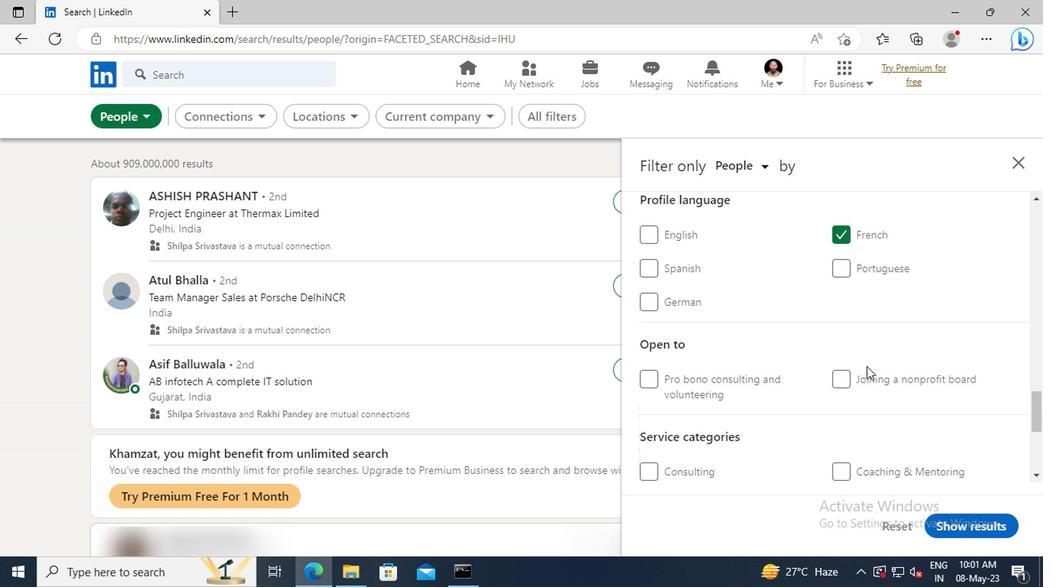 
Action: Mouse scrolled (861, 361) with delta (0, 0)
Screenshot: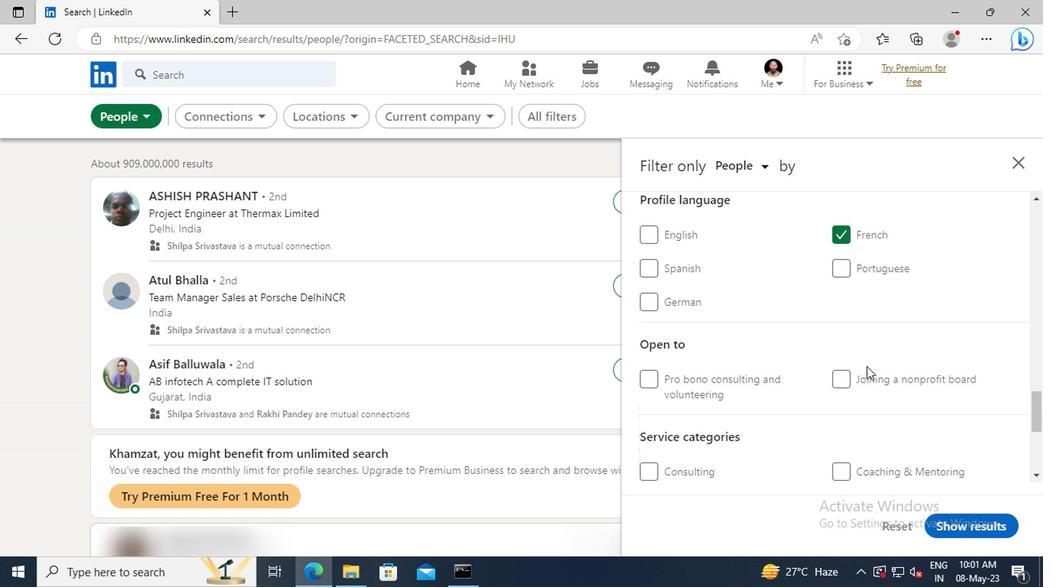 
Action: Mouse moved to (859, 358)
Screenshot: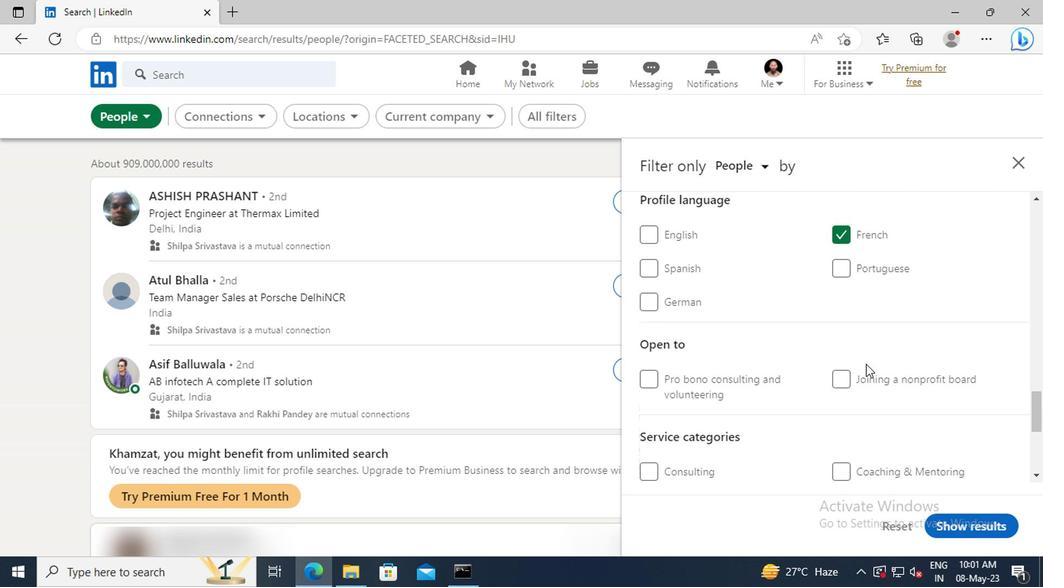 
Action: Mouse scrolled (859, 357) with delta (0, 0)
Screenshot: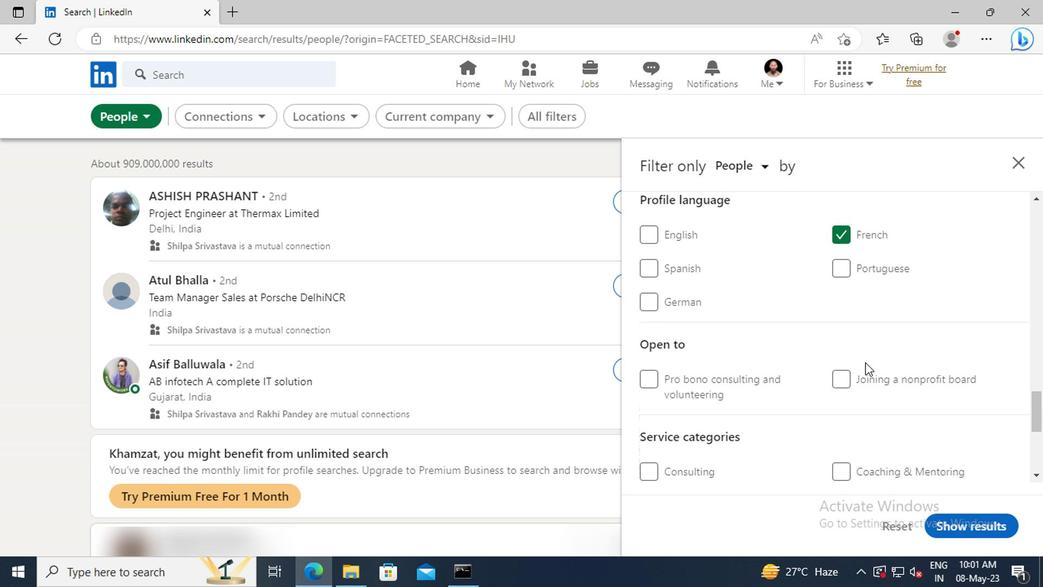 
Action: Mouse moved to (857, 352)
Screenshot: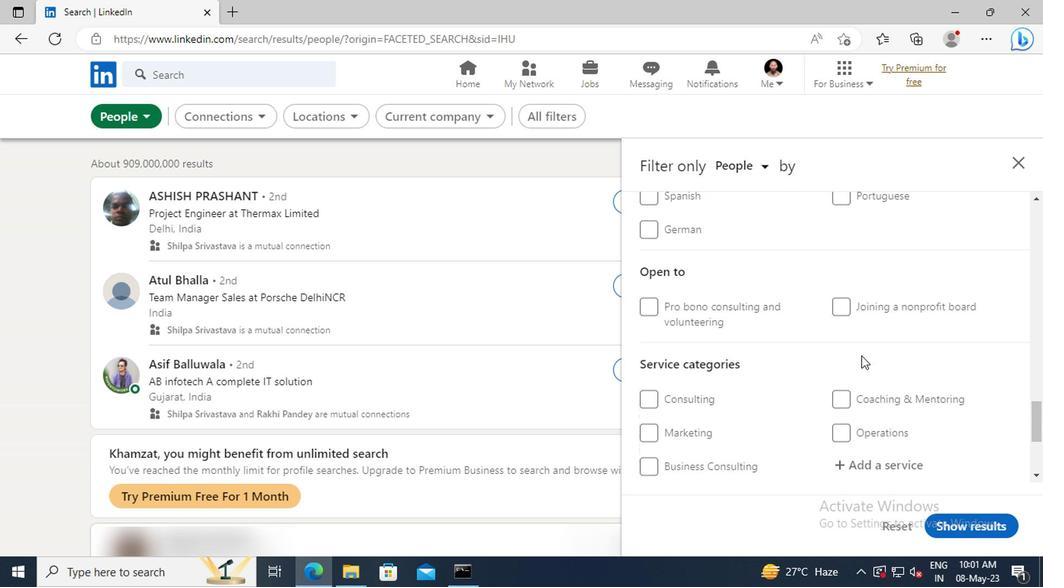 
Action: Mouse scrolled (857, 351) with delta (0, 0)
Screenshot: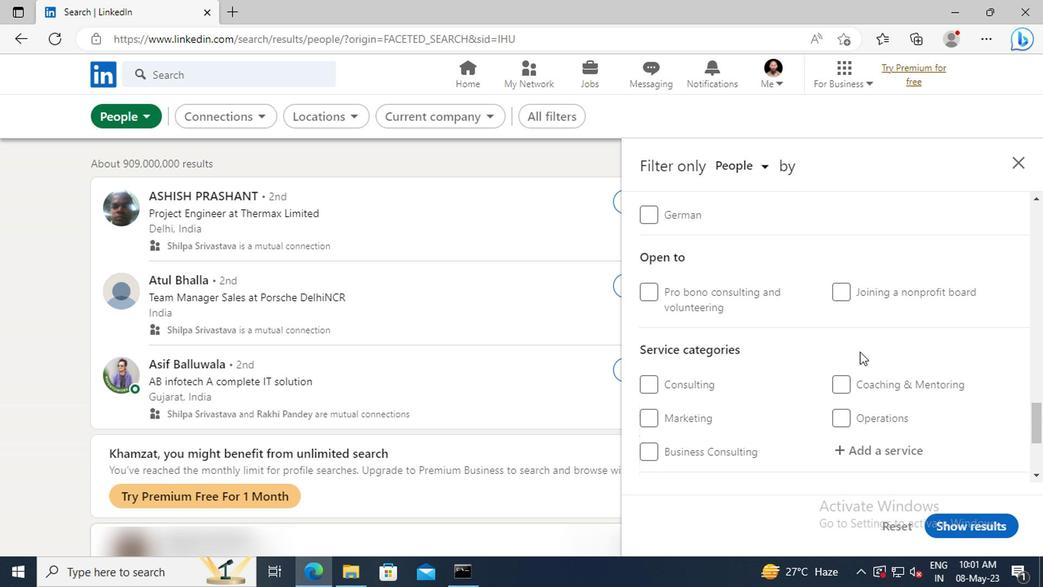 
Action: Mouse scrolled (857, 351) with delta (0, 0)
Screenshot: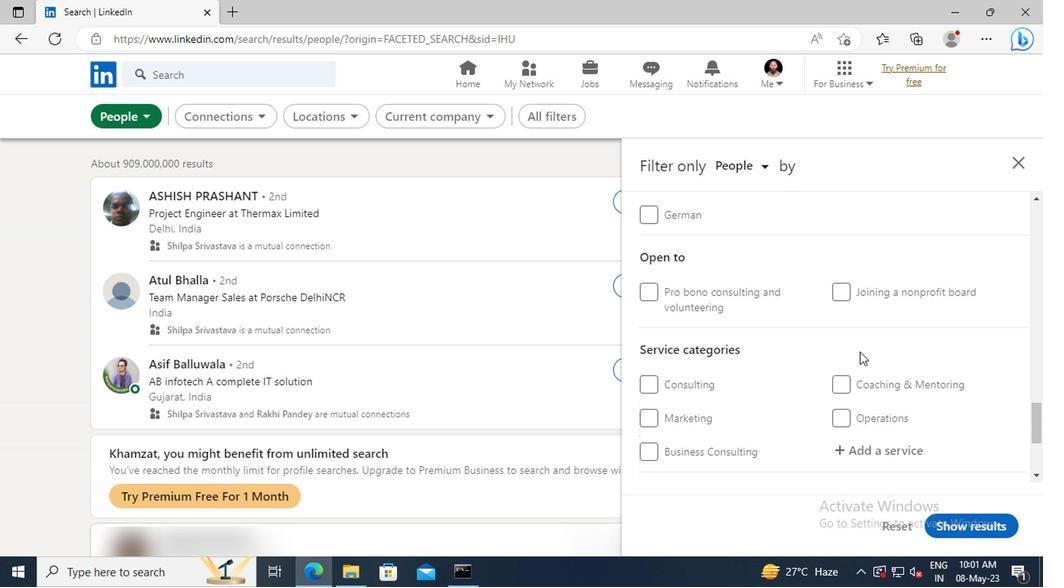 
Action: Mouse moved to (857, 362)
Screenshot: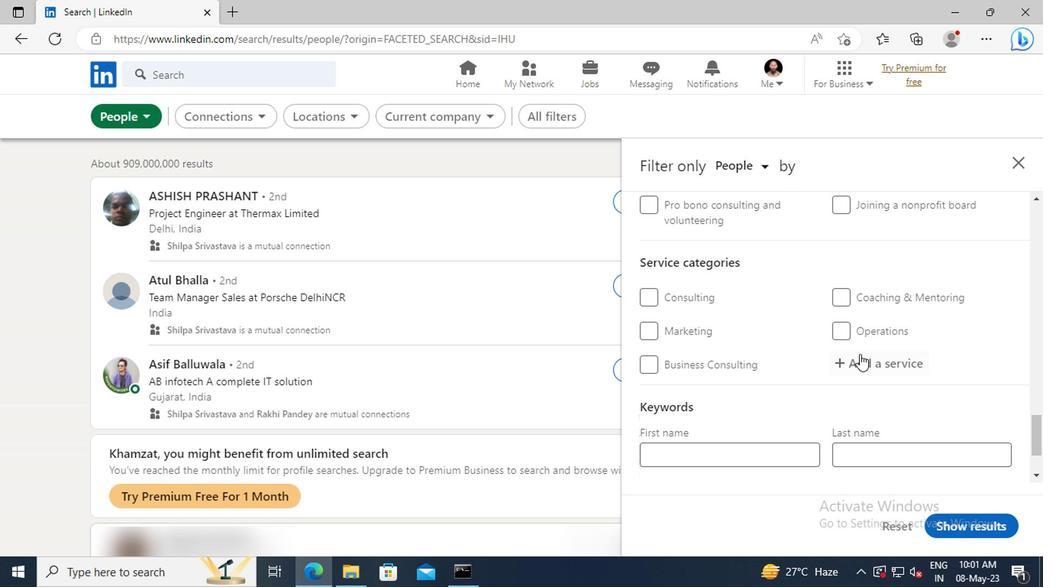 
Action: Mouse pressed left at (857, 362)
Screenshot: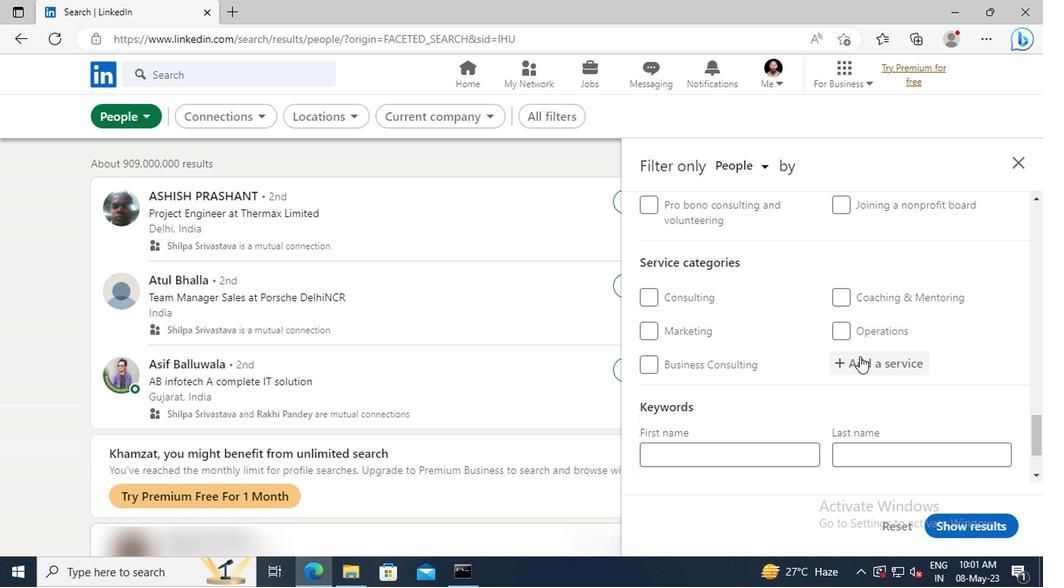 
Action: Key pressed <Key.shift>PERSONAL<Key.space><Key.shift>INJ
Screenshot: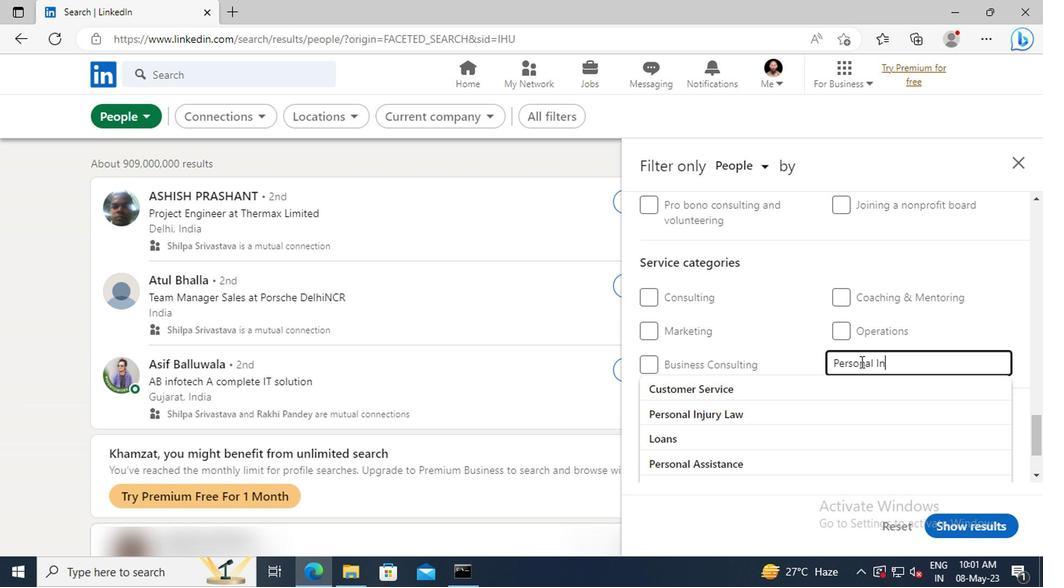 
Action: Mouse moved to (862, 382)
Screenshot: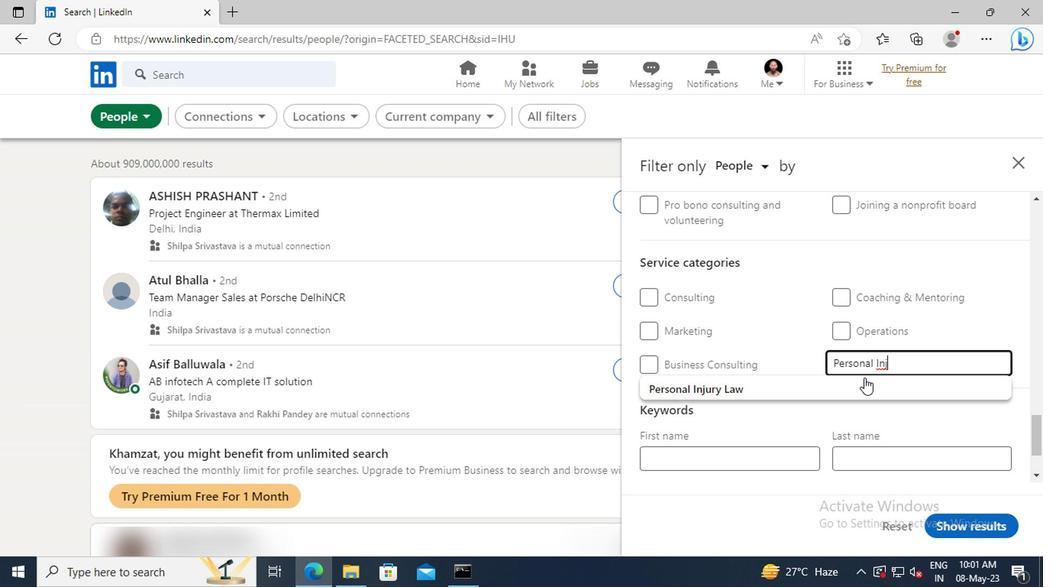 
Action: Mouse pressed left at (862, 382)
Screenshot: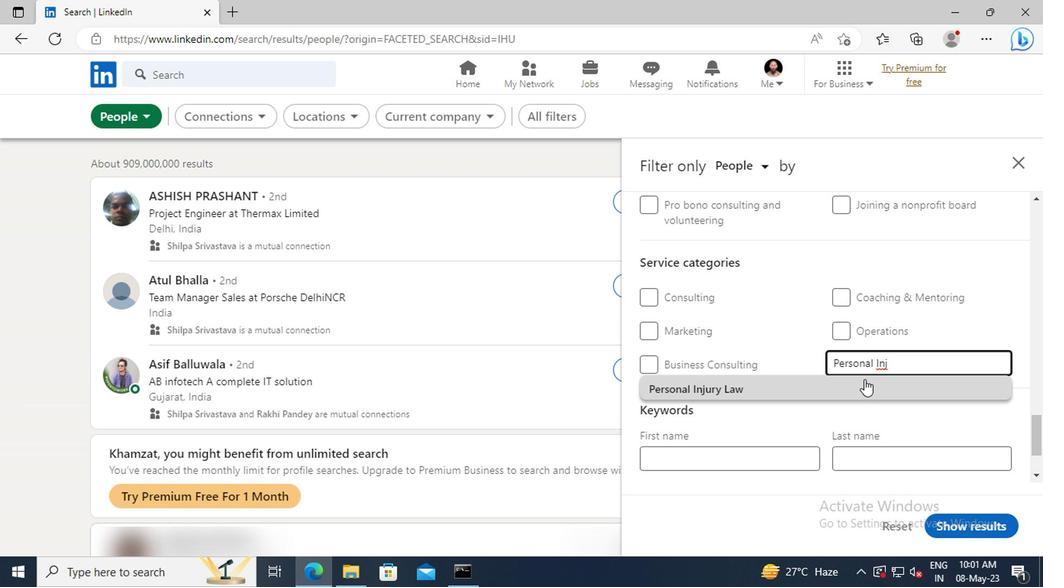 
Action: Mouse scrolled (862, 382) with delta (0, 0)
Screenshot: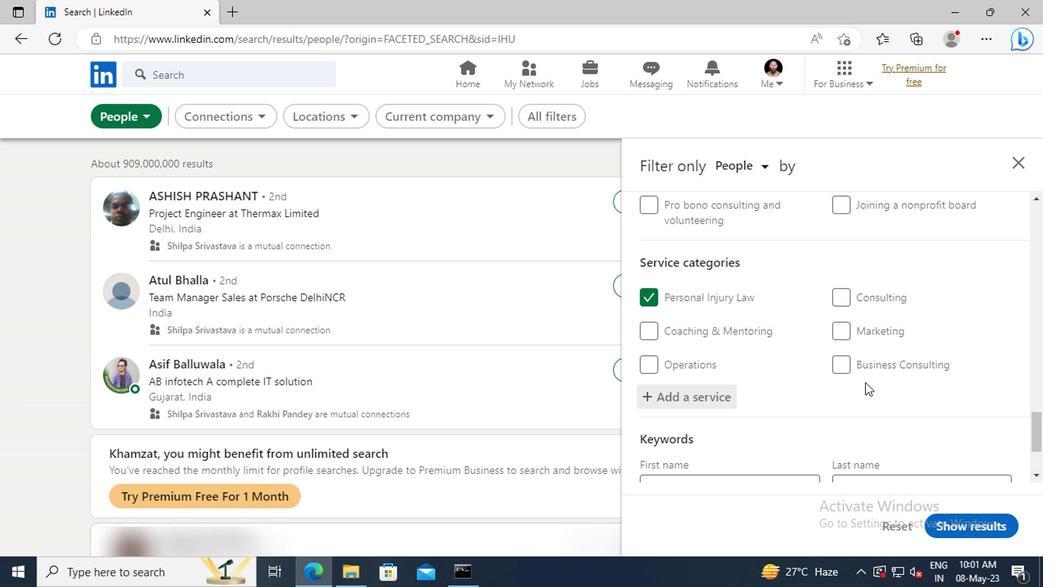 
Action: Mouse scrolled (862, 382) with delta (0, 0)
Screenshot: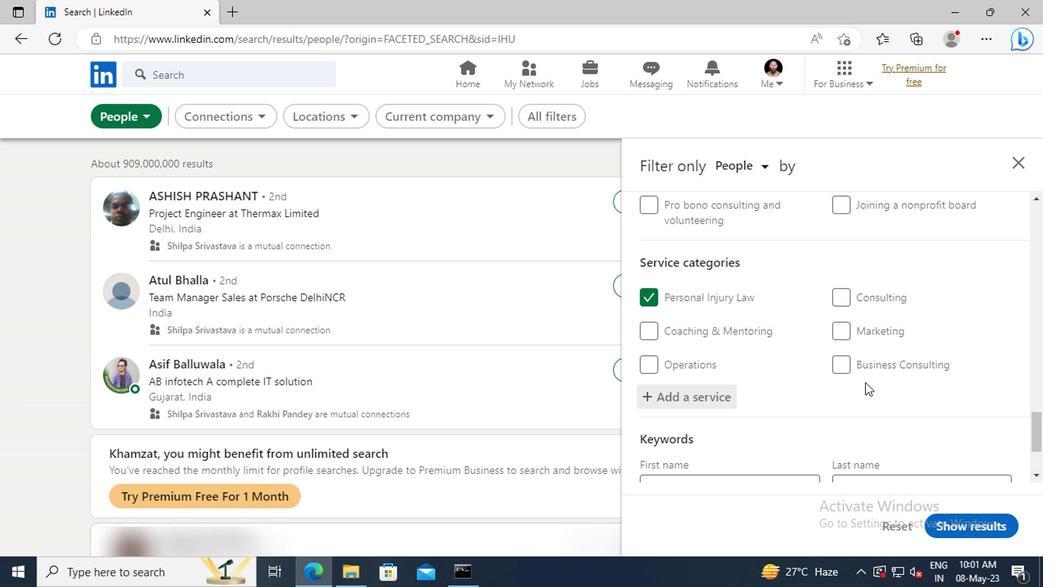 
Action: Mouse scrolled (862, 382) with delta (0, 0)
Screenshot: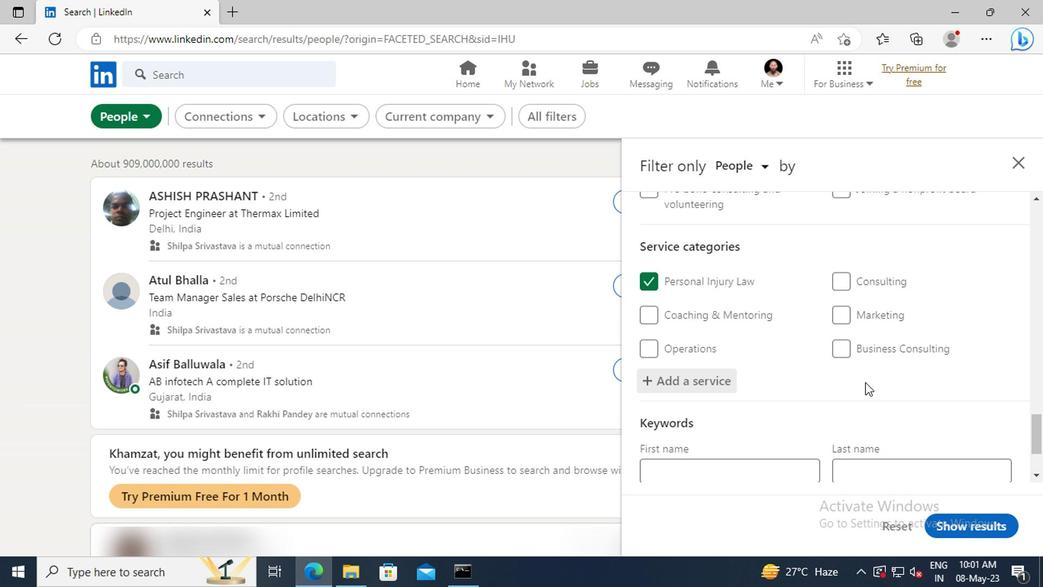 
Action: Mouse scrolled (862, 382) with delta (0, 0)
Screenshot: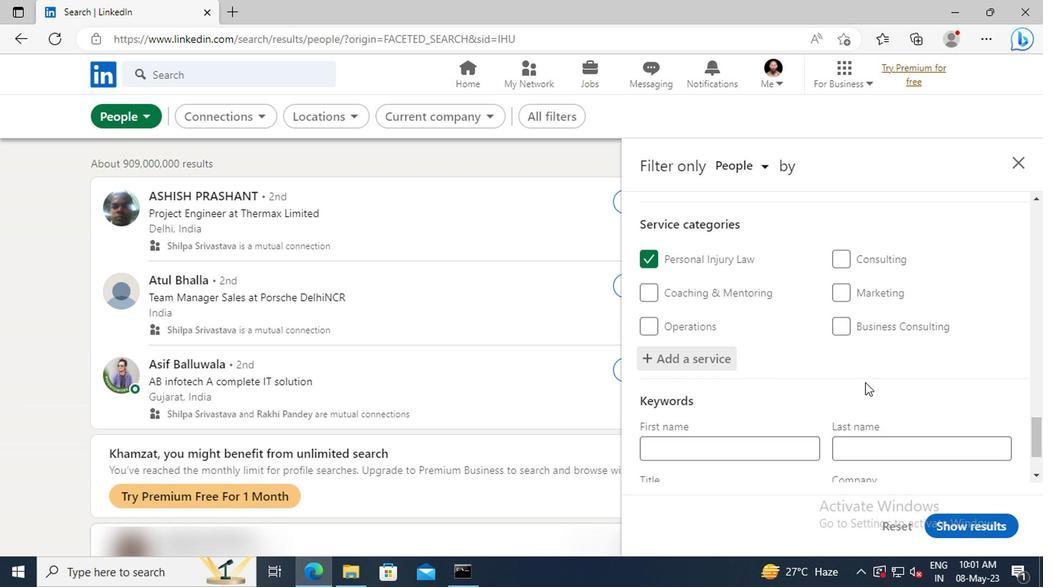 
Action: Mouse moved to (768, 413)
Screenshot: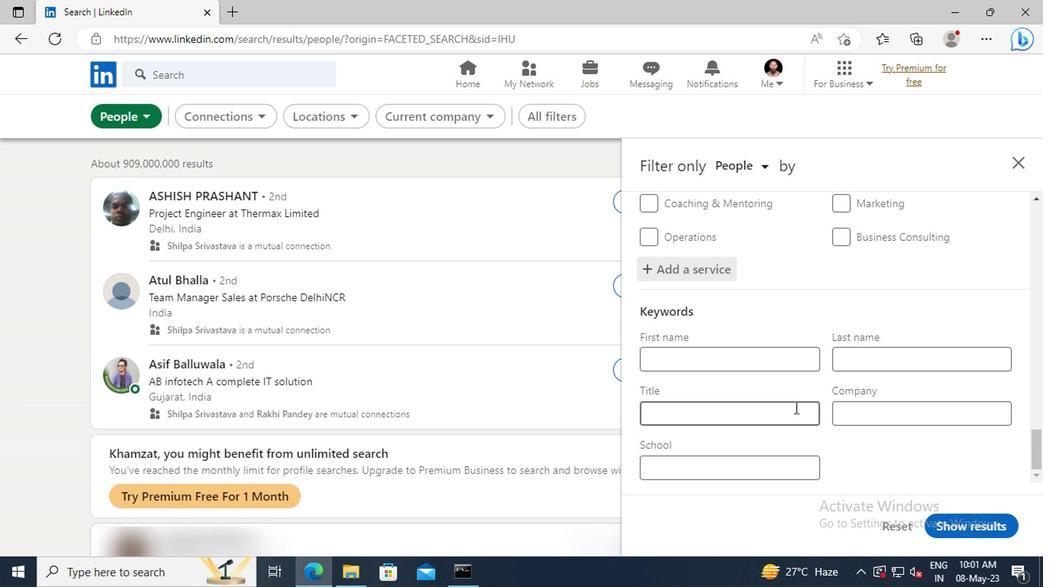 
Action: Mouse pressed left at (768, 413)
Screenshot: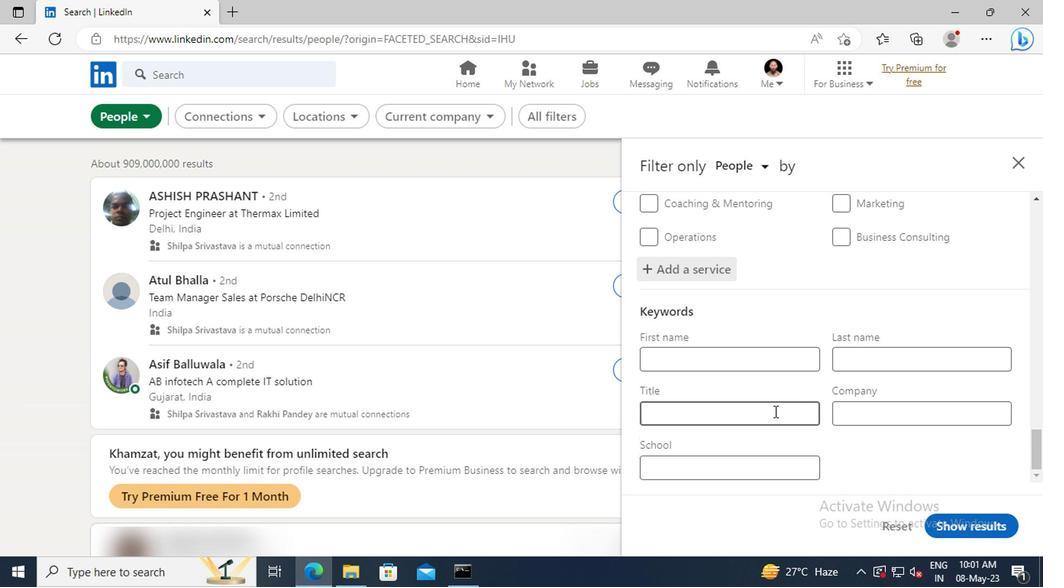 
Action: Key pressed <Key.shift>SHAREHOLDERS<Key.enter>
Screenshot: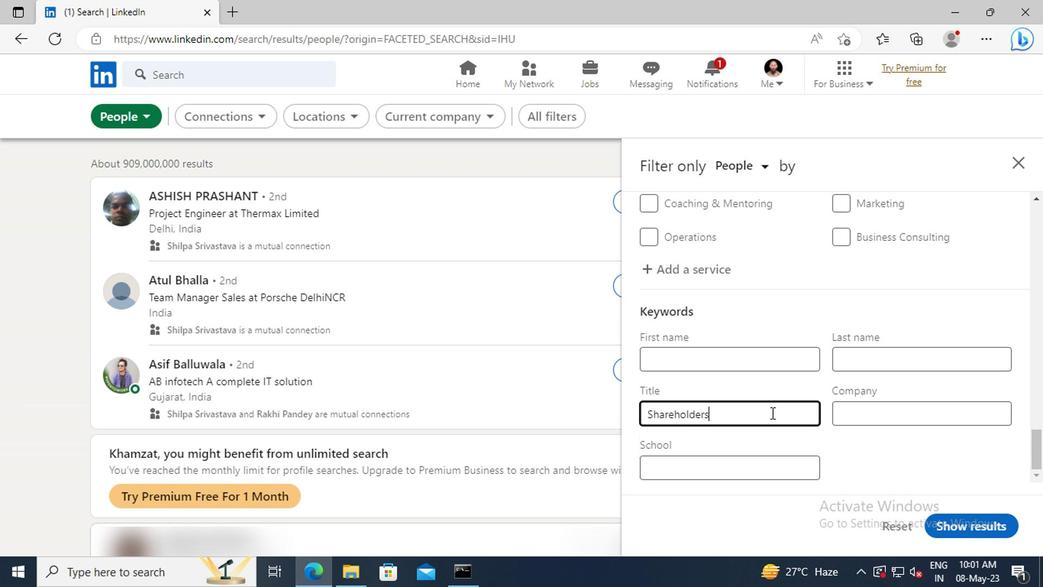 
Action: Mouse moved to (955, 522)
Screenshot: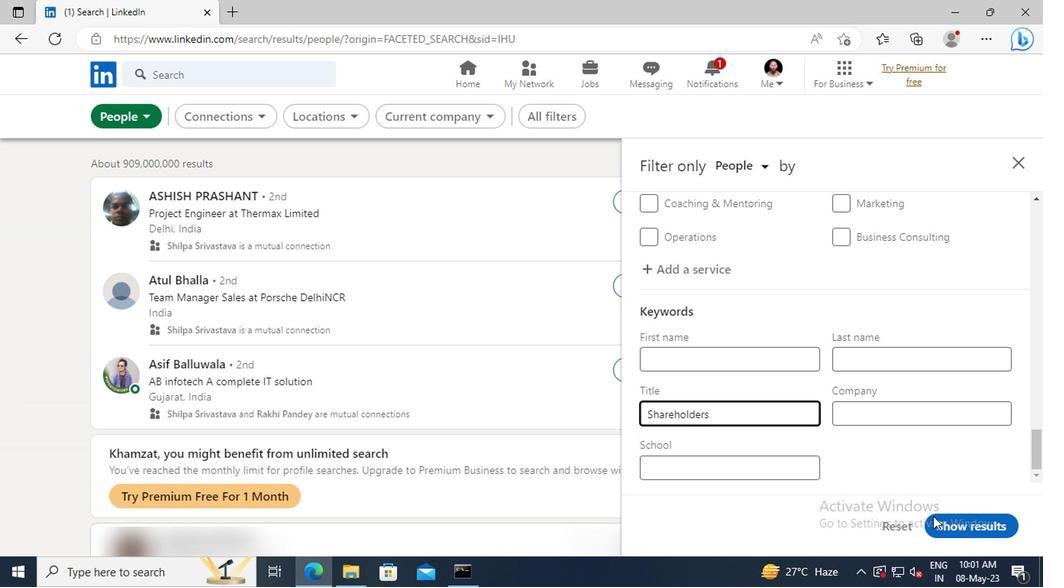 
Action: Mouse pressed left at (955, 522)
Screenshot: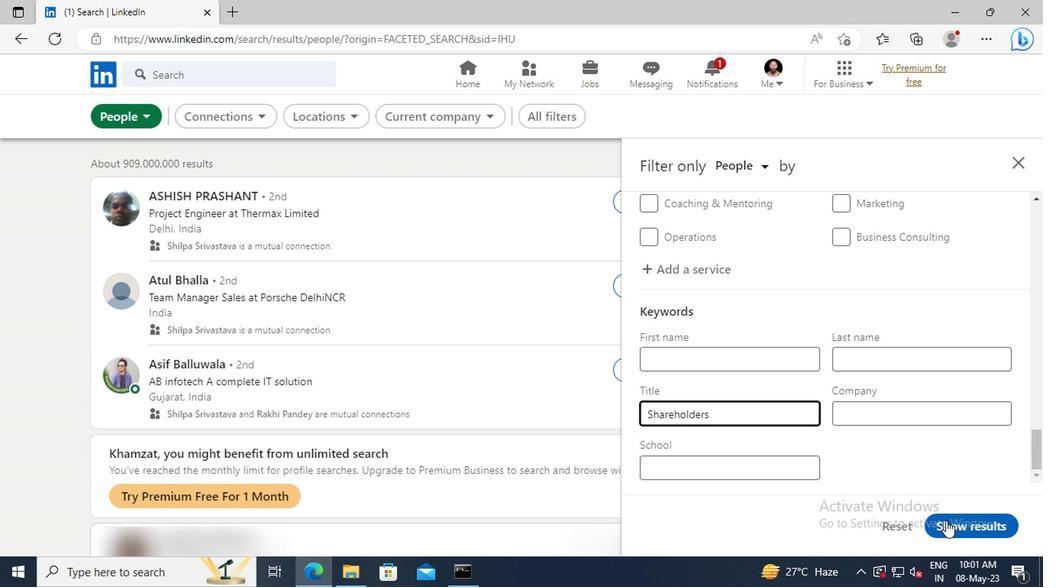 
